 Task: Find connections with filter location Relizane with filter topic #culturewith filter profile language Potuguese with filter current company Pharma & Life Sciences Jobs with filter school St. Joseph's University  with filter industry Information Services with filter service category iOS Development with filter keywords title Merchandising Associate
Action: Mouse moved to (627, 71)
Screenshot: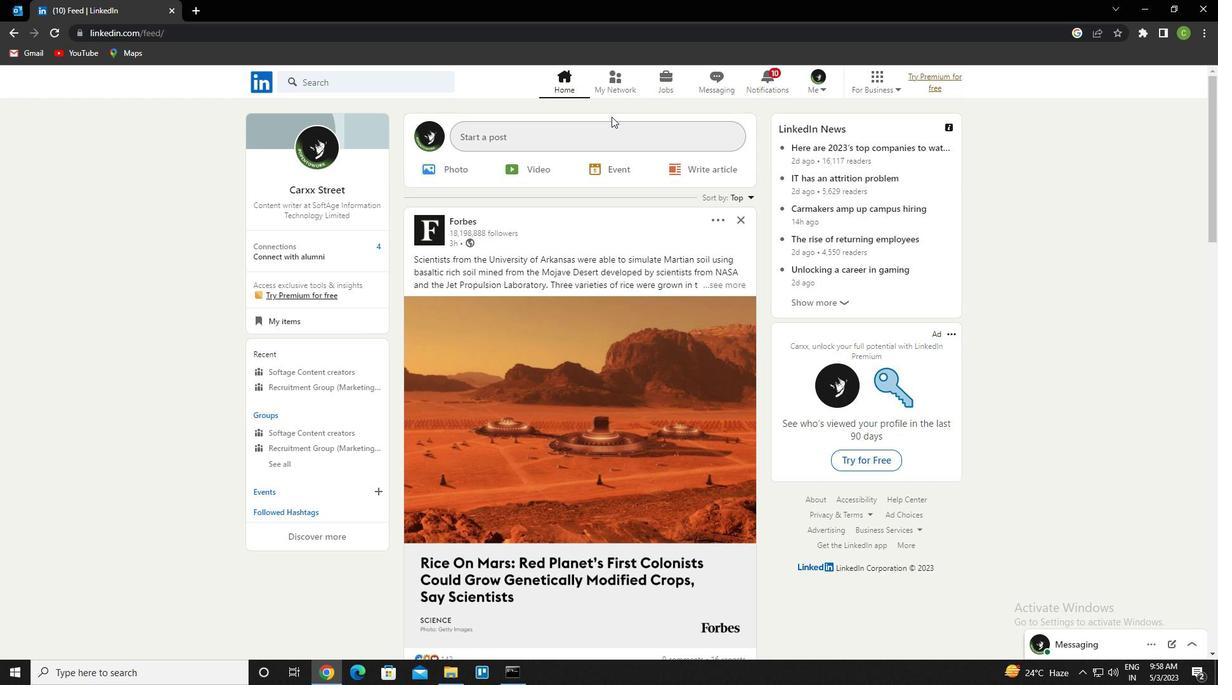 
Action: Mouse pressed left at (627, 71)
Screenshot: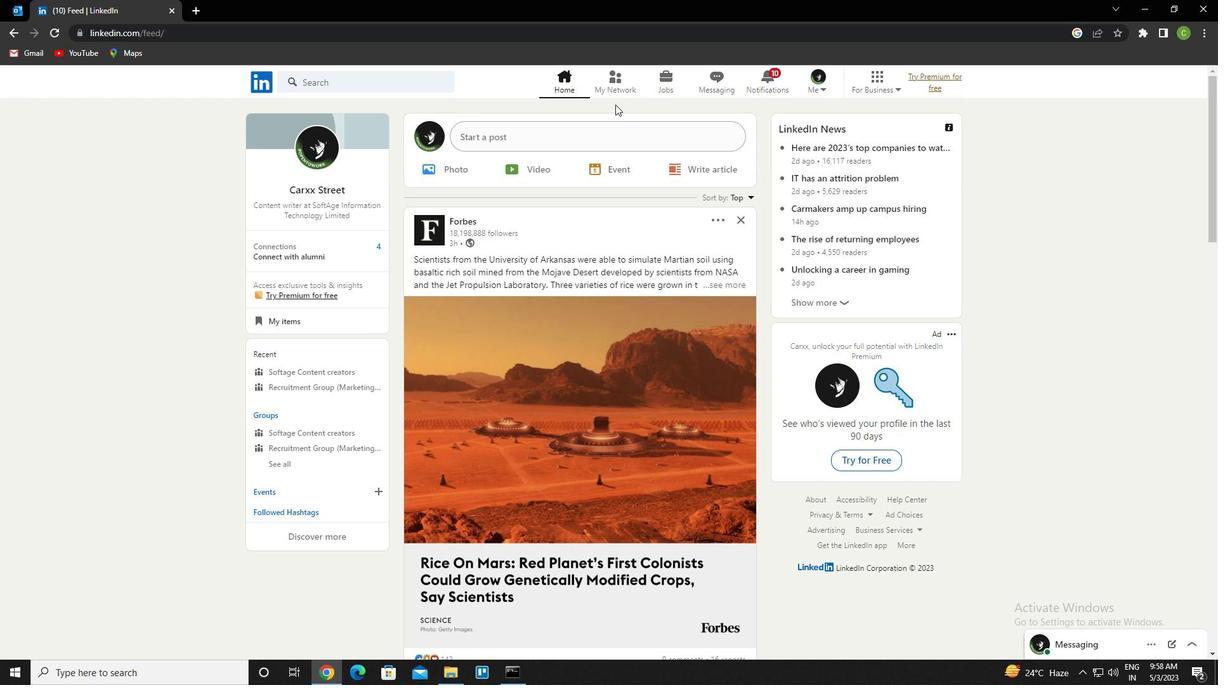 
Action: Mouse moved to (351, 159)
Screenshot: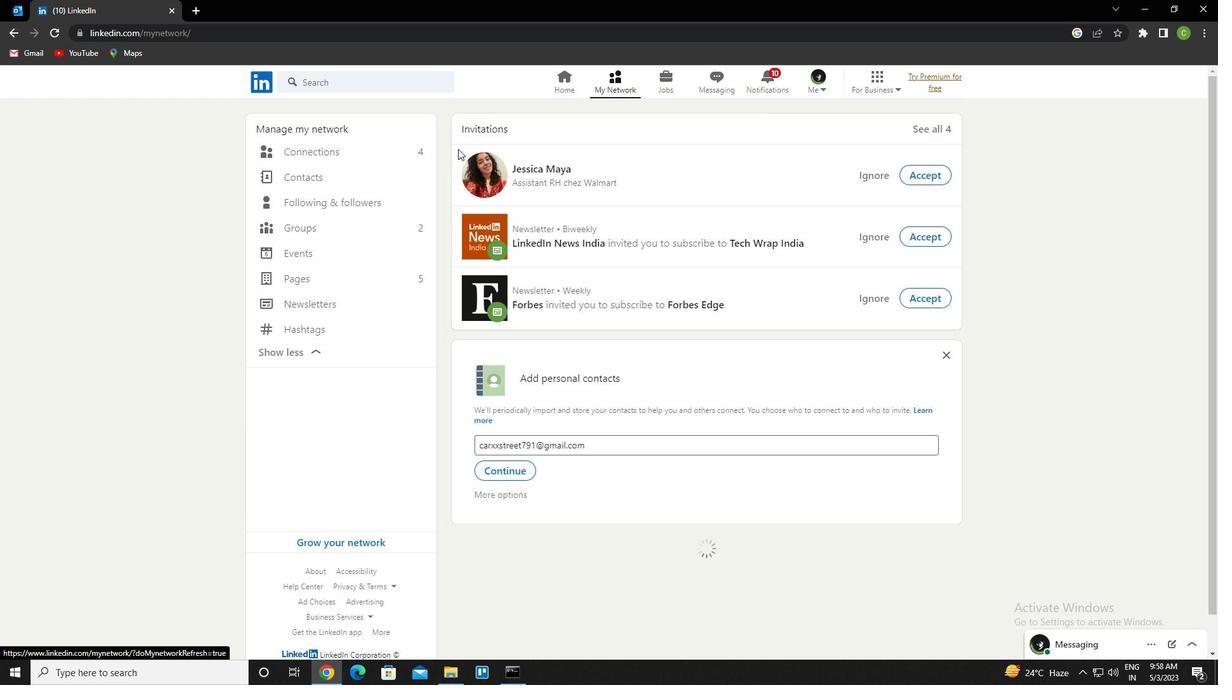 
Action: Mouse pressed left at (351, 159)
Screenshot: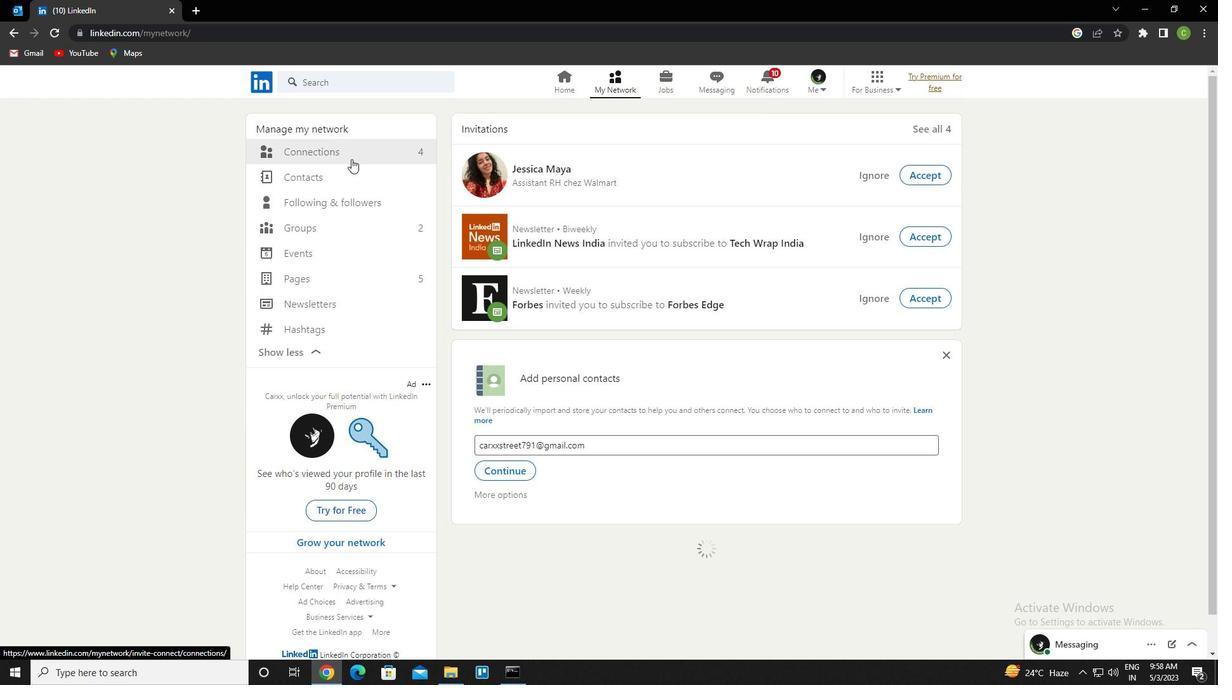 
Action: Mouse pressed left at (351, 159)
Screenshot: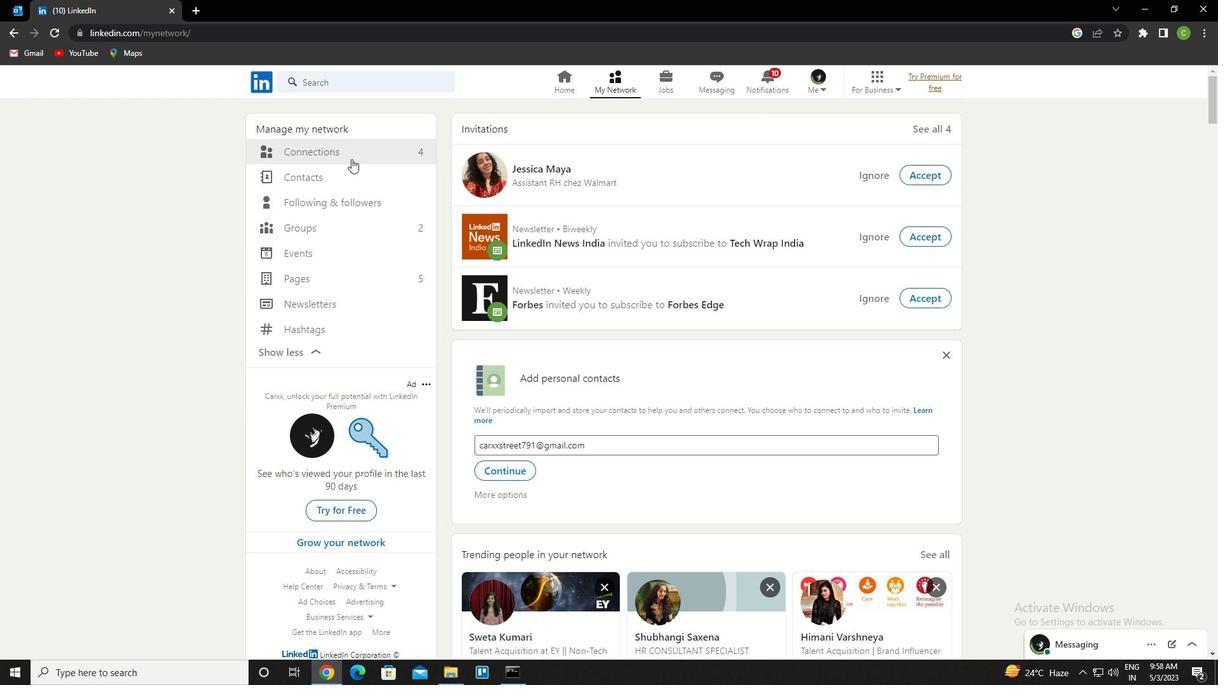 
Action: Mouse moved to (381, 151)
Screenshot: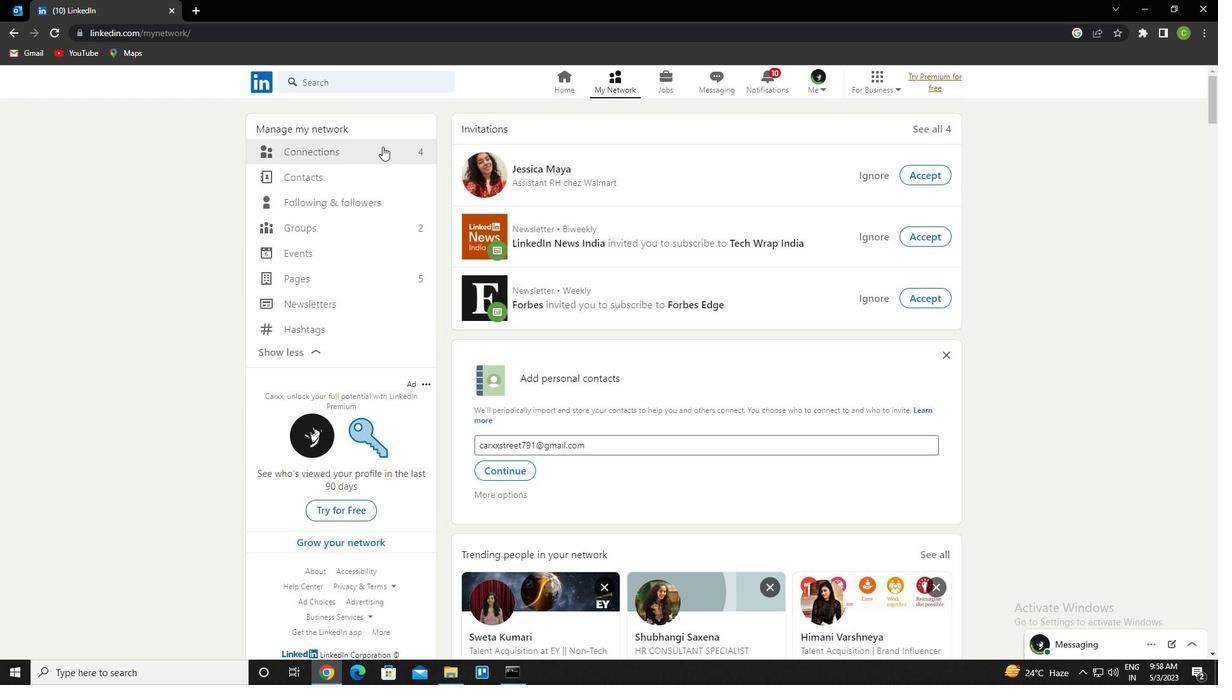 
Action: Mouse pressed left at (381, 151)
Screenshot: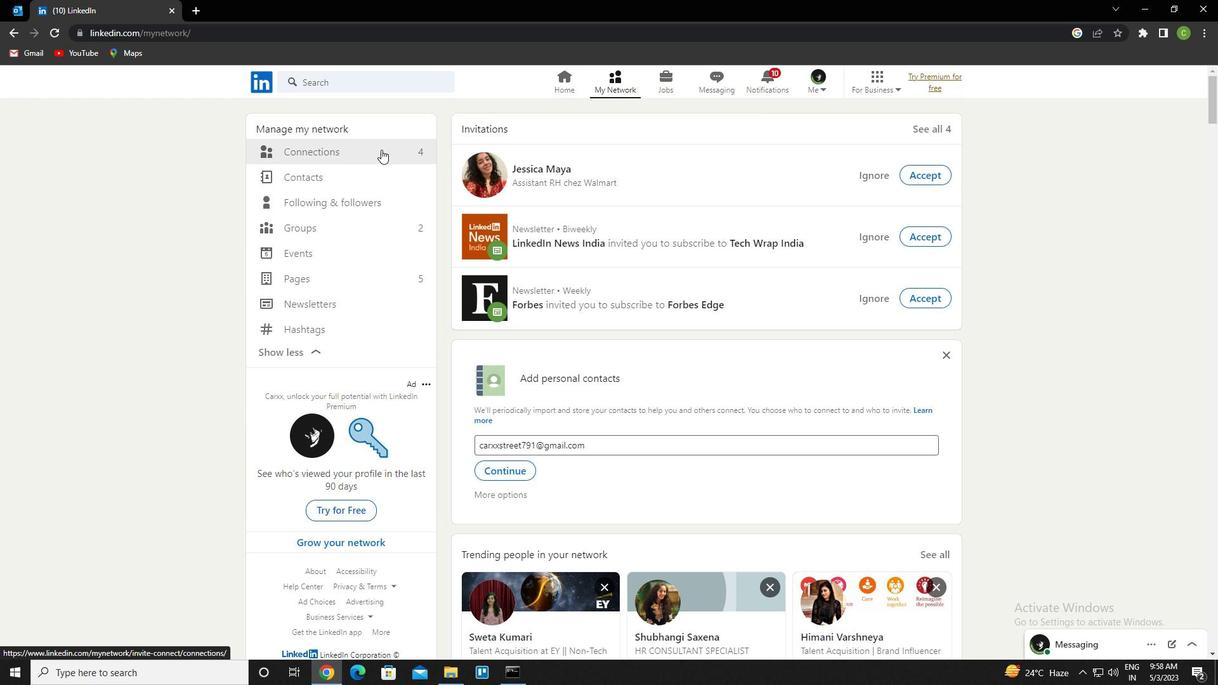 
Action: Mouse moved to (723, 155)
Screenshot: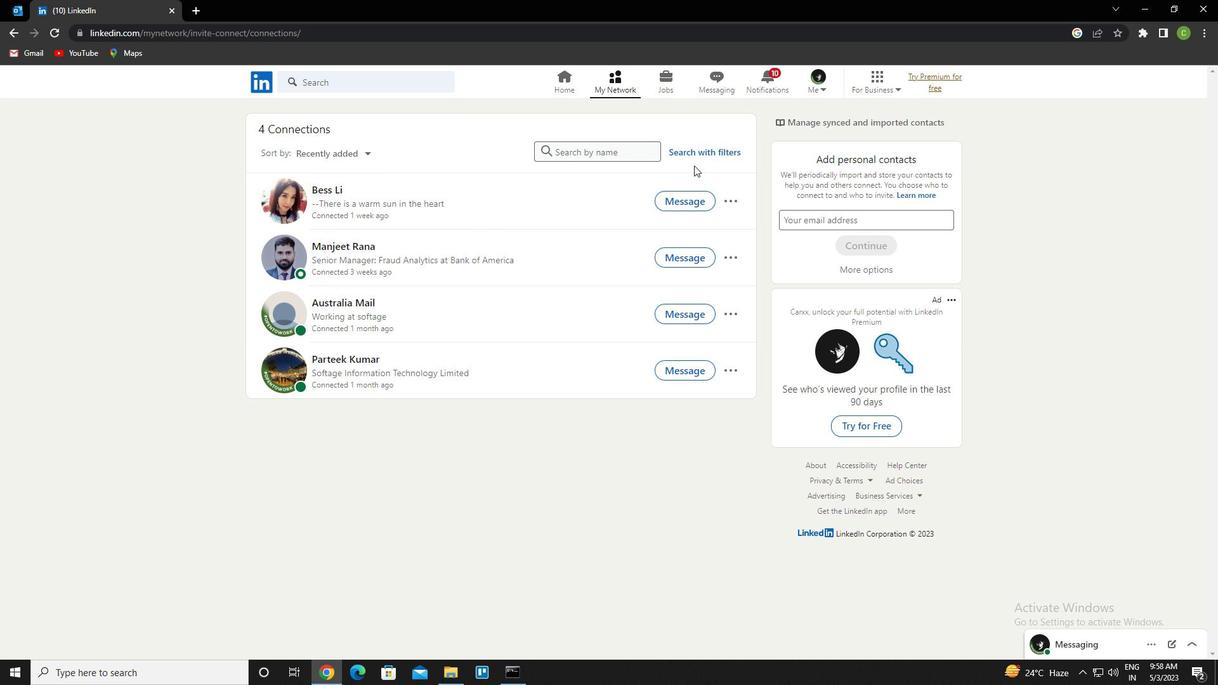 
Action: Mouse pressed left at (723, 155)
Screenshot: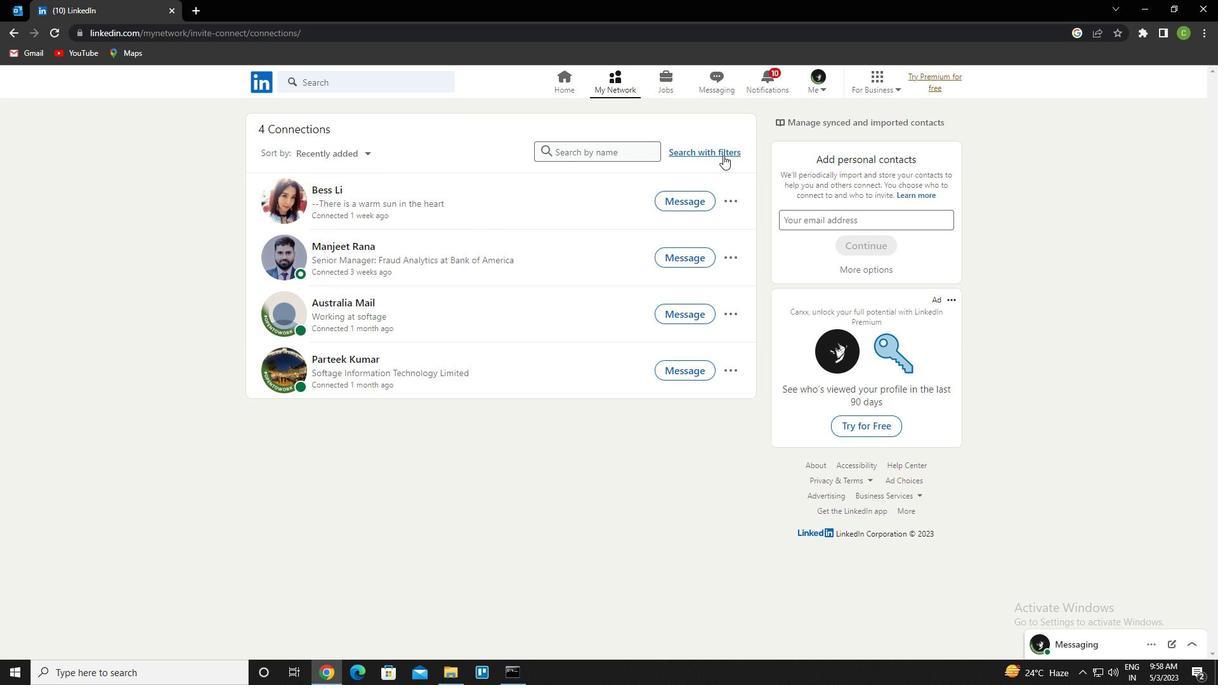 
Action: Mouse moved to (652, 123)
Screenshot: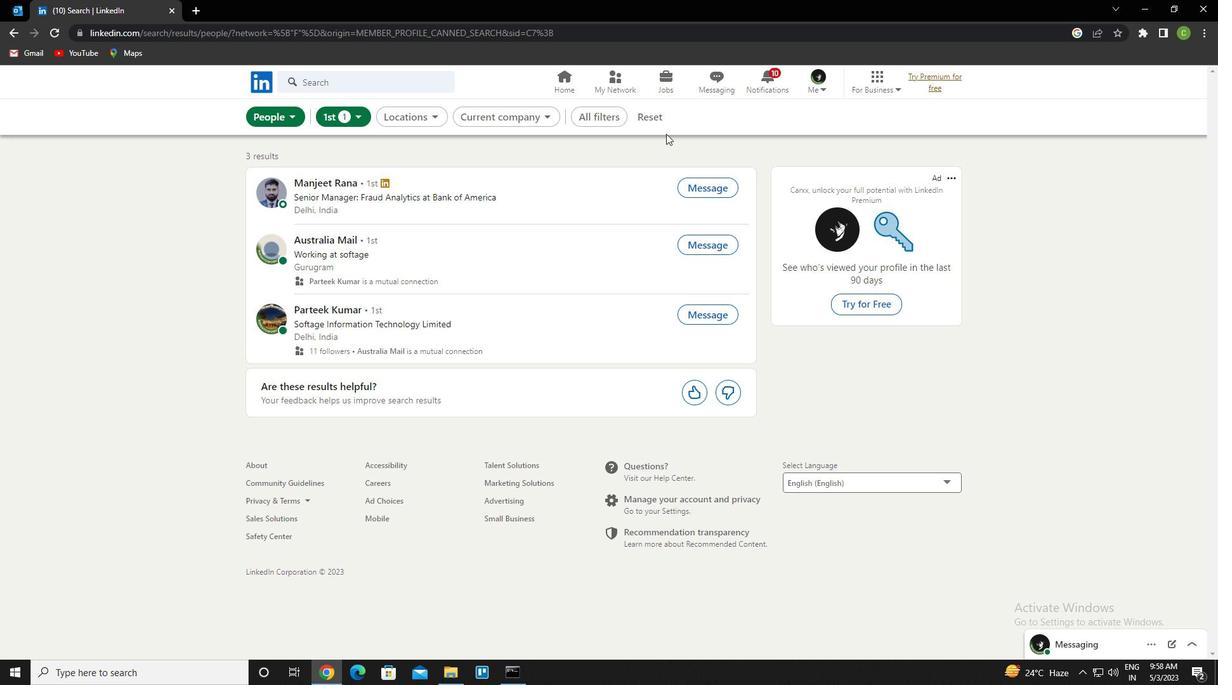 
Action: Mouse pressed left at (652, 123)
Screenshot: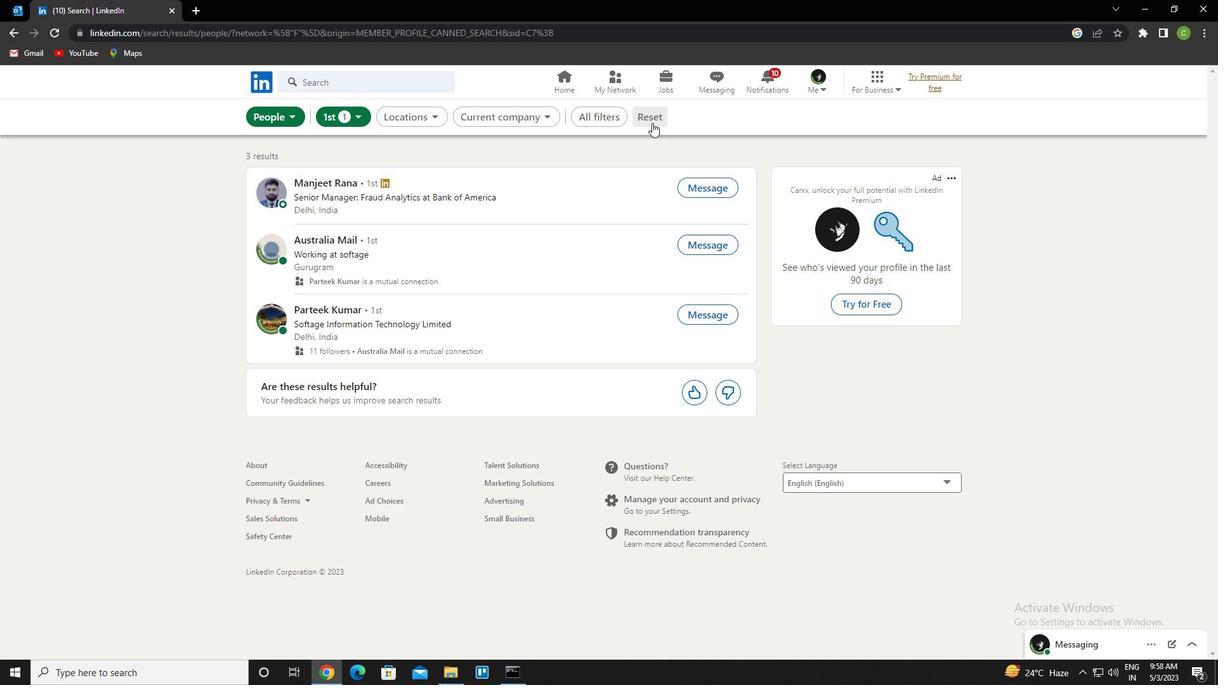 
Action: Mouse moved to (635, 121)
Screenshot: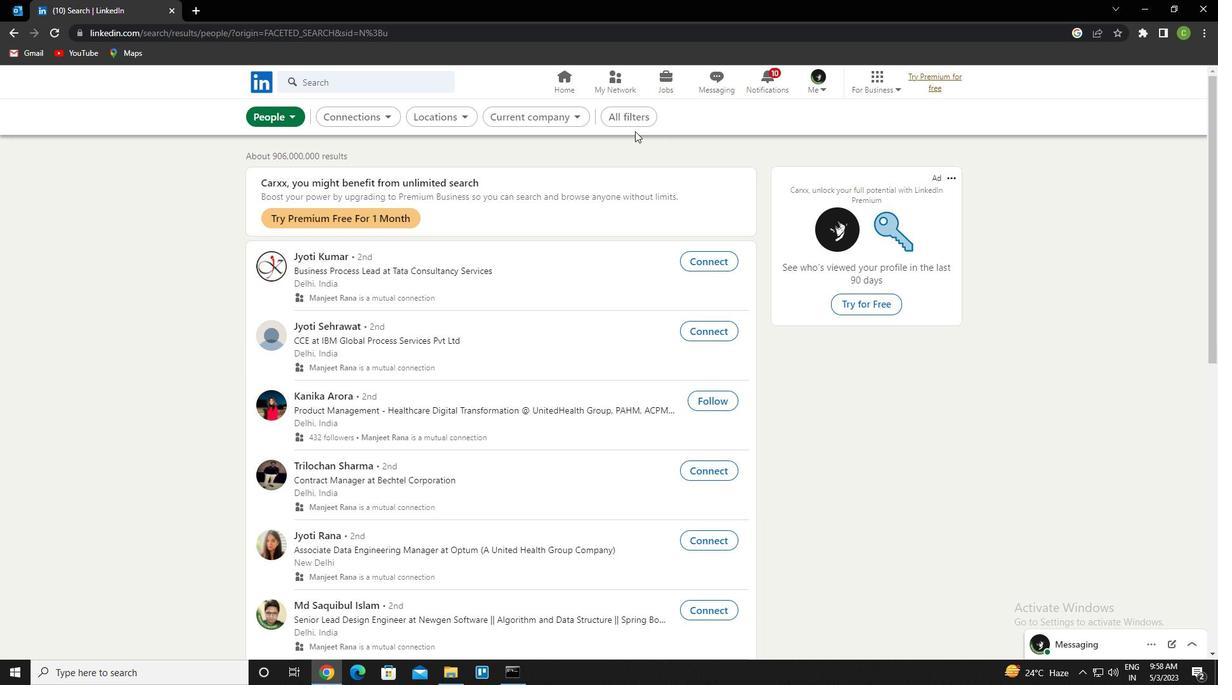 
Action: Mouse pressed left at (635, 121)
Screenshot: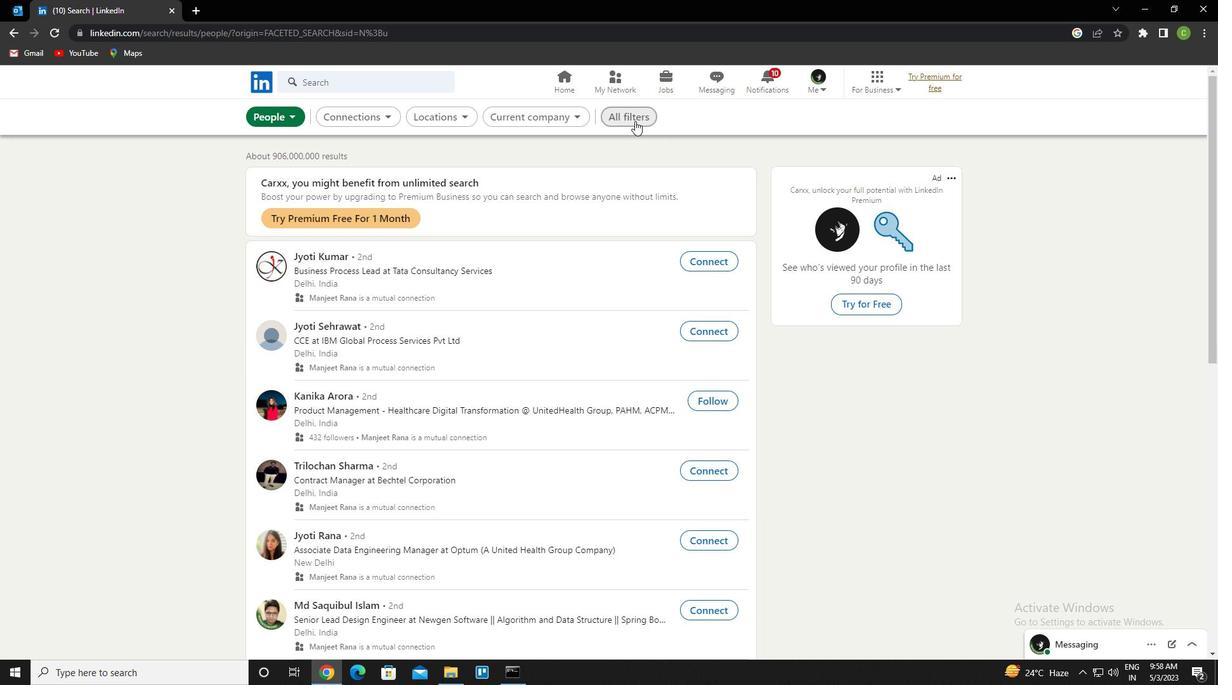 
Action: Mouse moved to (1067, 450)
Screenshot: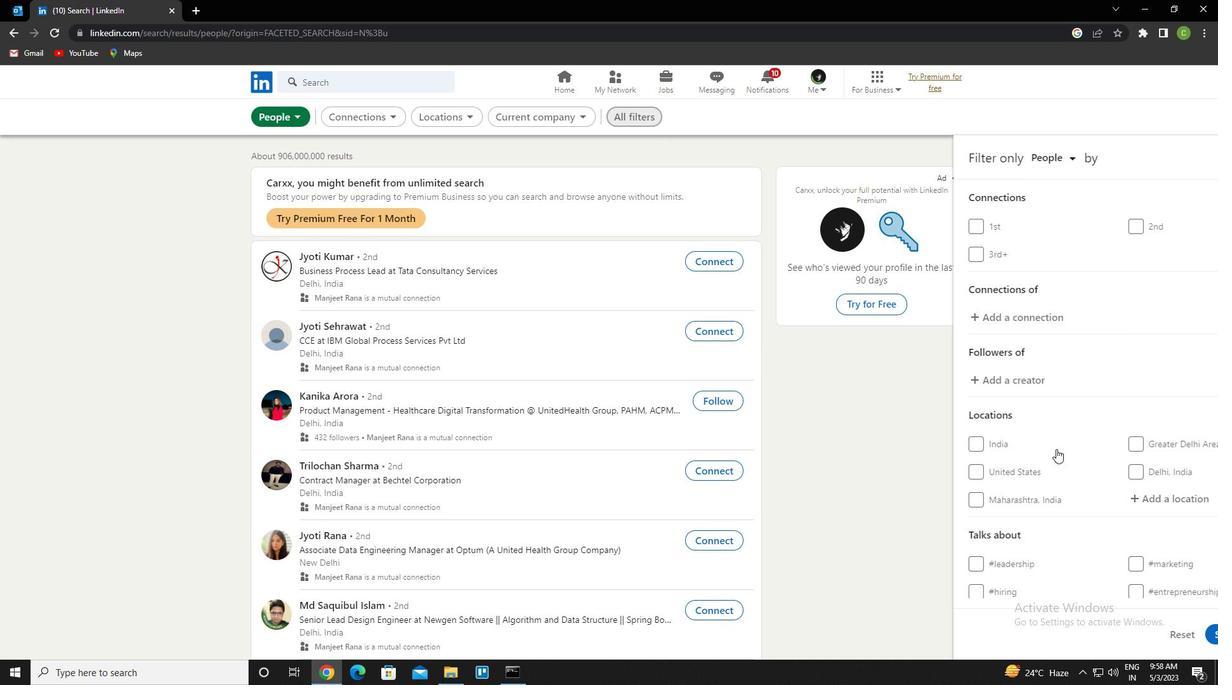 
Action: Mouse scrolled (1067, 449) with delta (0, 0)
Screenshot: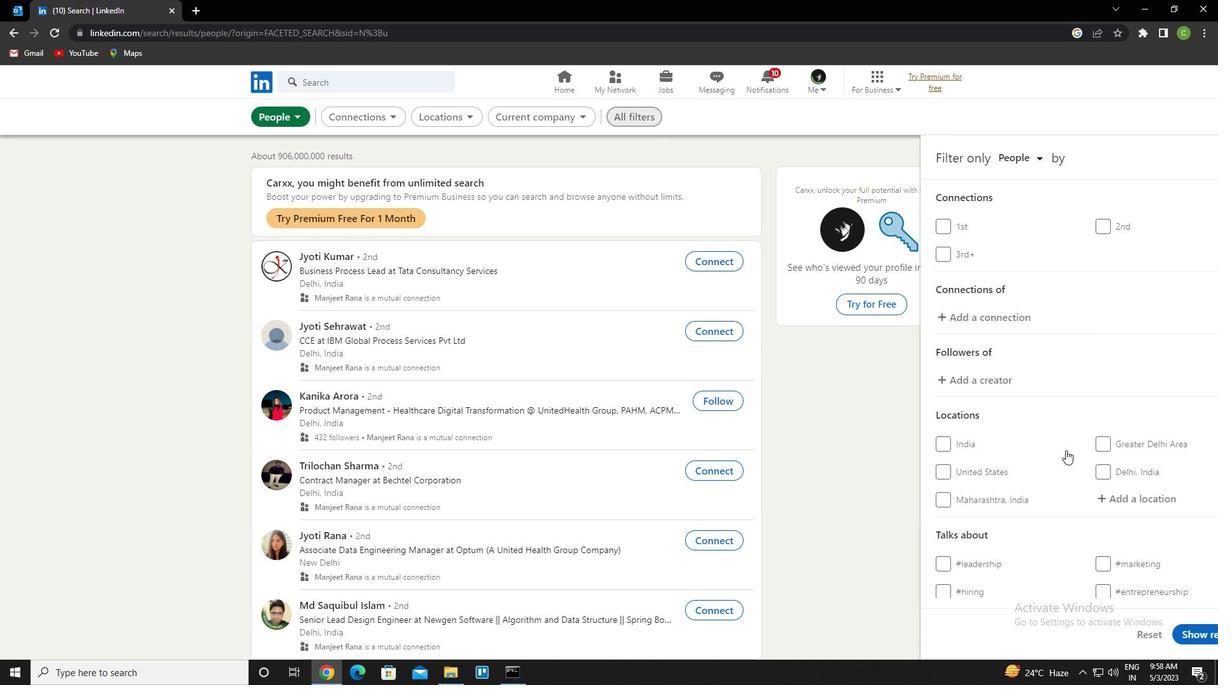 
Action: Mouse scrolled (1067, 449) with delta (0, 0)
Screenshot: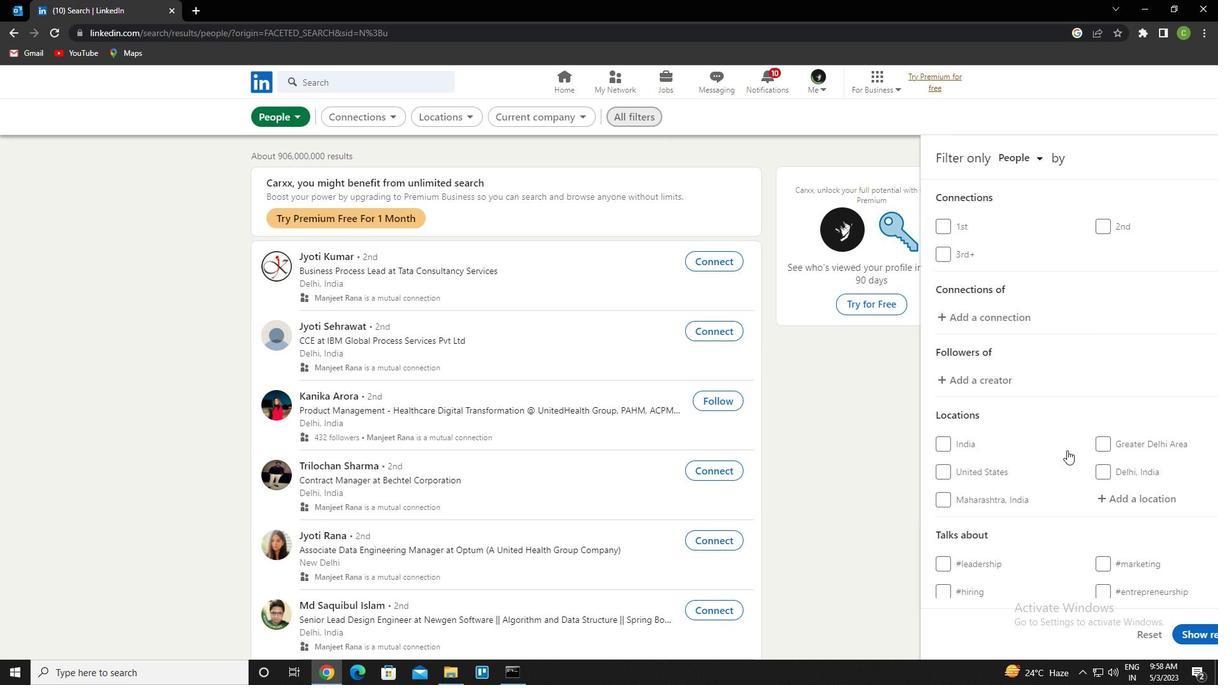 
Action: Mouse moved to (1090, 369)
Screenshot: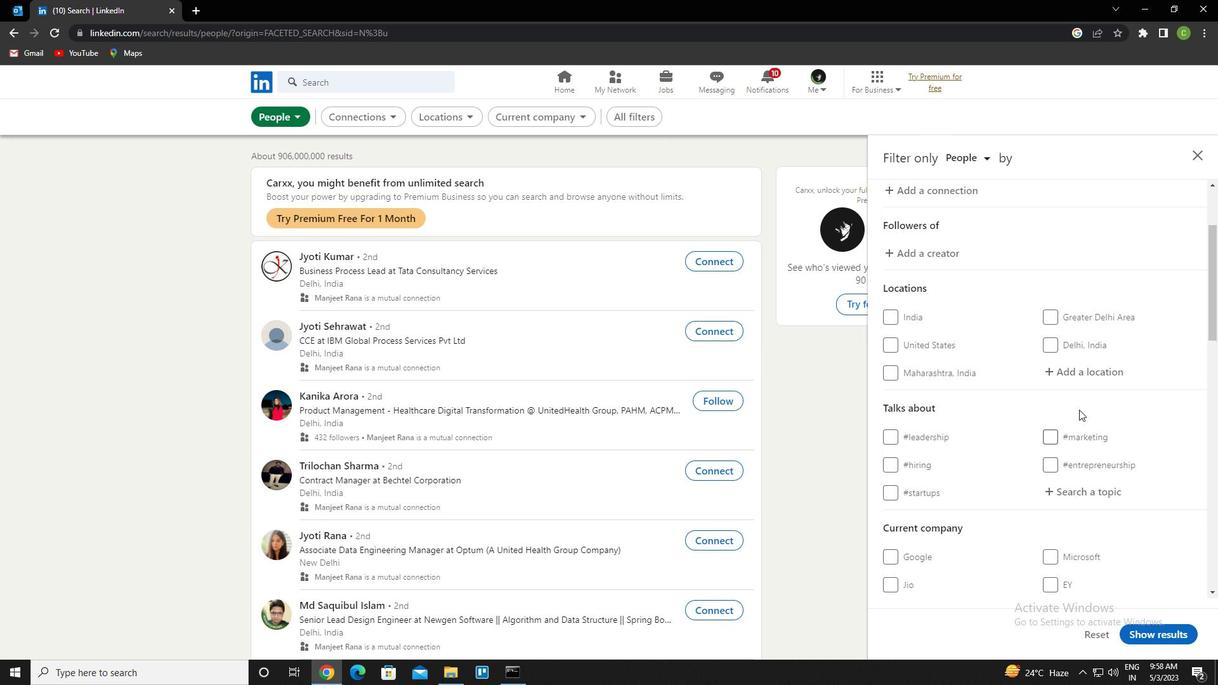 
Action: Mouse pressed left at (1090, 369)
Screenshot: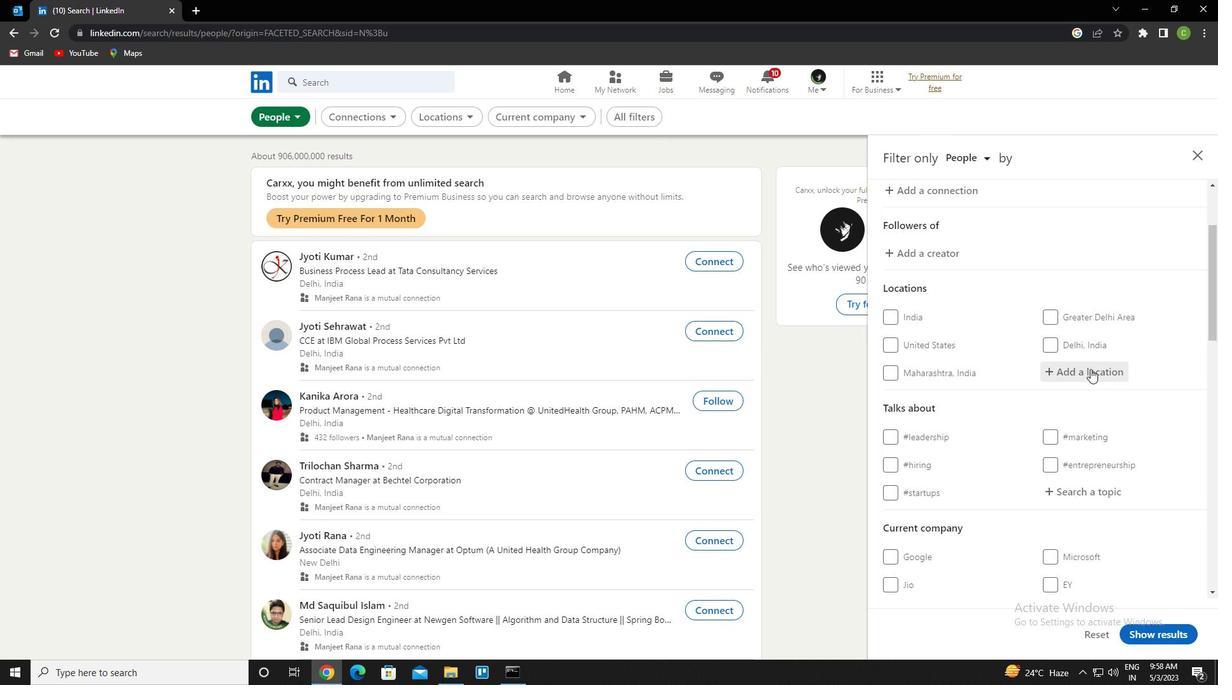 
Action: Key pressed <Key.caps_lock>r<Key.caps_lock>elizane<Key.down><Key.enter>
Screenshot: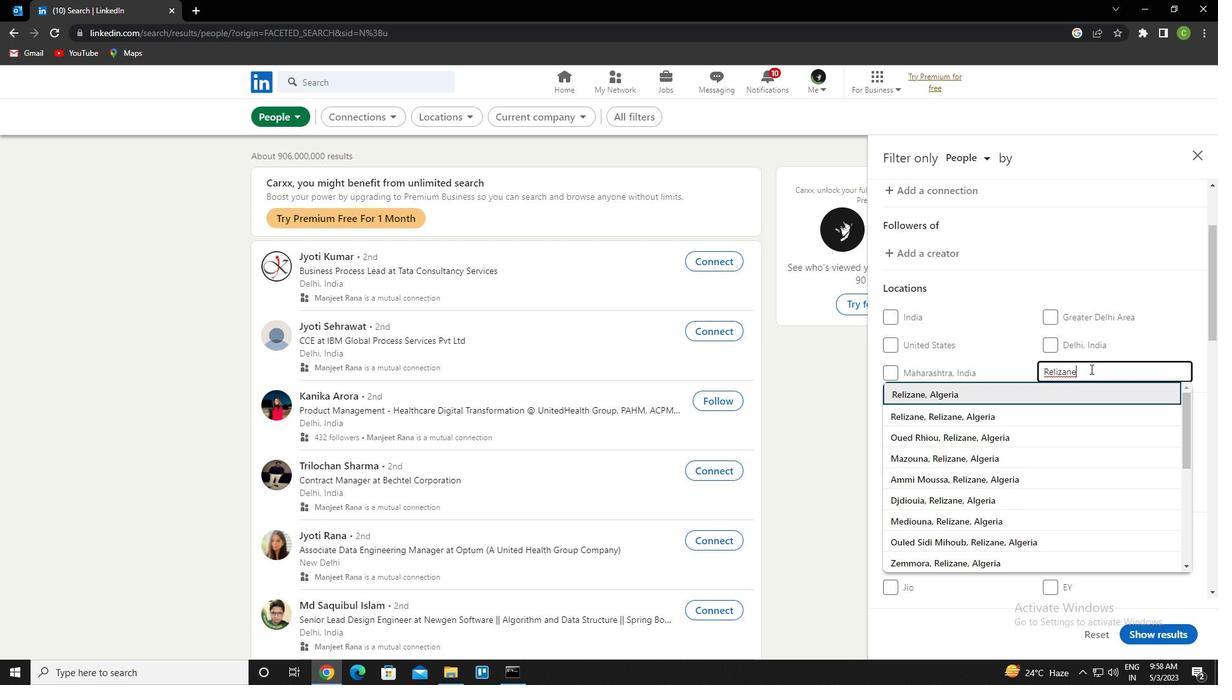 
Action: Mouse scrolled (1090, 368) with delta (0, 0)
Screenshot: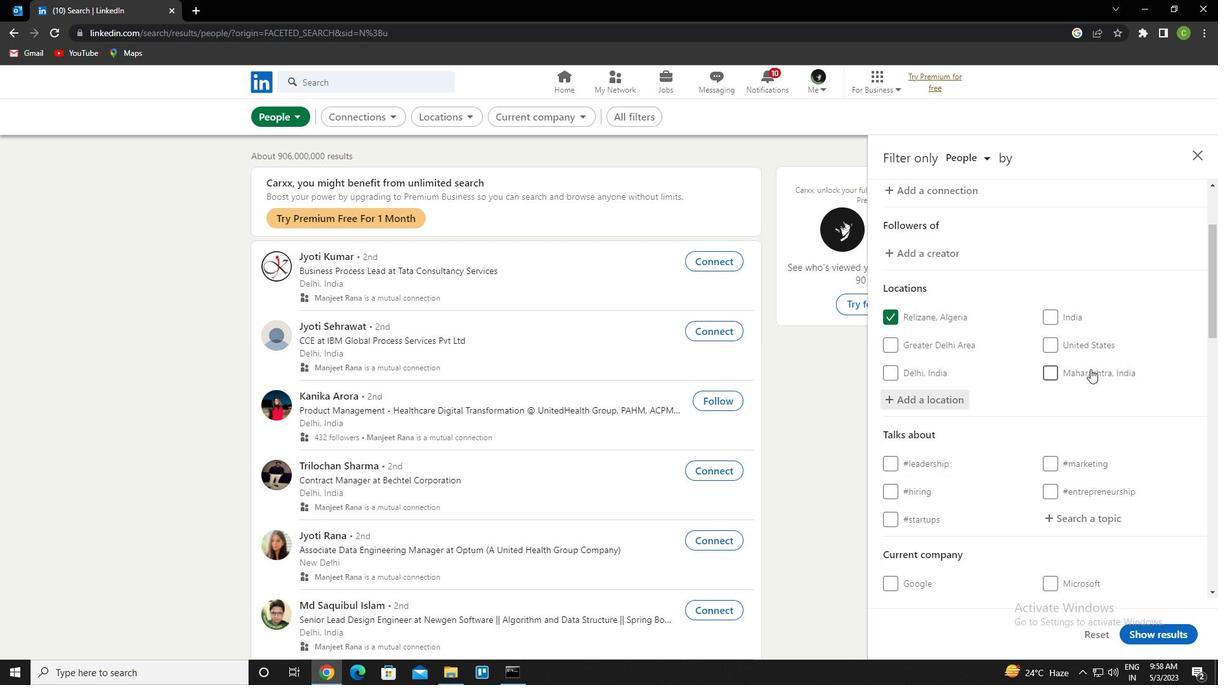 
Action: Mouse scrolled (1090, 368) with delta (0, 0)
Screenshot: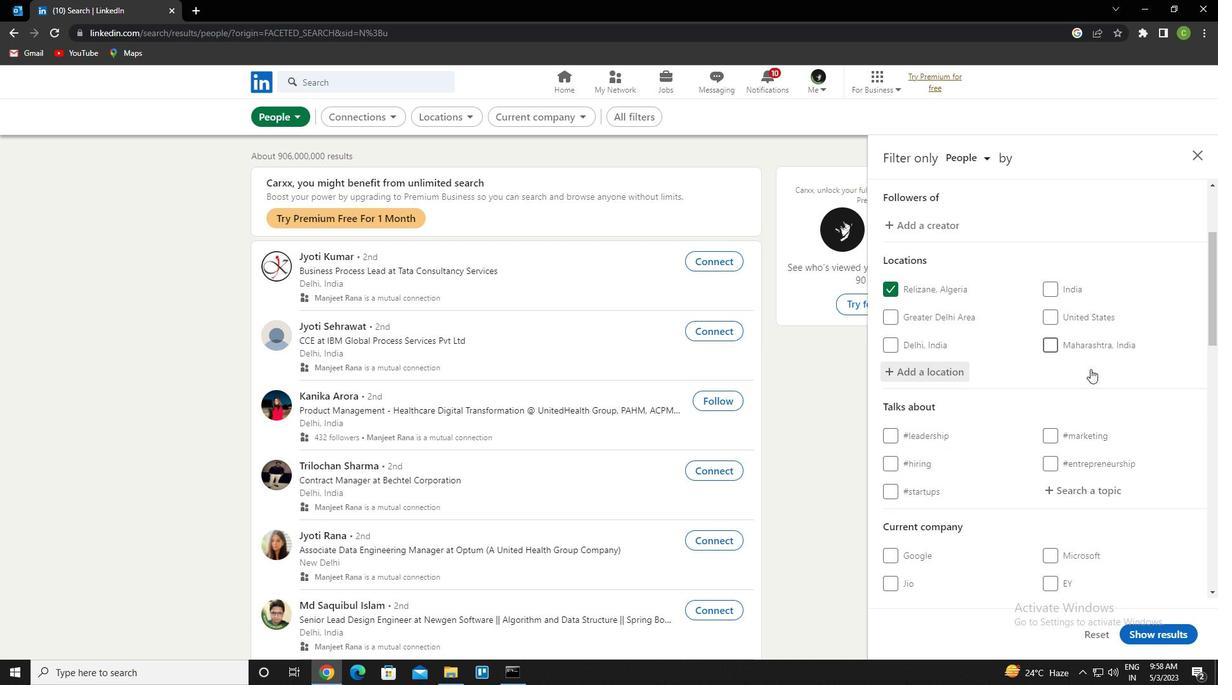 
Action: Mouse scrolled (1090, 368) with delta (0, 0)
Screenshot: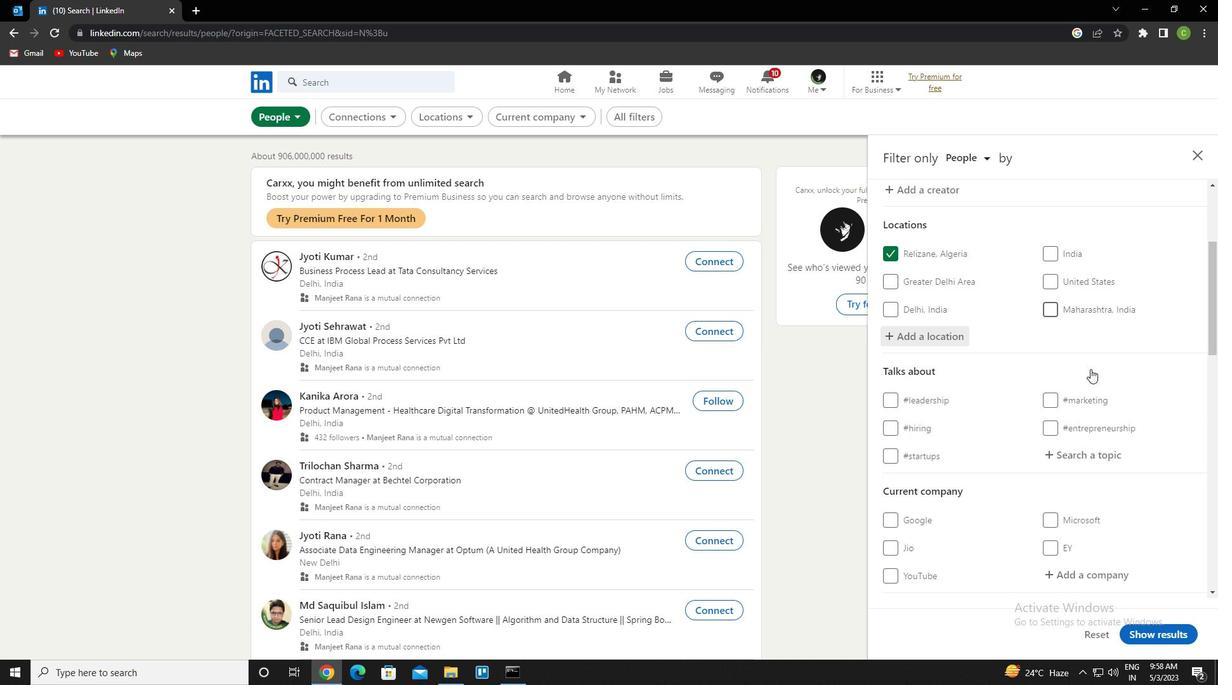 
Action: Mouse moved to (1098, 336)
Screenshot: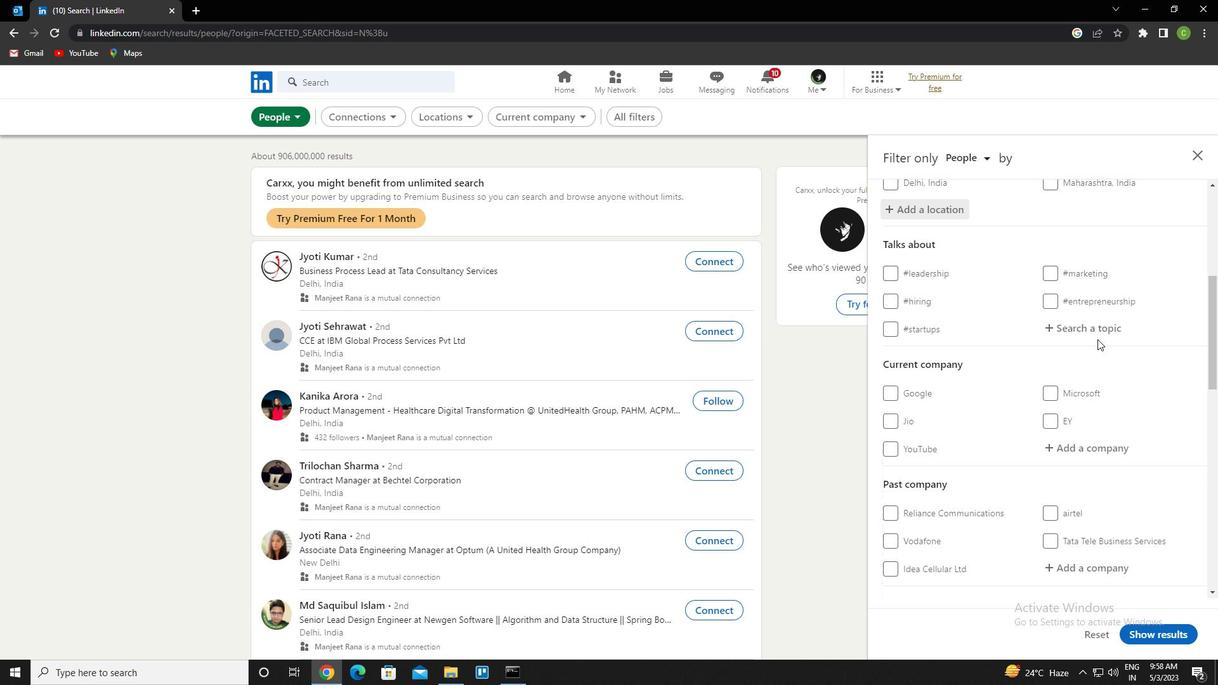 
Action: Mouse pressed left at (1098, 336)
Screenshot: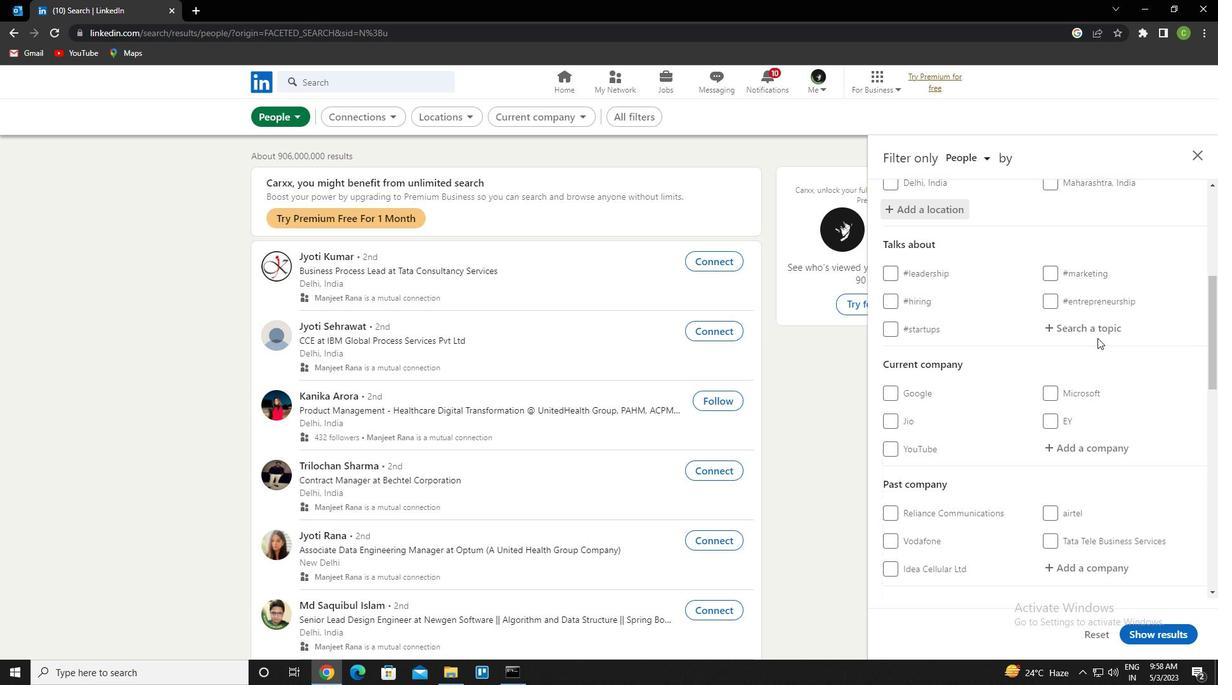 
Action: Key pressed culture<Key.down><Key.enter>
Screenshot: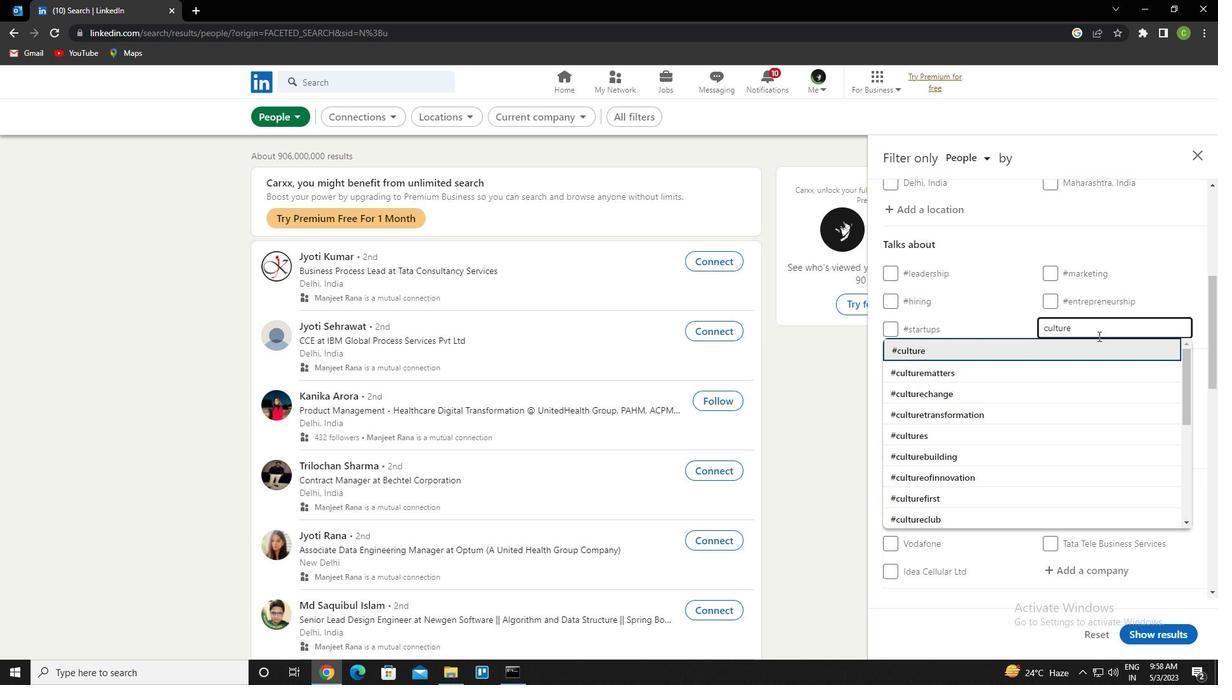 
Action: Mouse moved to (1102, 335)
Screenshot: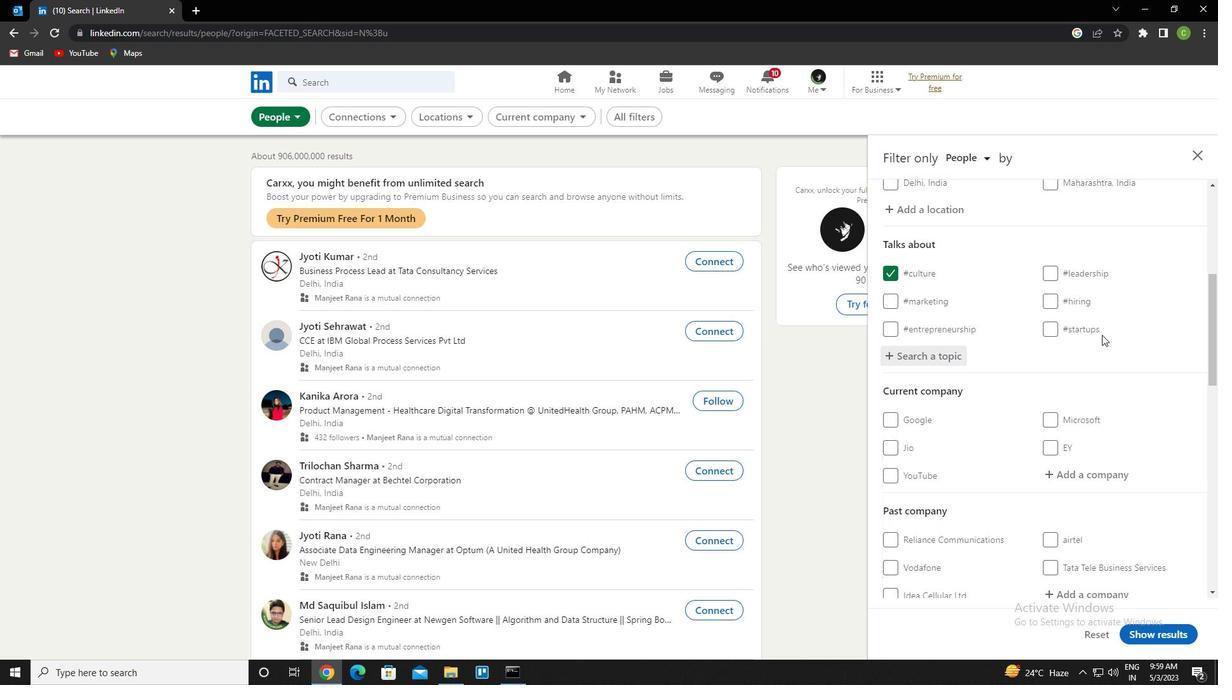 
Action: Mouse scrolled (1102, 334) with delta (0, 0)
Screenshot: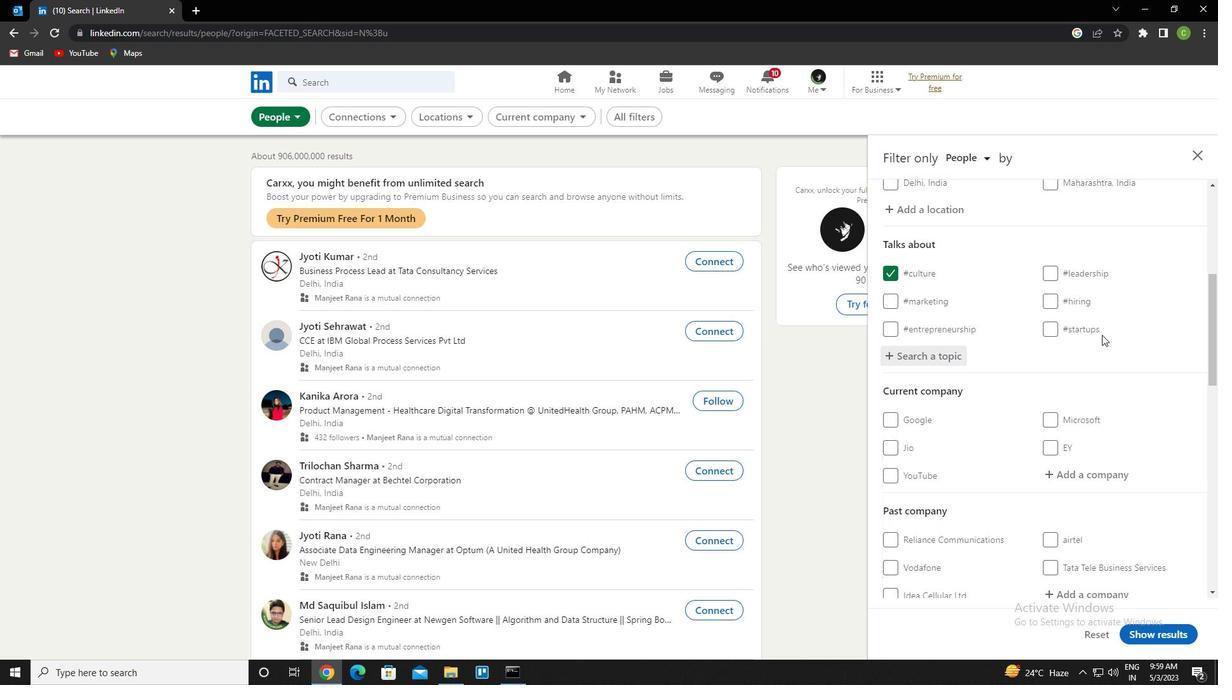 
Action: Mouse scrolled (1102, 334) with delta (0, 0)
Screenshot: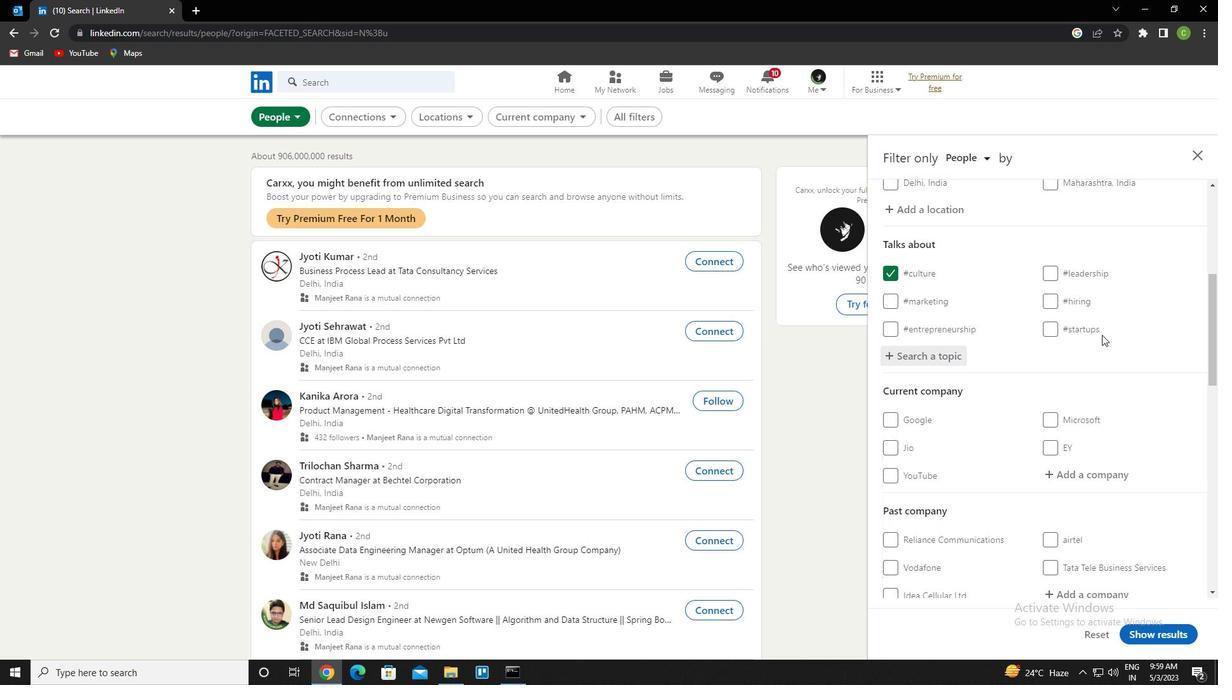 
Action: Mouse scrolled (1102, 334) with delta (0, 0)
Screenshot: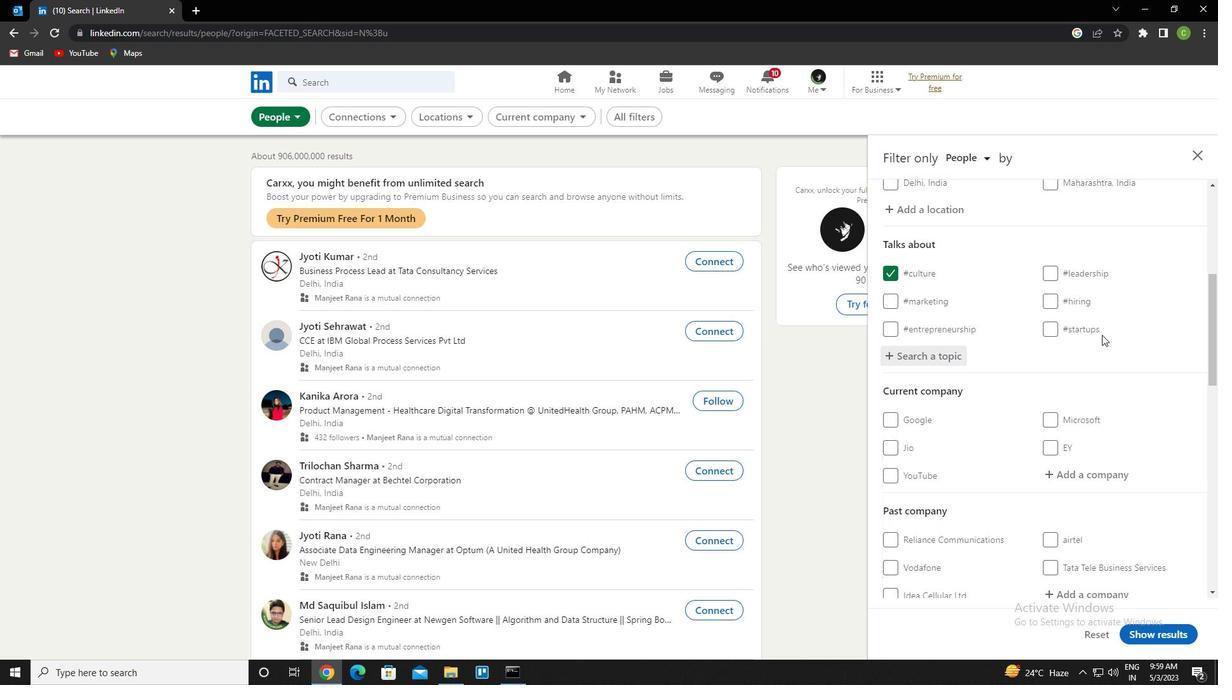 
Action: Mouse scrolled (1102, 334) with delta (0, 0)
Screenshot: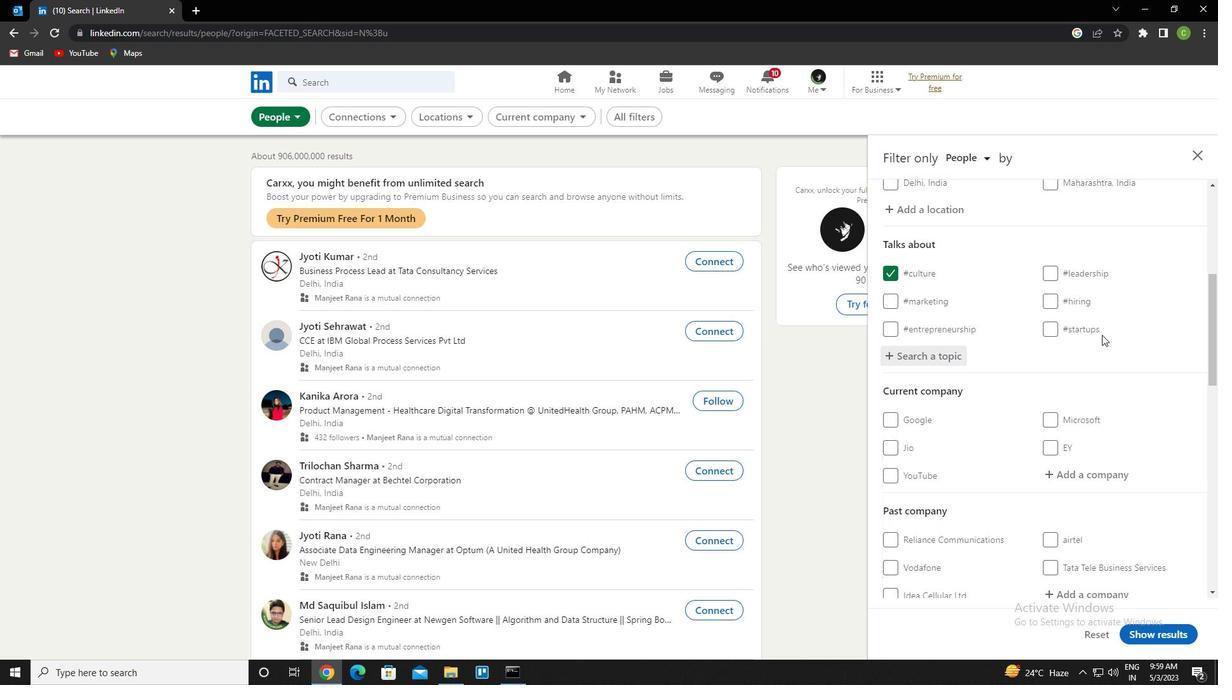 
Action: Mouse scrolled (1102, 334) with delta (0, 0)
Screenshot: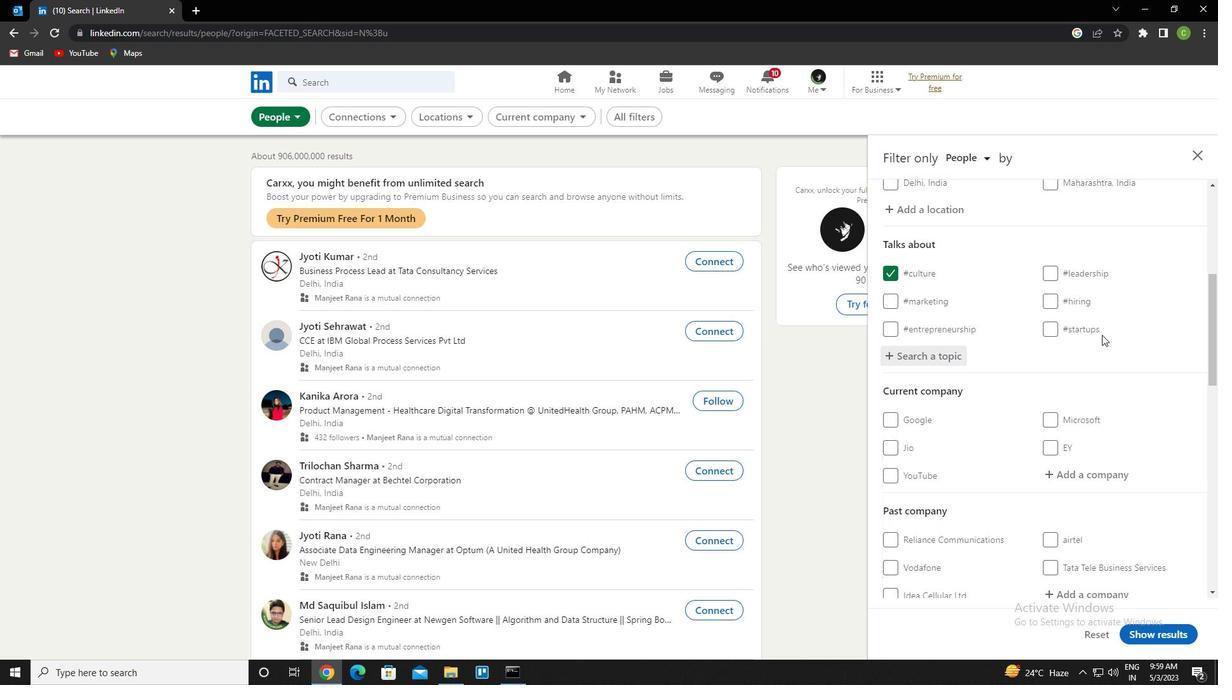 
Action: Mouse scrolled (1102, 334) with delta (0, 0)
Screenshot: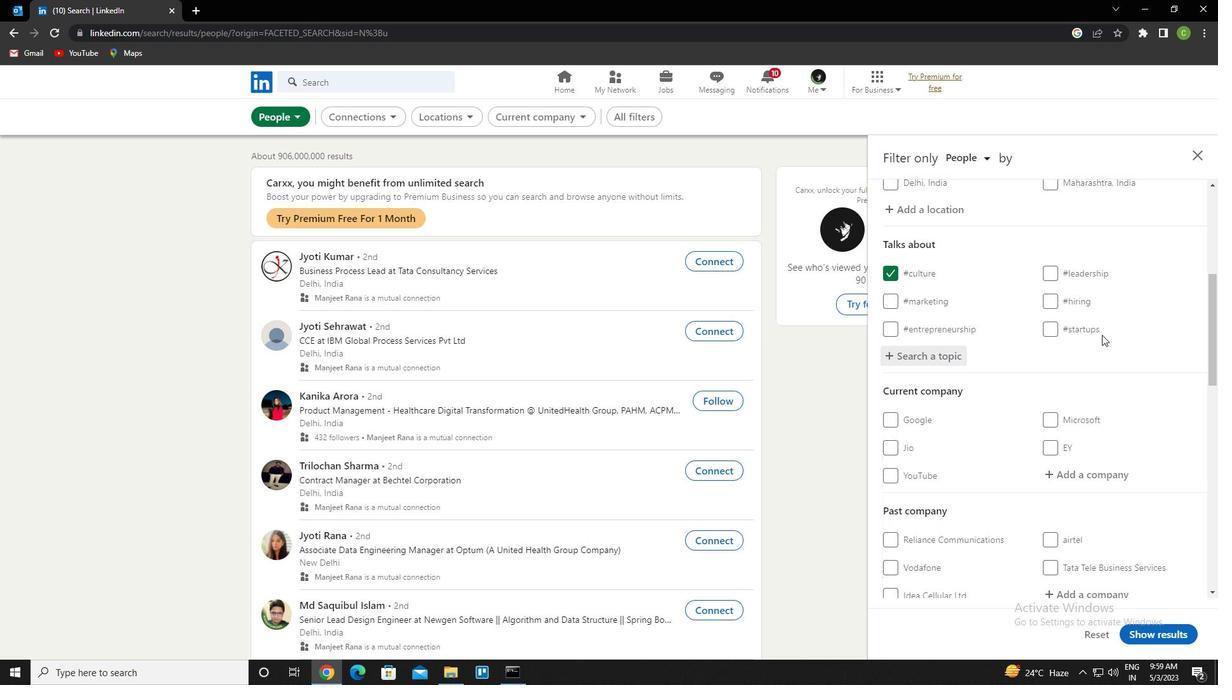 
Action: Mouse scrolled (1102, 334) with delta (0, 0)
Screenshot: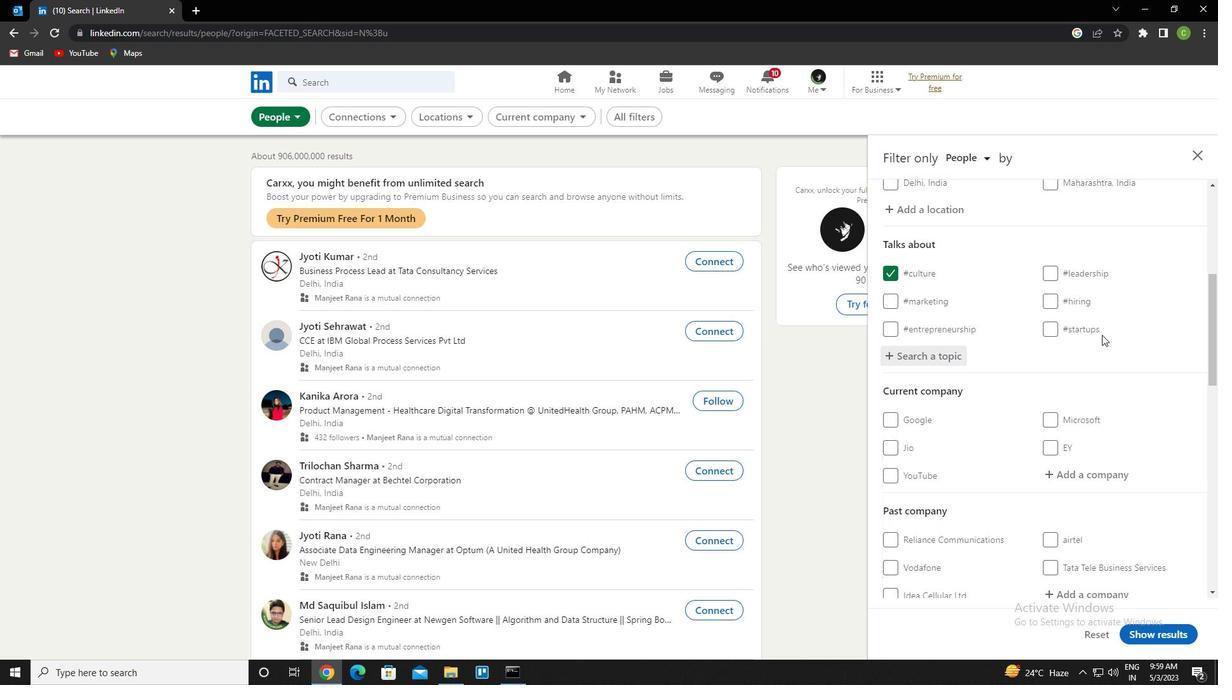 
Action: Mouse scrolled (1102, 334) with delta (0, 0)
Screenshot: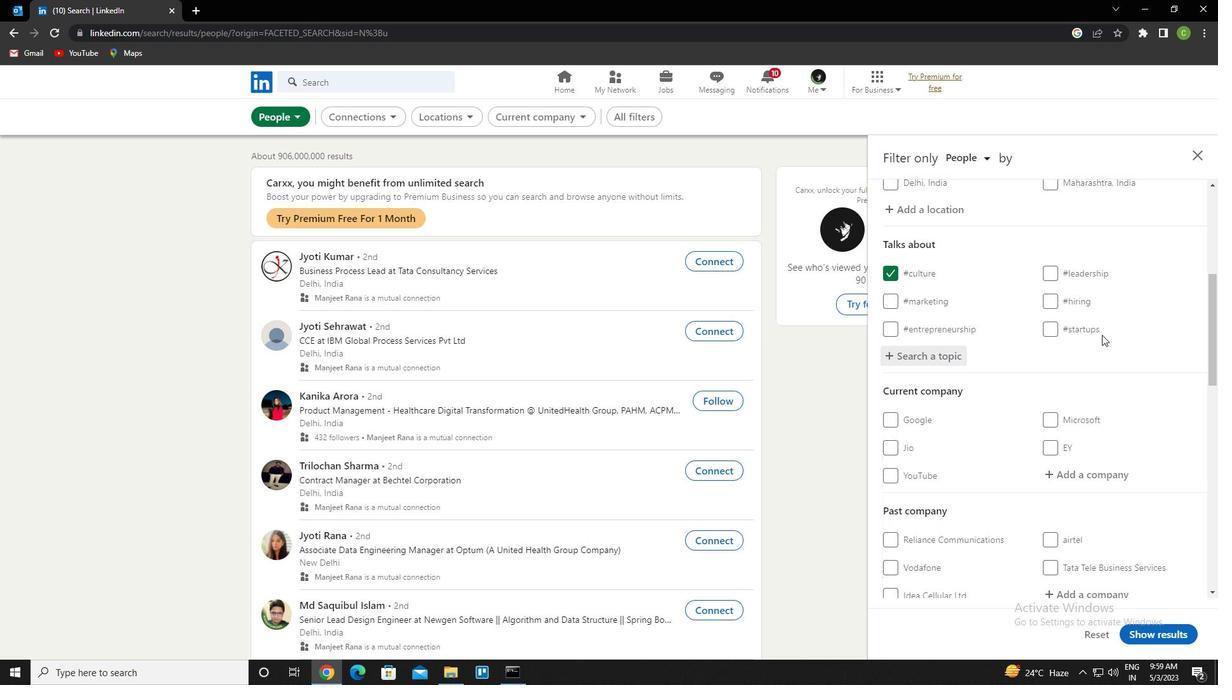 
Action: Mouse scrolled (1102, 334) with delta (0, 0)
Screenshot: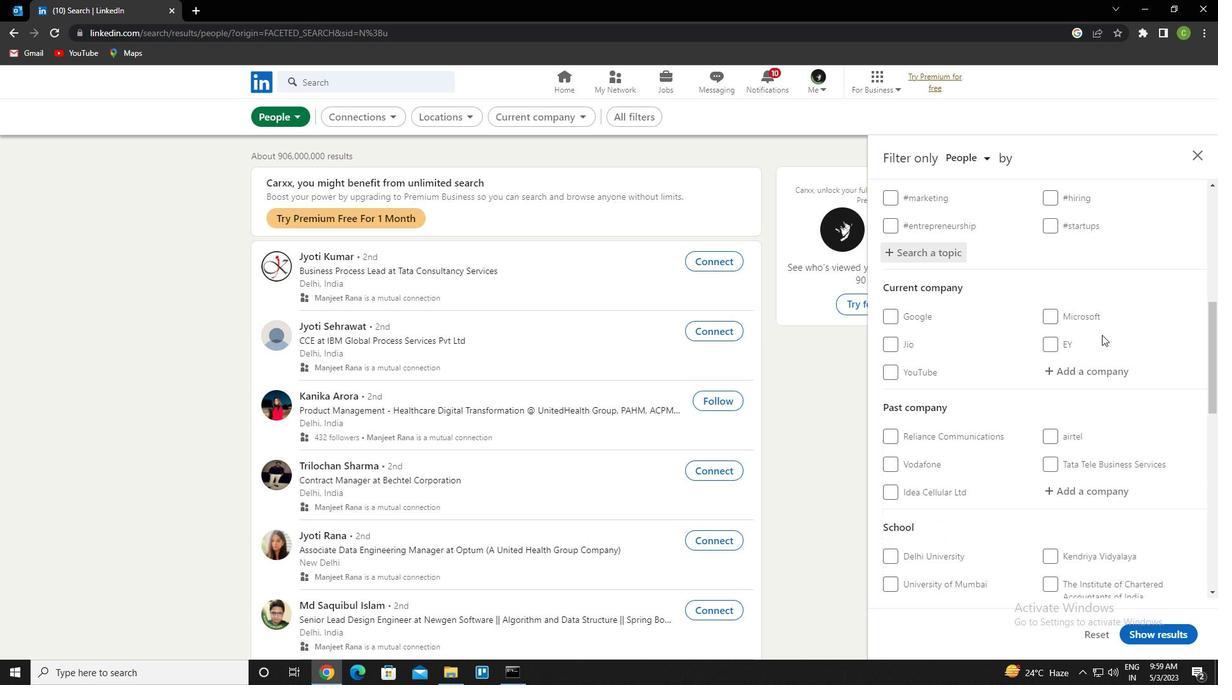 
Action: Mouse moved to (1061, 380)
Screenshot: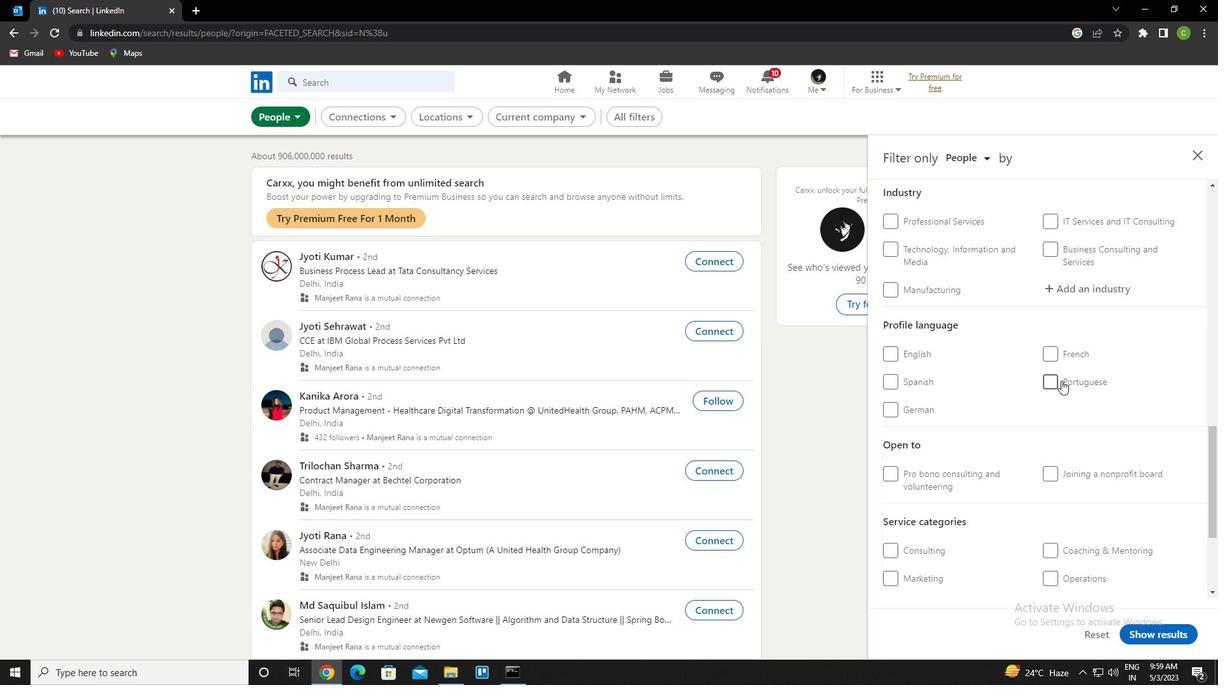 
Action: Mouse pressed left at (1061, 380)
Screenshot: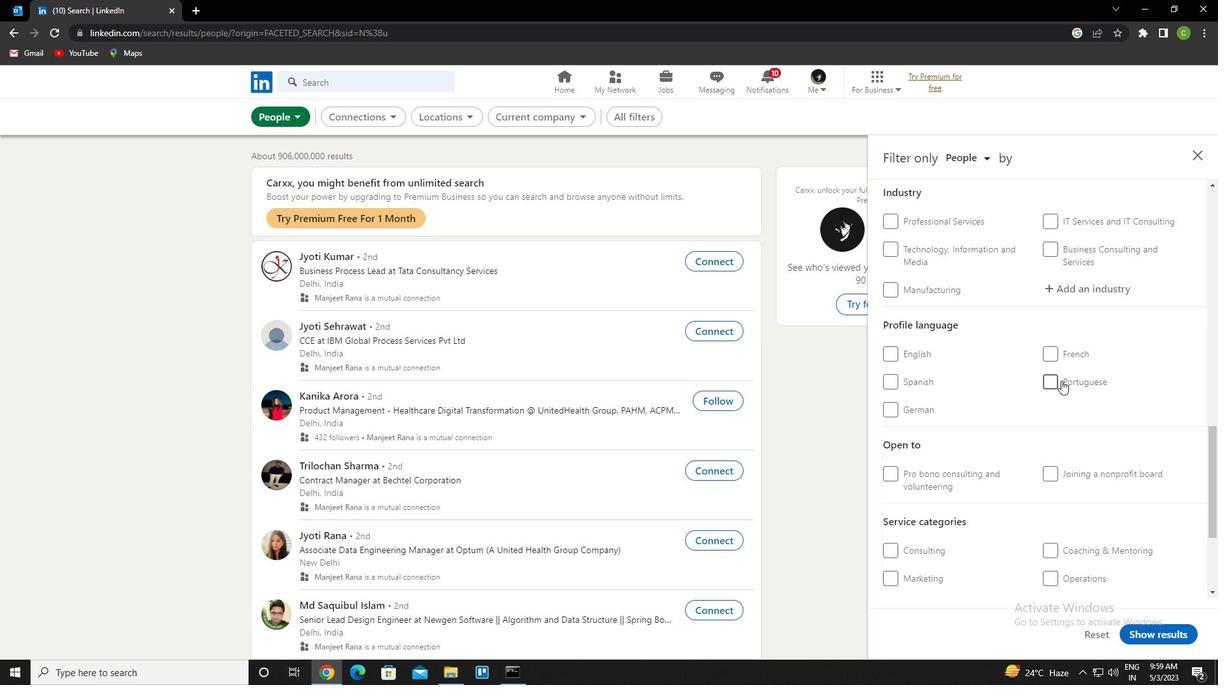 
Action: Mouse scrolled (1061, 381) with delta (0, 0)
Screenshot: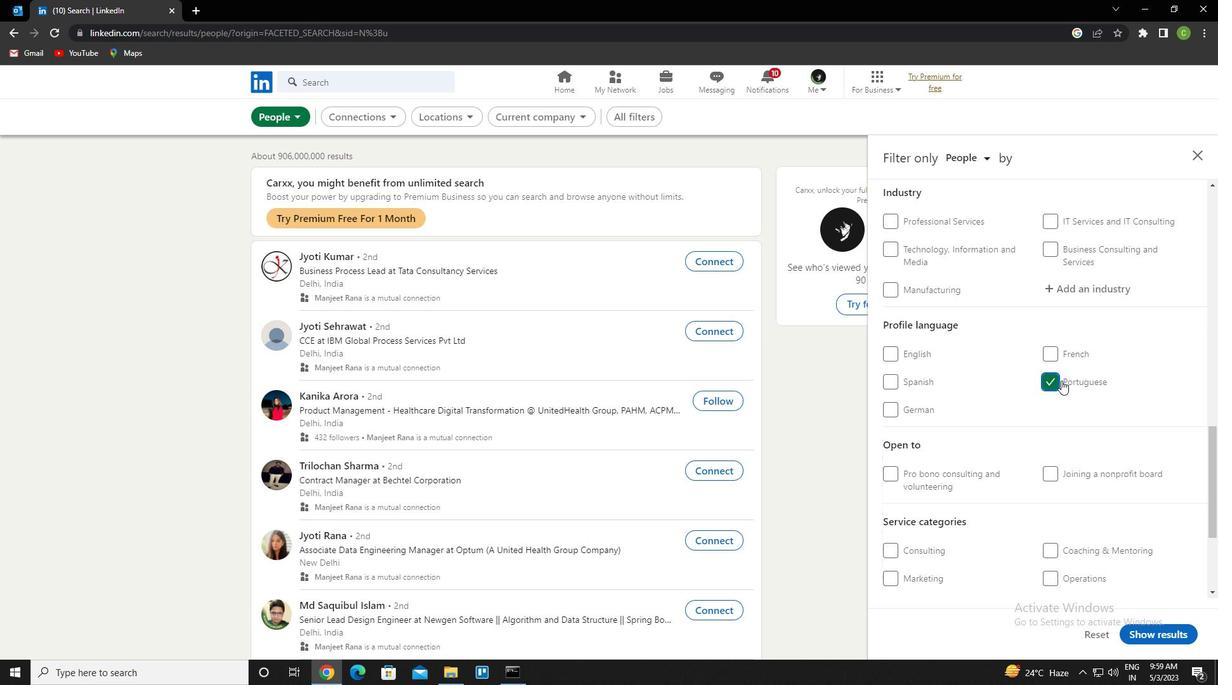 
Action: Mouse scrolled (1061, 381) with delta (0, 0)
Screenshot: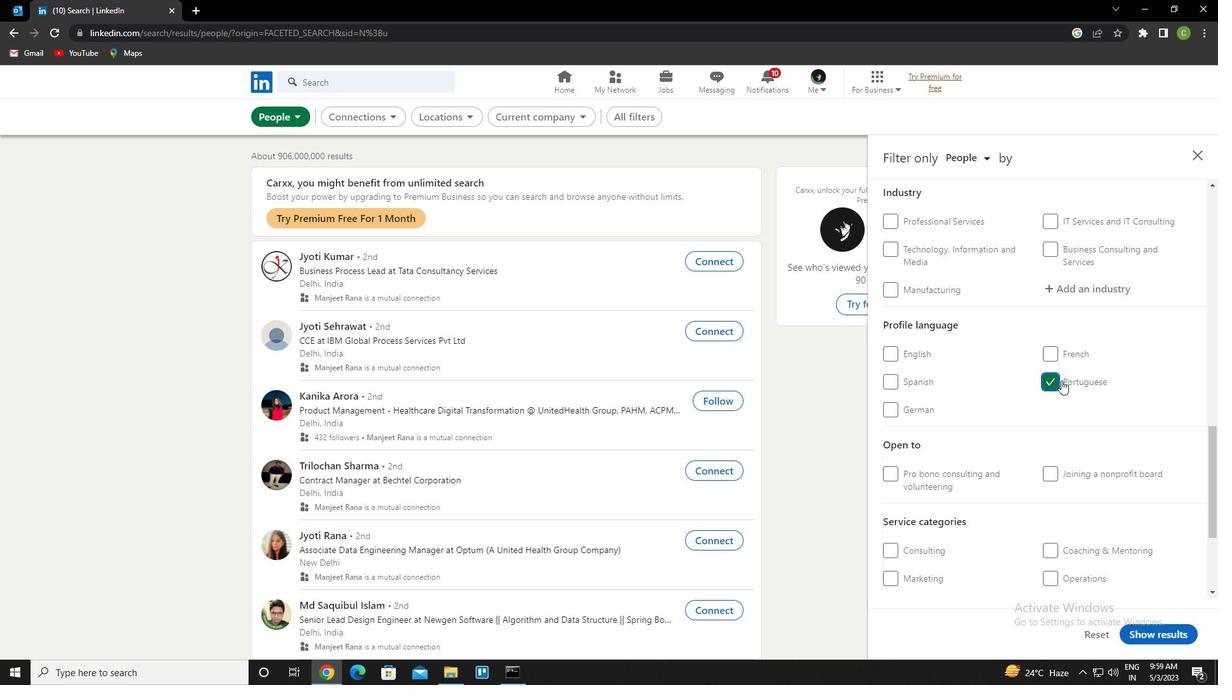 
Action: Mouse scrolled (1061, 381) with delta (0, 0)
Screenshot: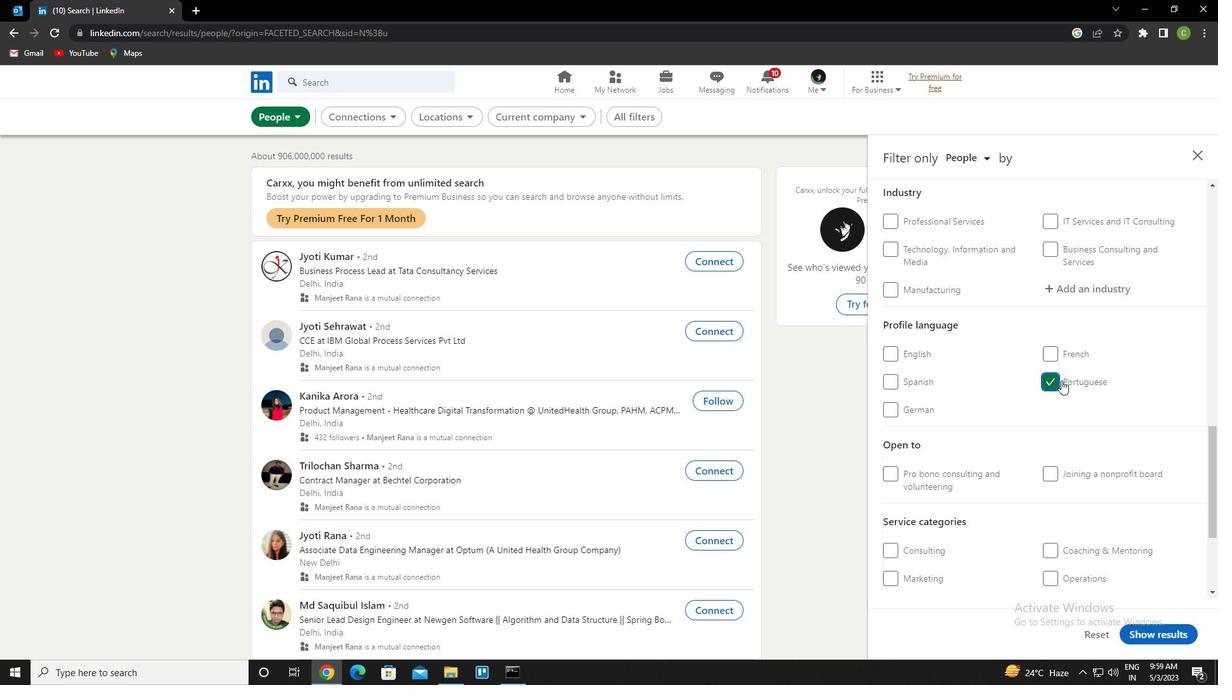 
Action: Mouse scrolled (1061, 381) with delta (0, 0)
Screenshot: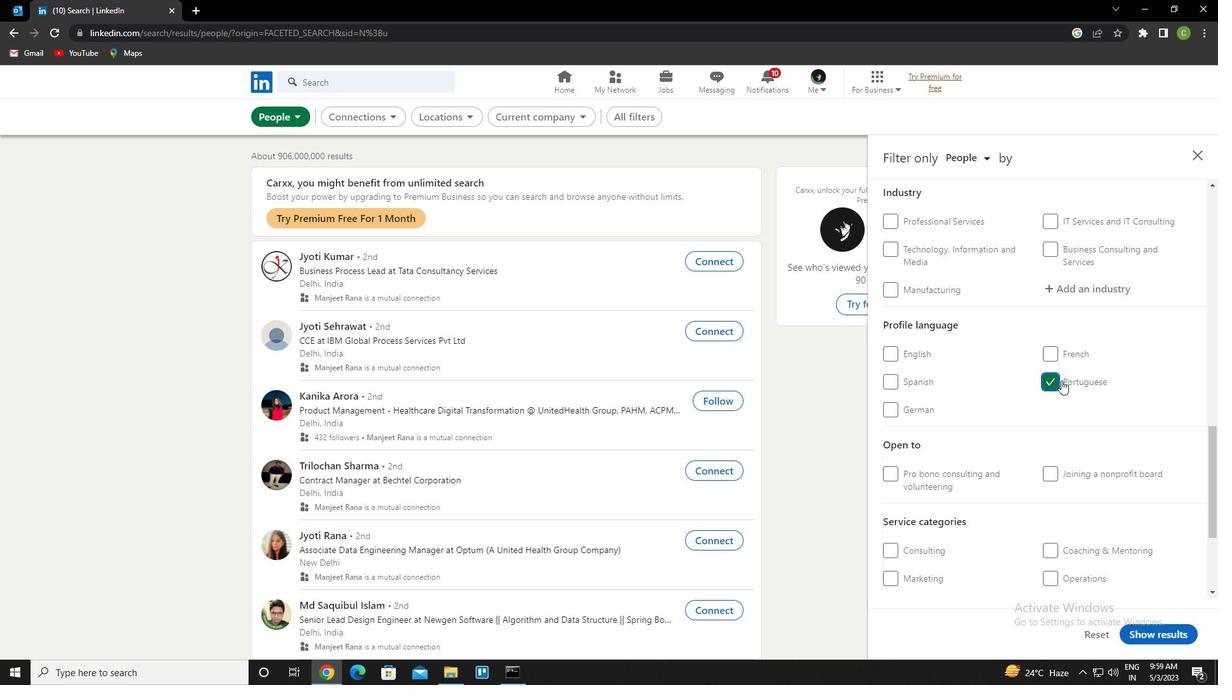 
Action: Mouse scrolled (1061, 381) with delta (0, 0)
Screenshot: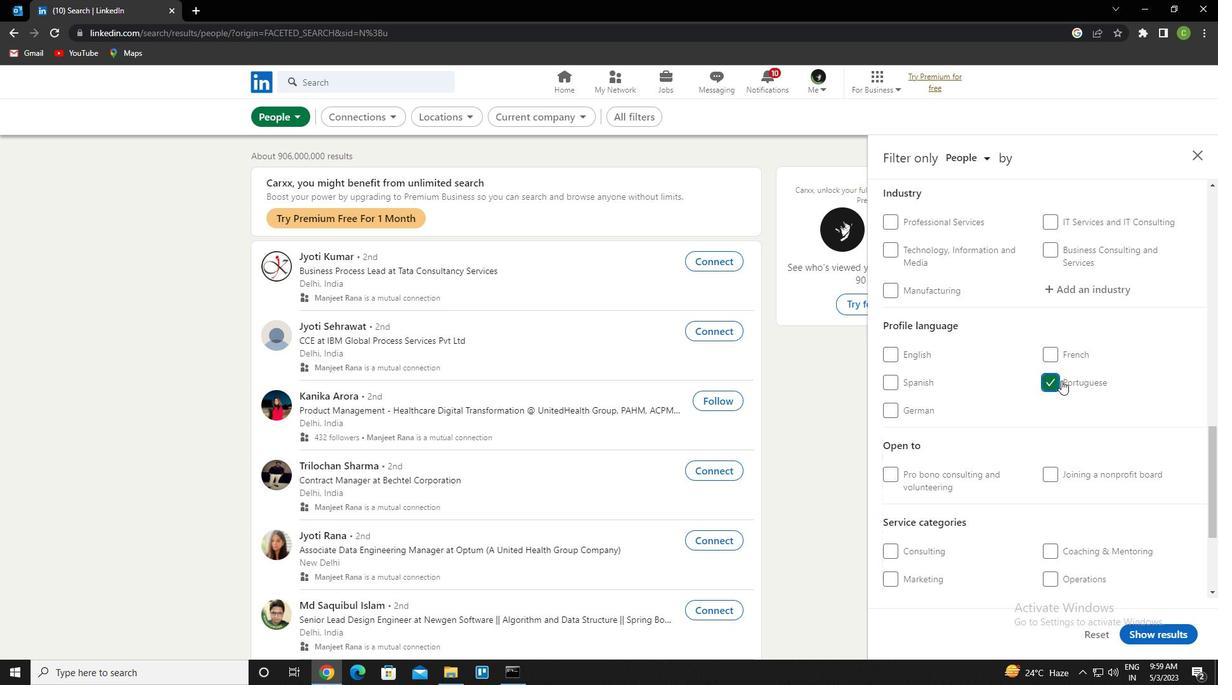 
Action: Mouse scrolled (1061, 381) with delta (0, 0)
Screenshot: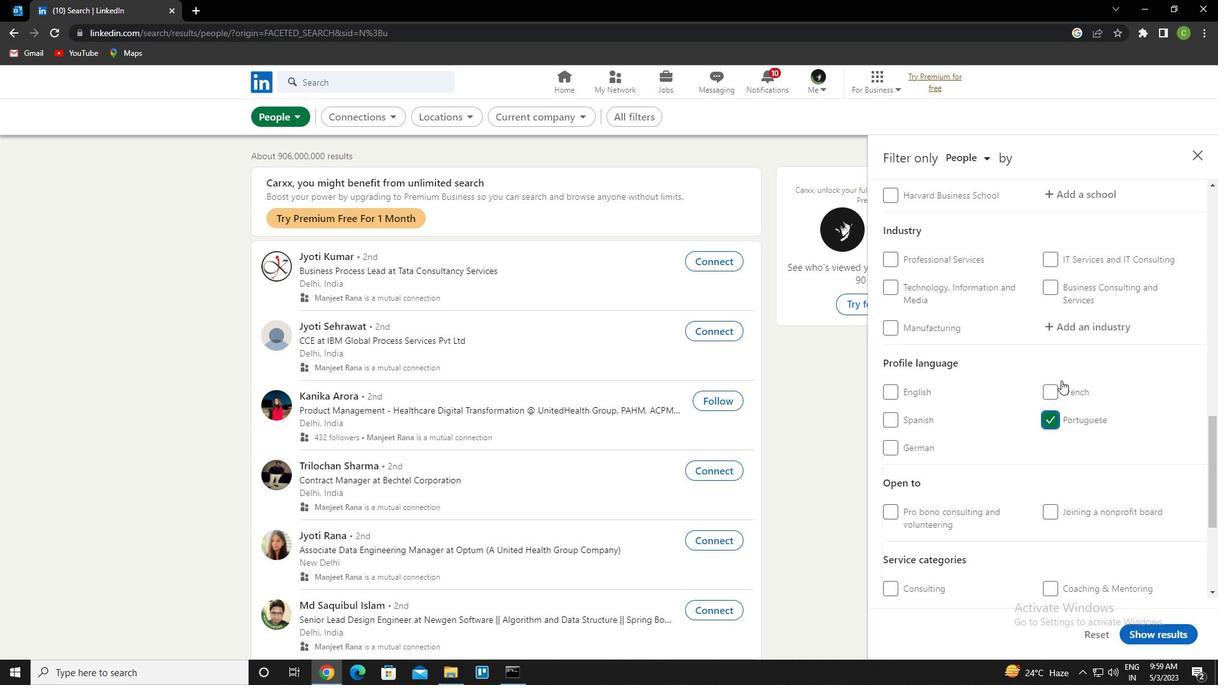 
Action: Mouse moved to (1057, 364)
Screenshot: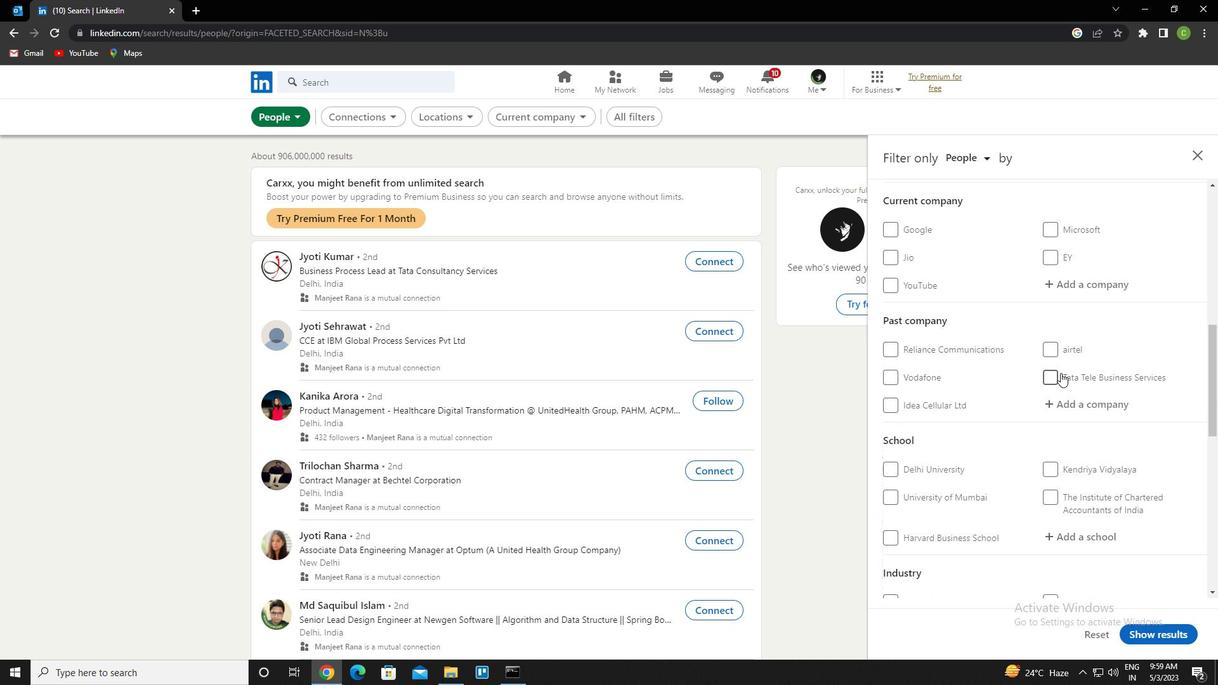 
Action: Mouse scrolled (1057, 365) with delta (0, 0)
Screenshot: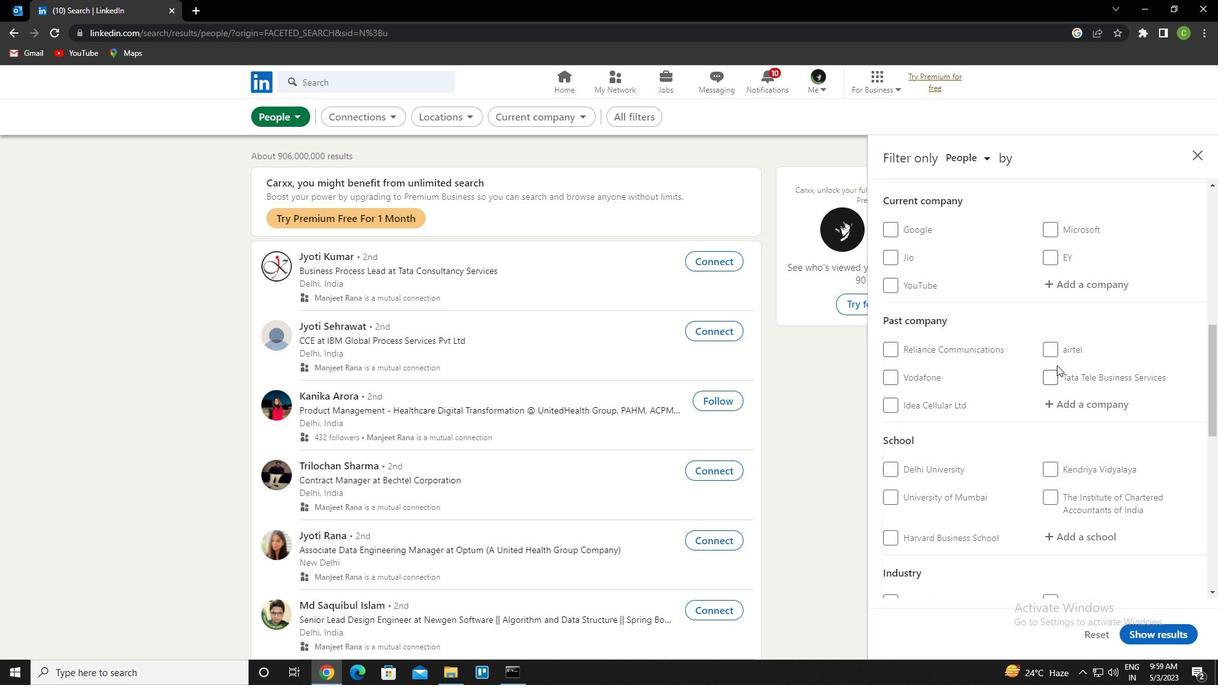 
Action: Mouse moved to (1069, 343)
Screenshot: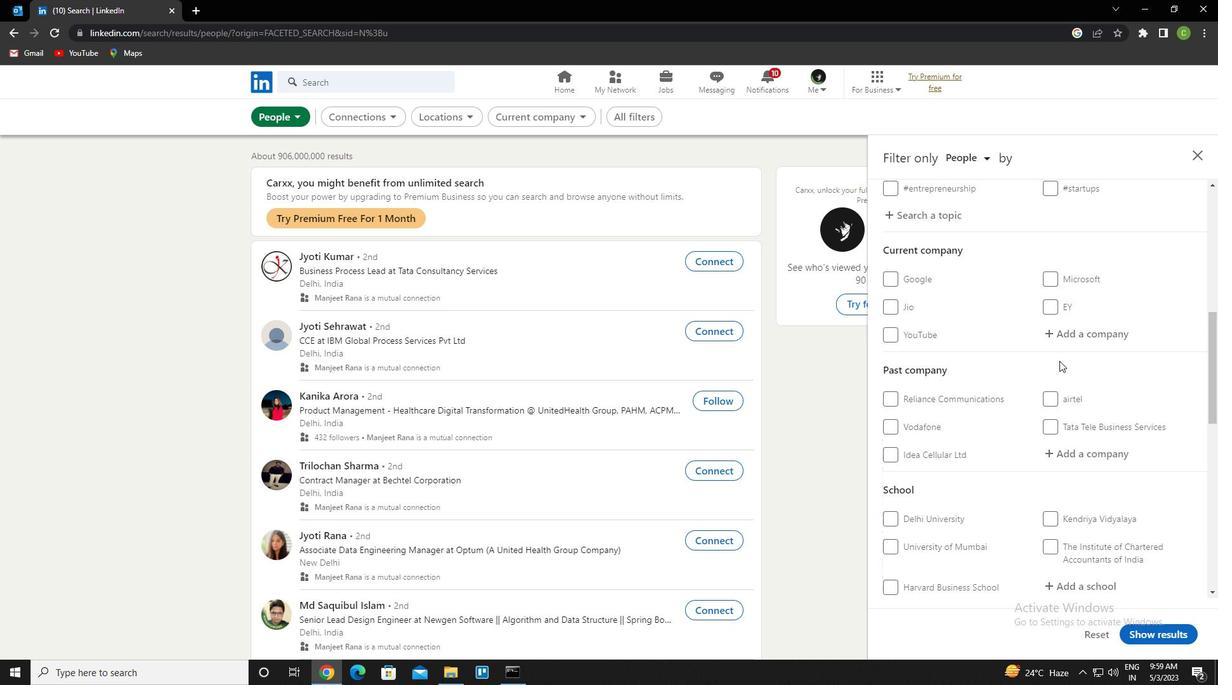 
Action: Mouse pressed left at (1069, 343)
Screenshot: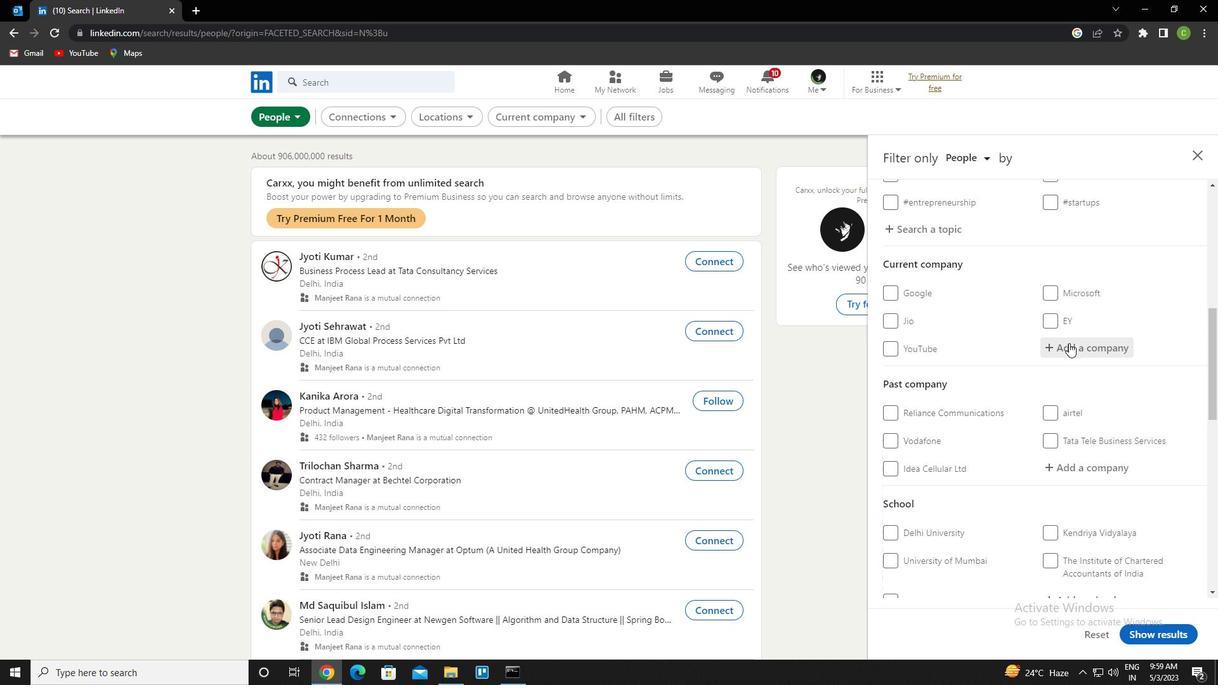 
Action: Key pressed <Key.caps_lock>p<Key.caps_lock>harma<Key.space><Key.shift>&<Key.space><Key.caps_lock>L<Key.caps_lock>IFE<Key.space><Key.down><Key.enter>
Screenshot: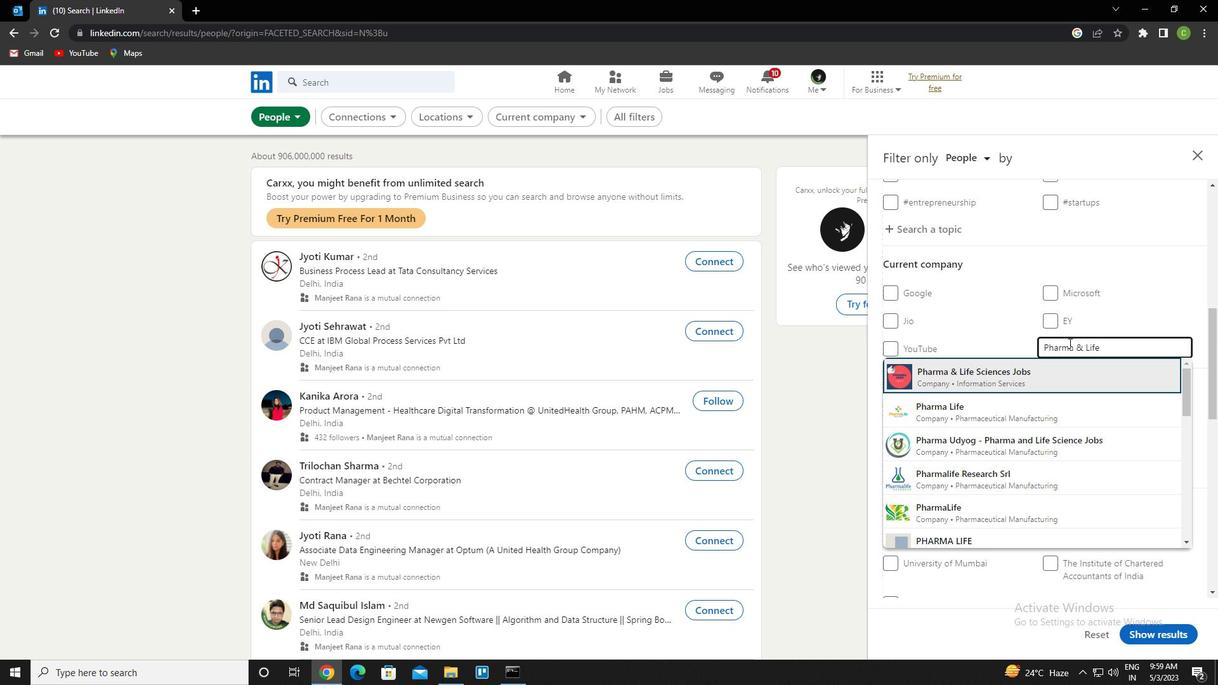 
Action: Mouse scrolled (1069, 342) with delta (0, 0)
Screenshot: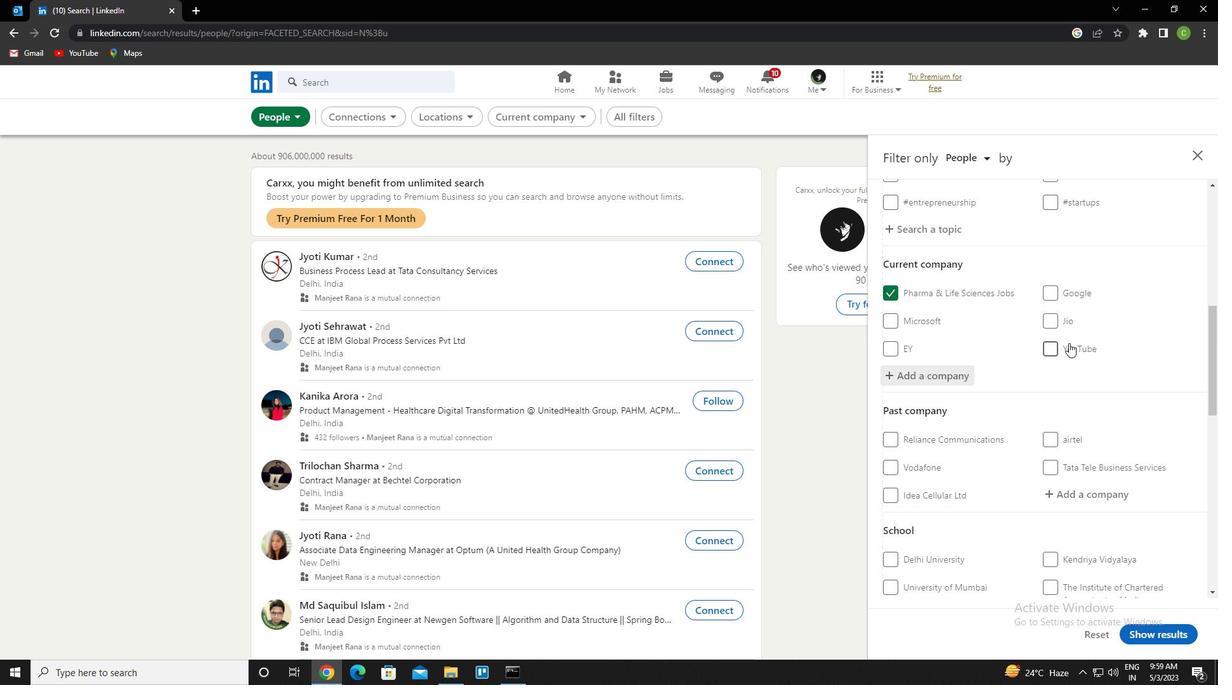 
Action: Mouse scrolled (1069, 342) with delta (0, 0)
Screenshot: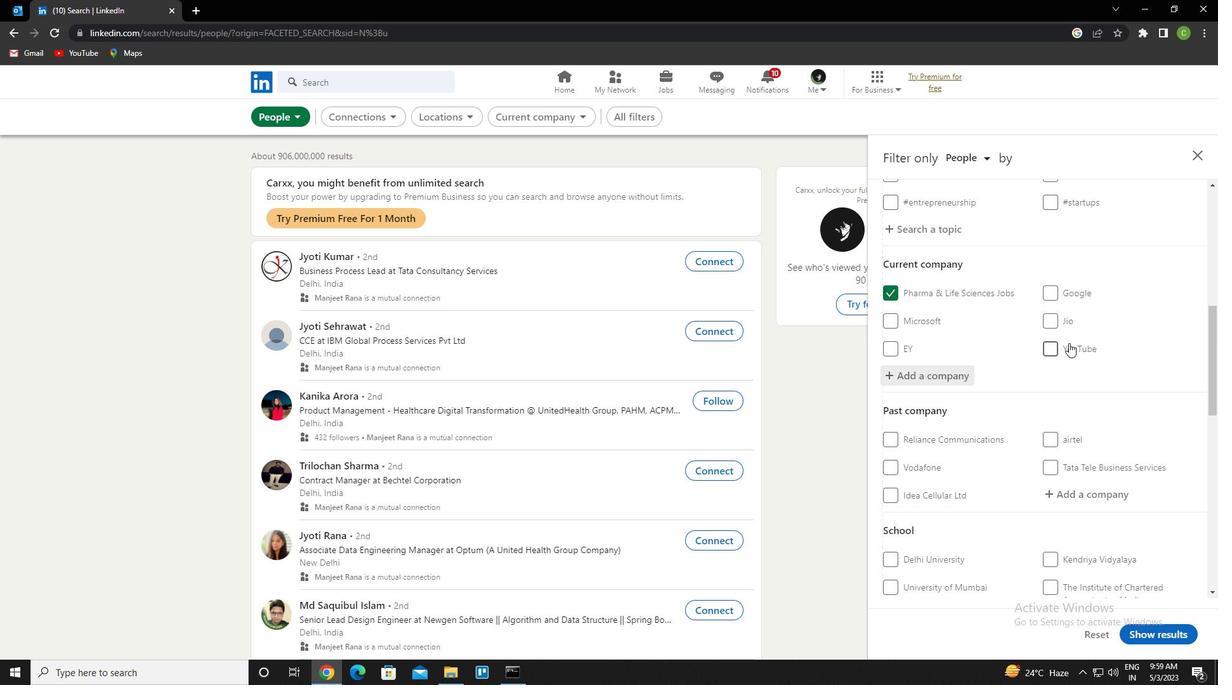 
Action: Mouse scrolled (1069, 342) with delta (0, 0)
Screenshot: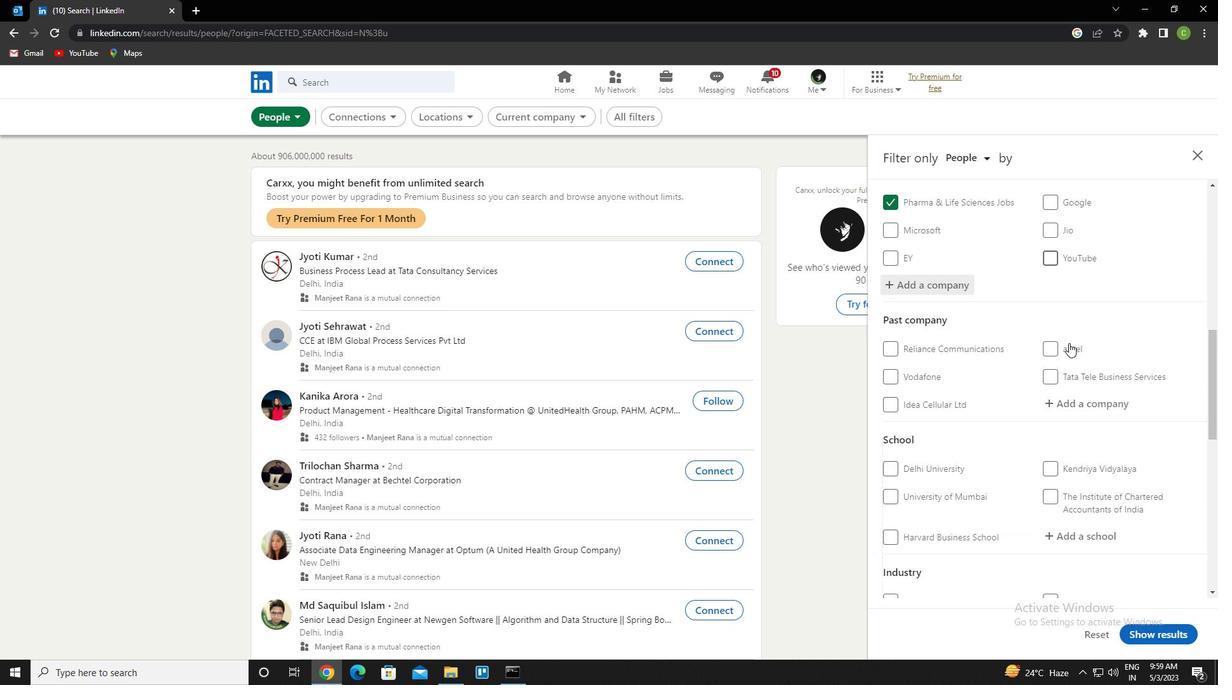 
Action: Mouse moved to (1074, 433)
Screenshot: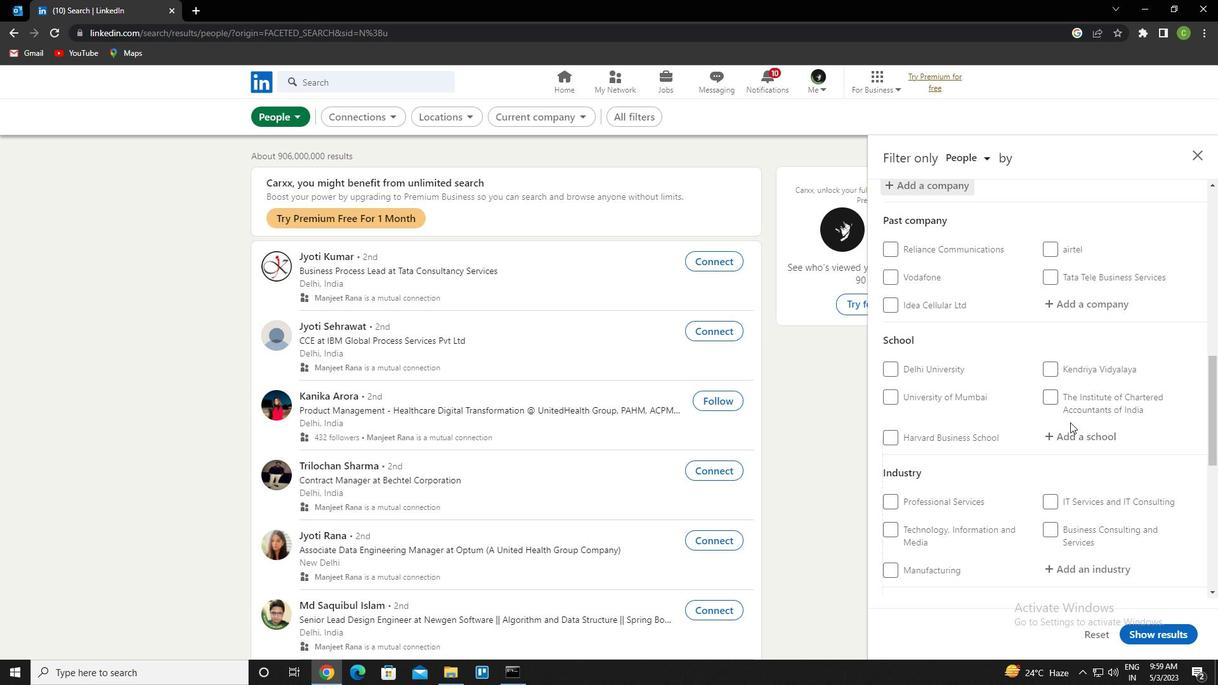 
Action: Mouse pressed left at (1074, 433)
Screenshot: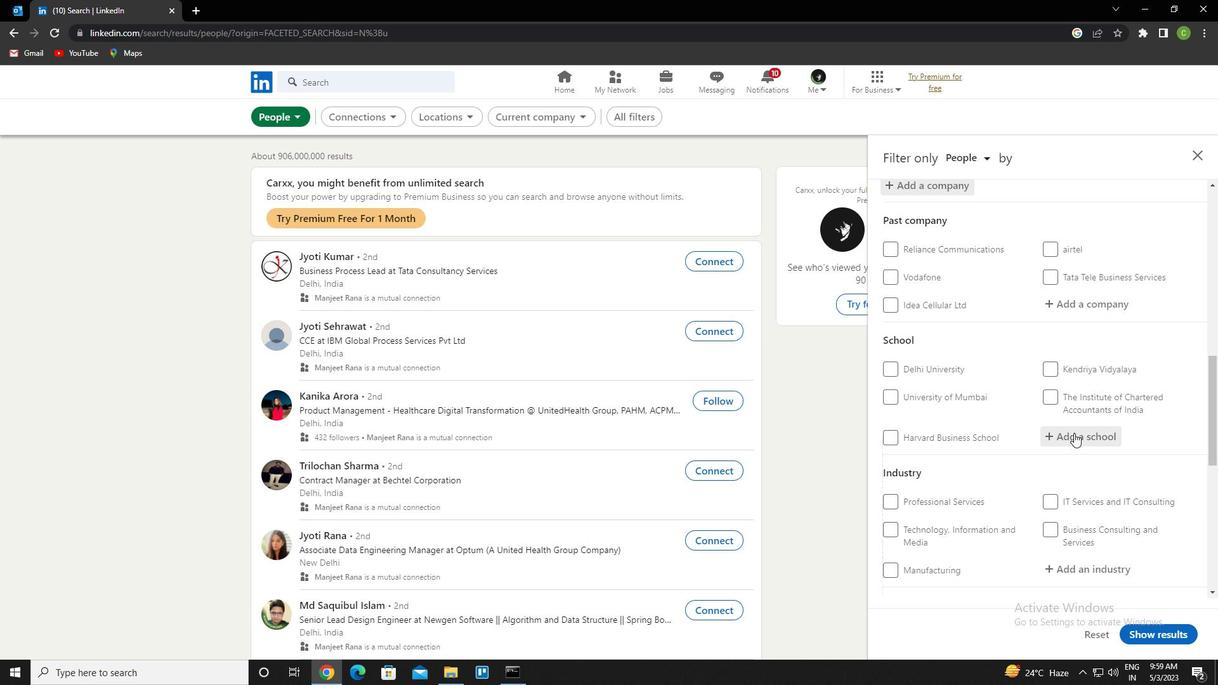 
Action: Key pressed <Key.caps_lock>S<Key.caps_lock>T..<Key.space><Key.caps_lock>J<Key.caps_lock>OSEPH'S<Key.space><Key.down><Key.enter>
Screenshot: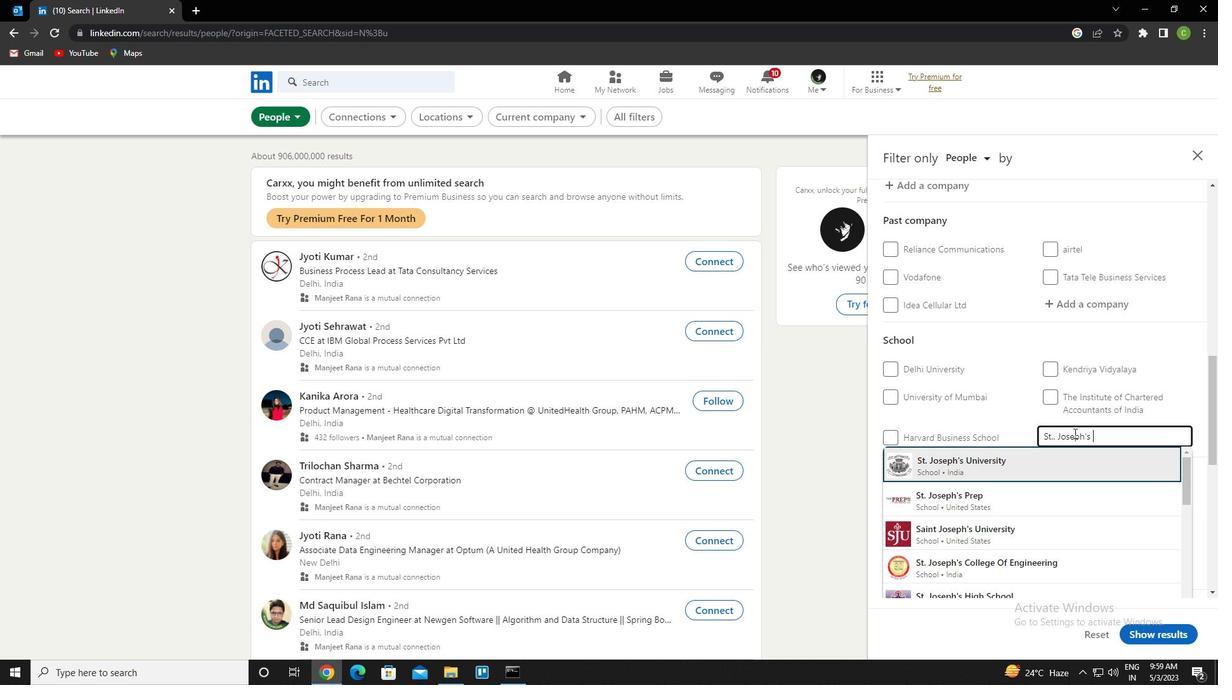 
Action: Mouse scrolled (1074, 432) with delta (0, 0)
Screenshot: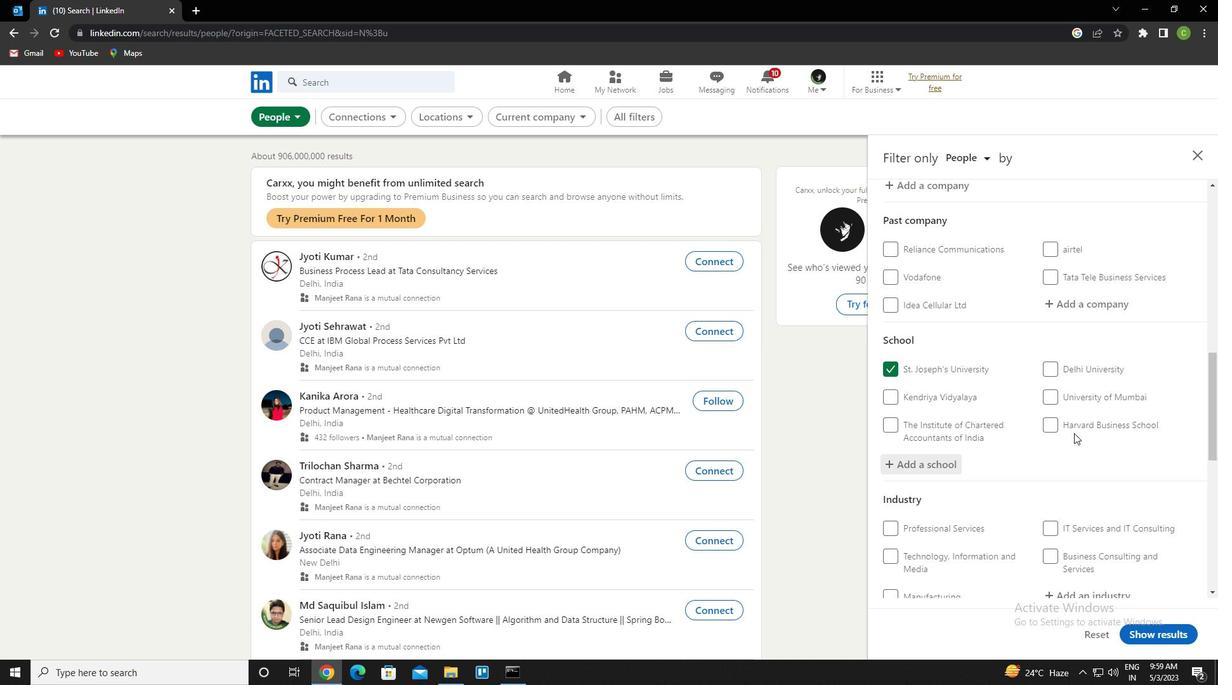 
Action: Mouse scrolled (1074, 432) with delta (0, 0)
Screenshot: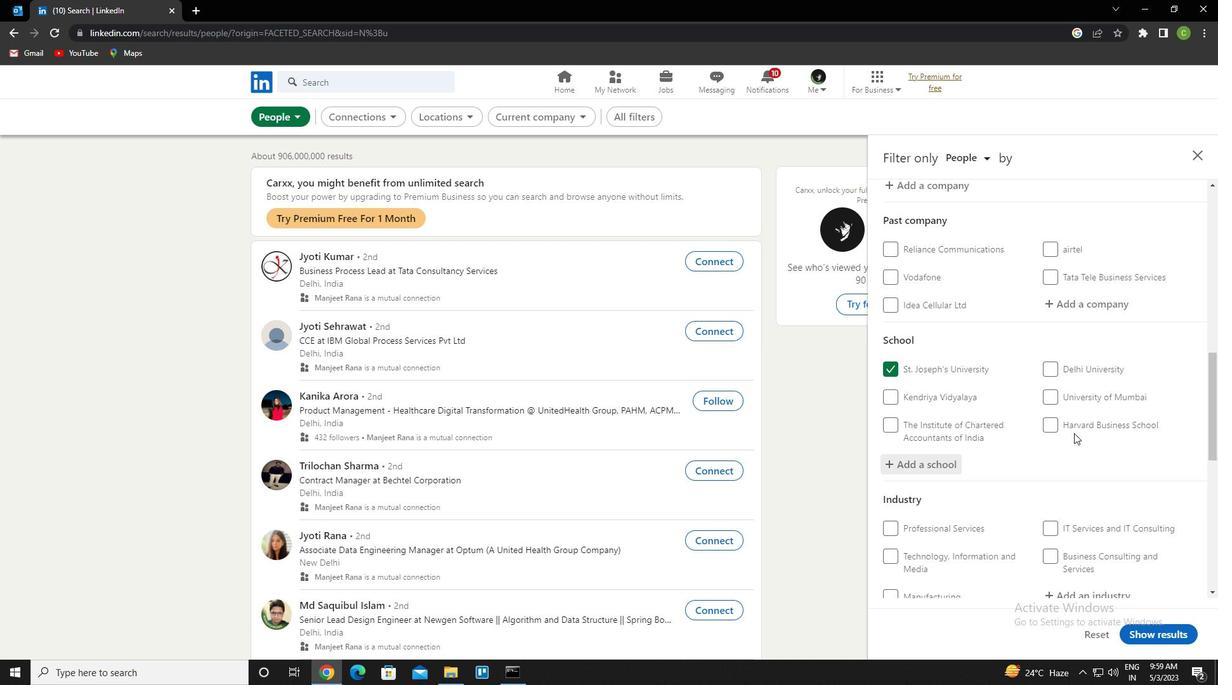 
Action: Mouse moved to (1069, 476)
Screenshot: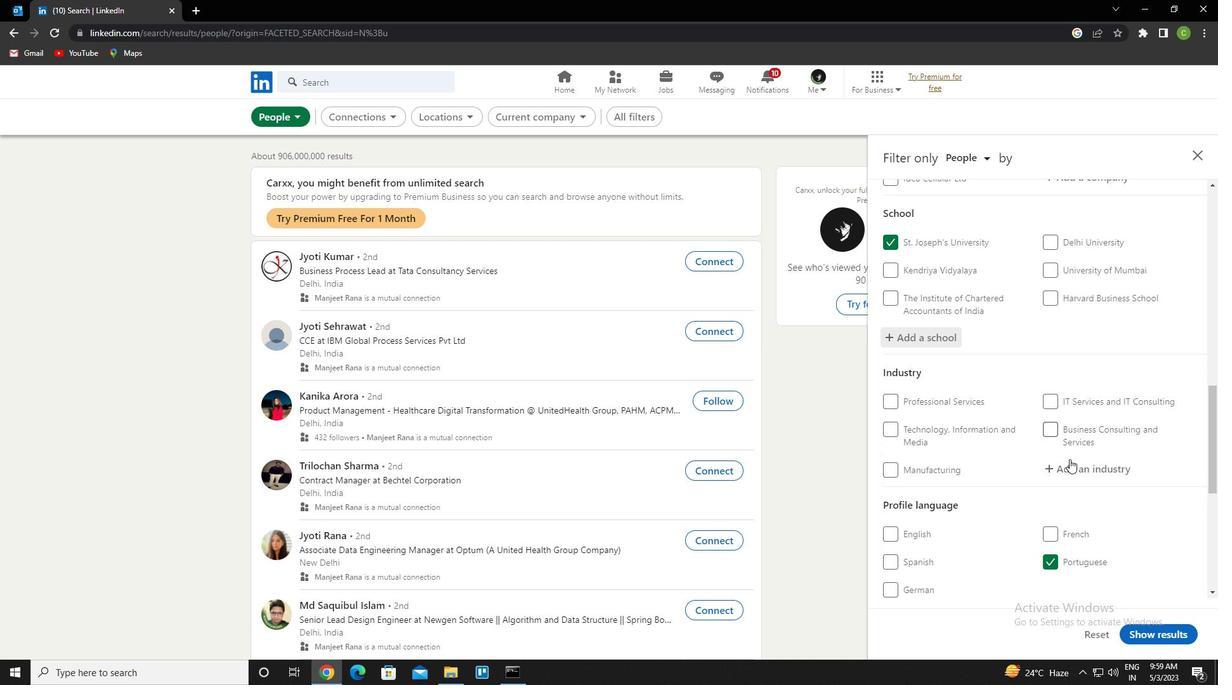
Action: Mouse pressed left at (1069, 476)
Screenshot: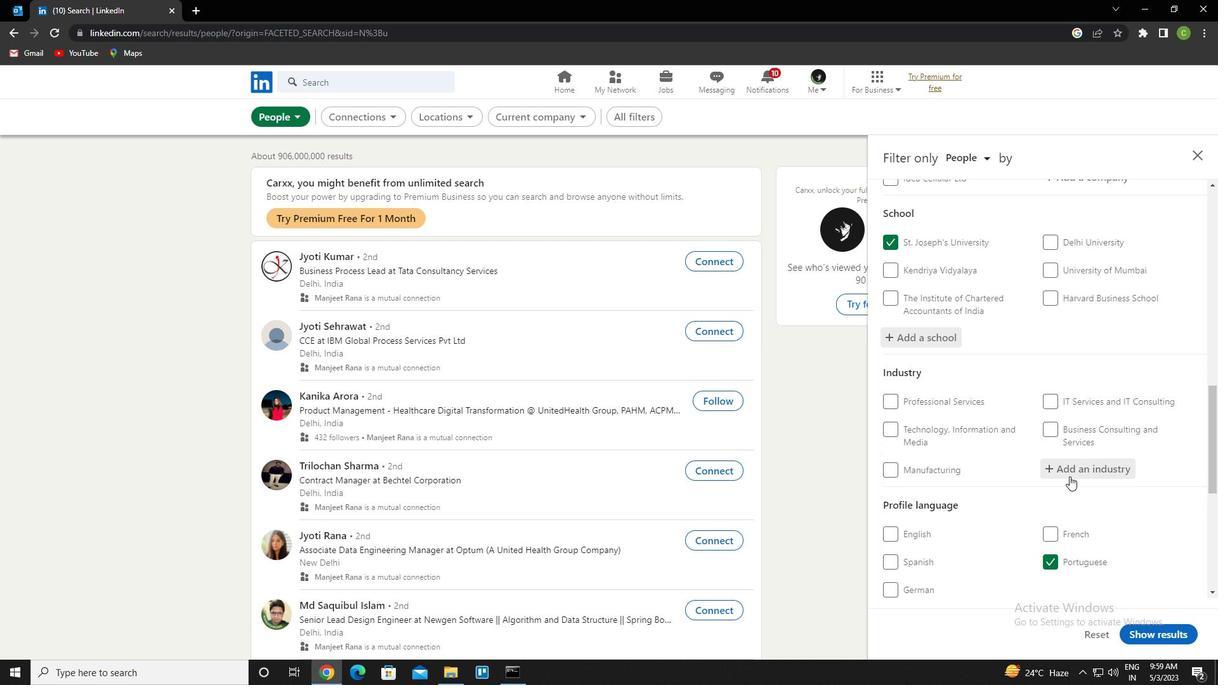 
Action: Key pressed <Key.caps_lock>I<Key.caps_lock>NFORMATION<Key.space>SERVIC<Key.down><Key.enter>
Screenshot: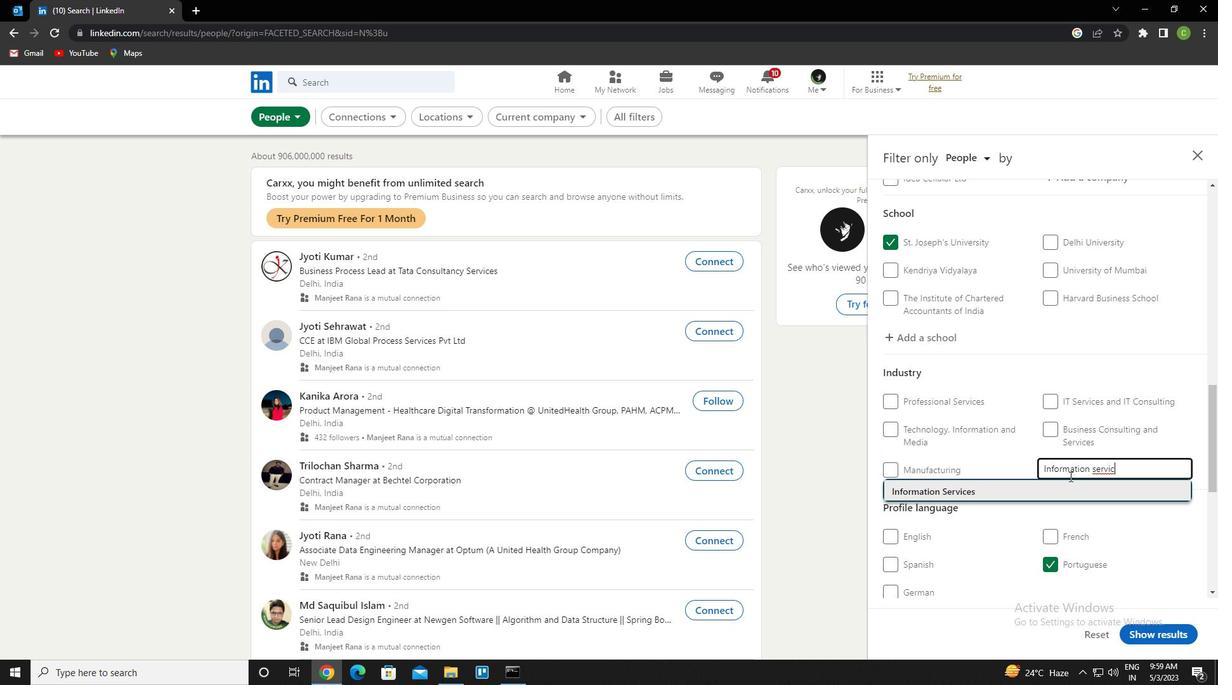 
Action: Mouse scrolled (1069, 475) with delta (0, 0)
Screenshot: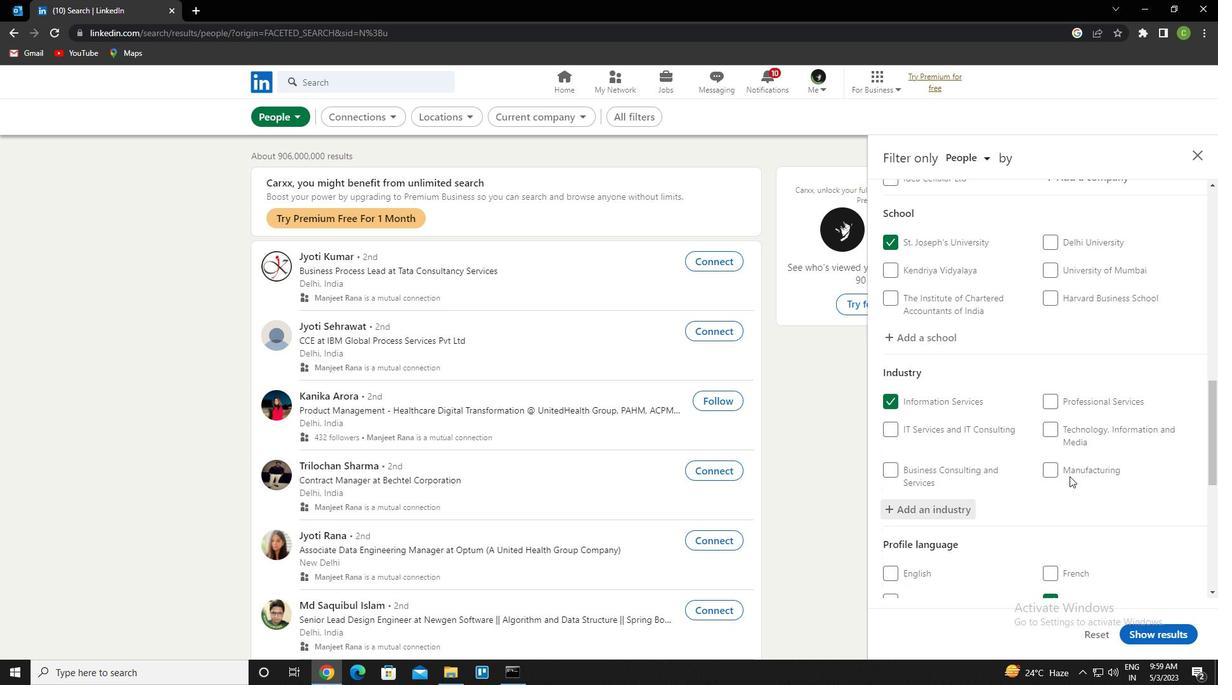 
Action: Mouse scrolled (1069, 475) with delta (0, 0)
Screenshot: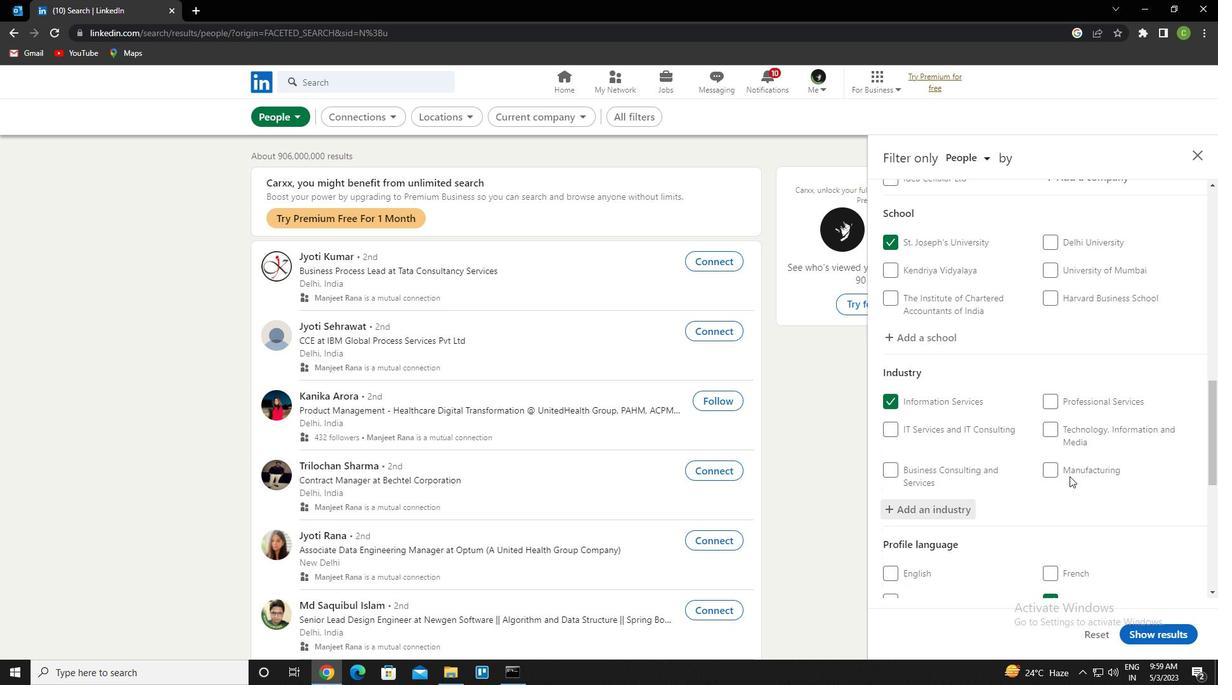
Action: Mouse scrolled (1069, 475) with delta (0, 0)
Screenshot: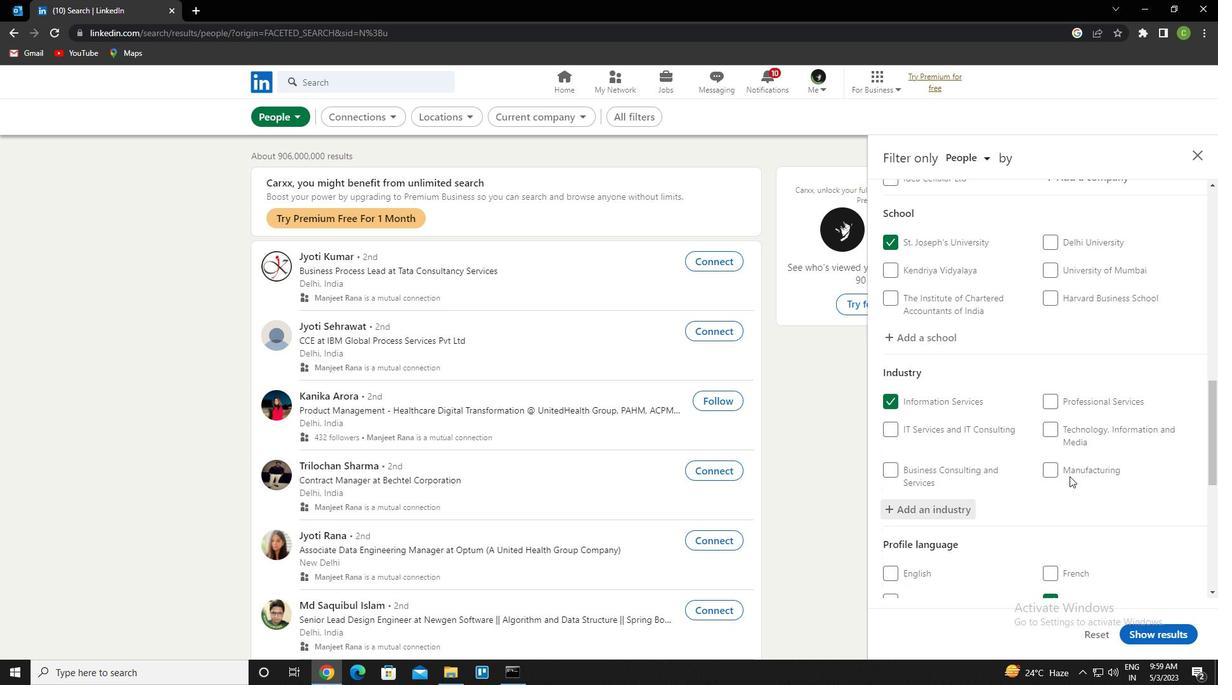 
Action: Mouse scrolled (1069, 475) with delta (0, 0)
Screenshot: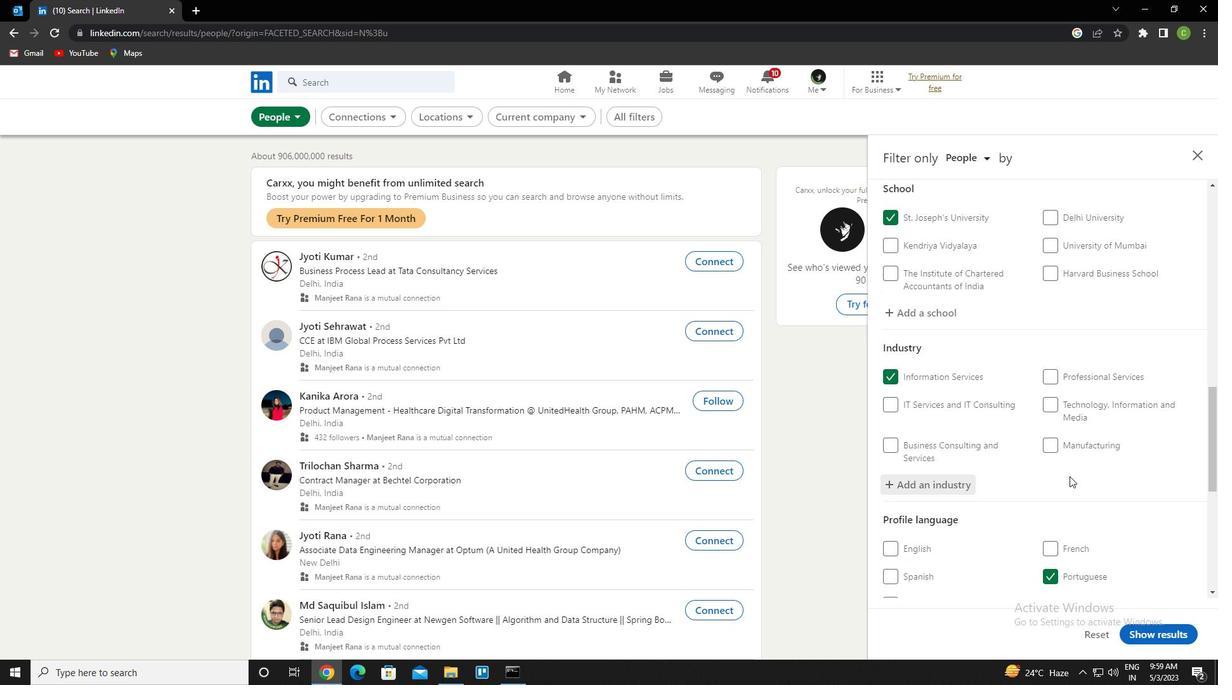 
Action: Mouse scrolled (1069, 475) with delta (0, 0)
Screenshot: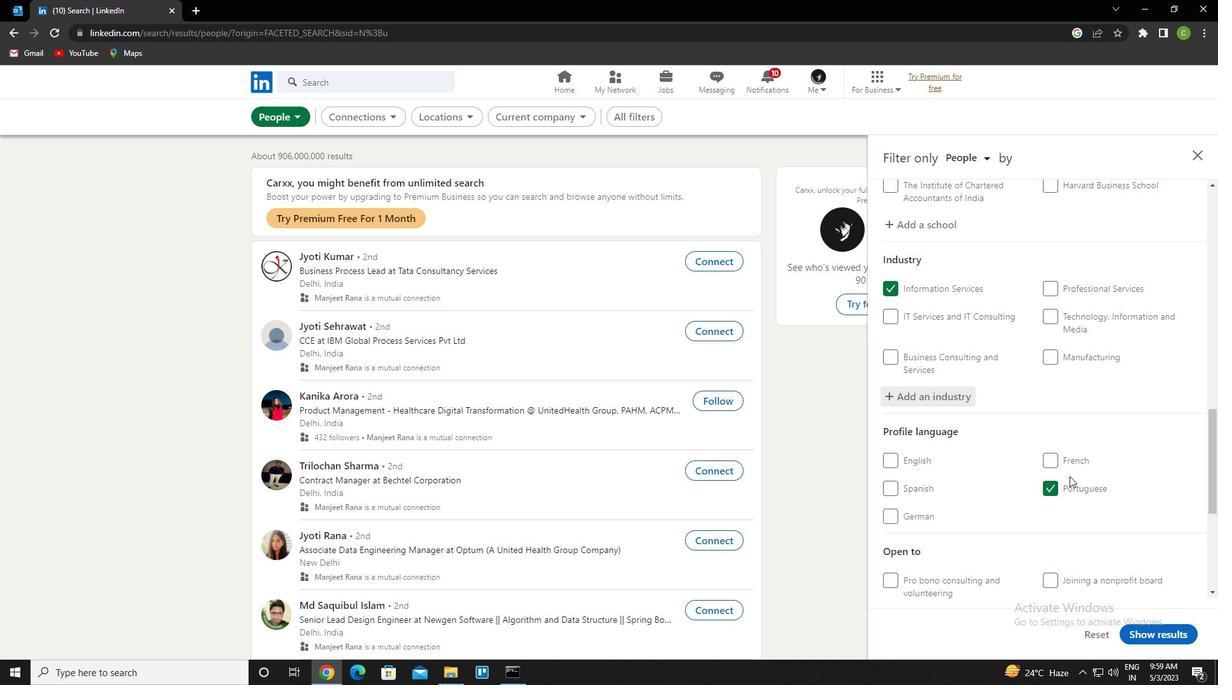 
Action: Mouse scrolled (1069, 475) with delta (0, 0)
Screenshot: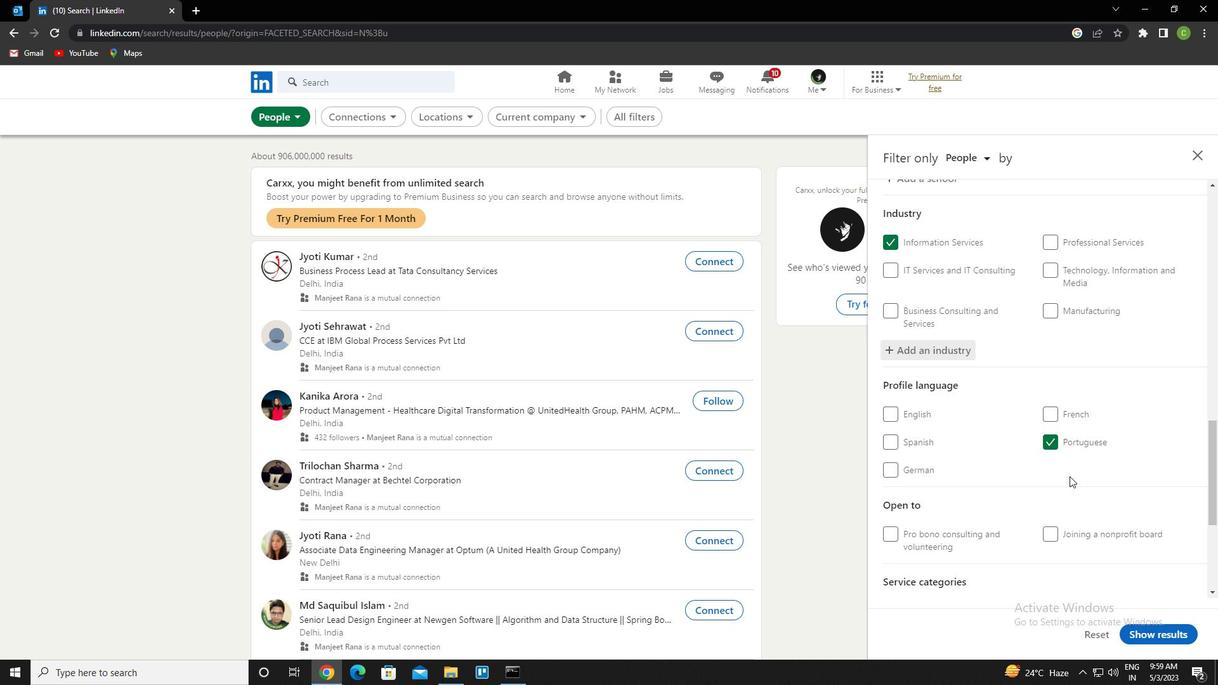 
Action: Mouse scrolled (1069, 475) with delta (0, 0)
Screenshot: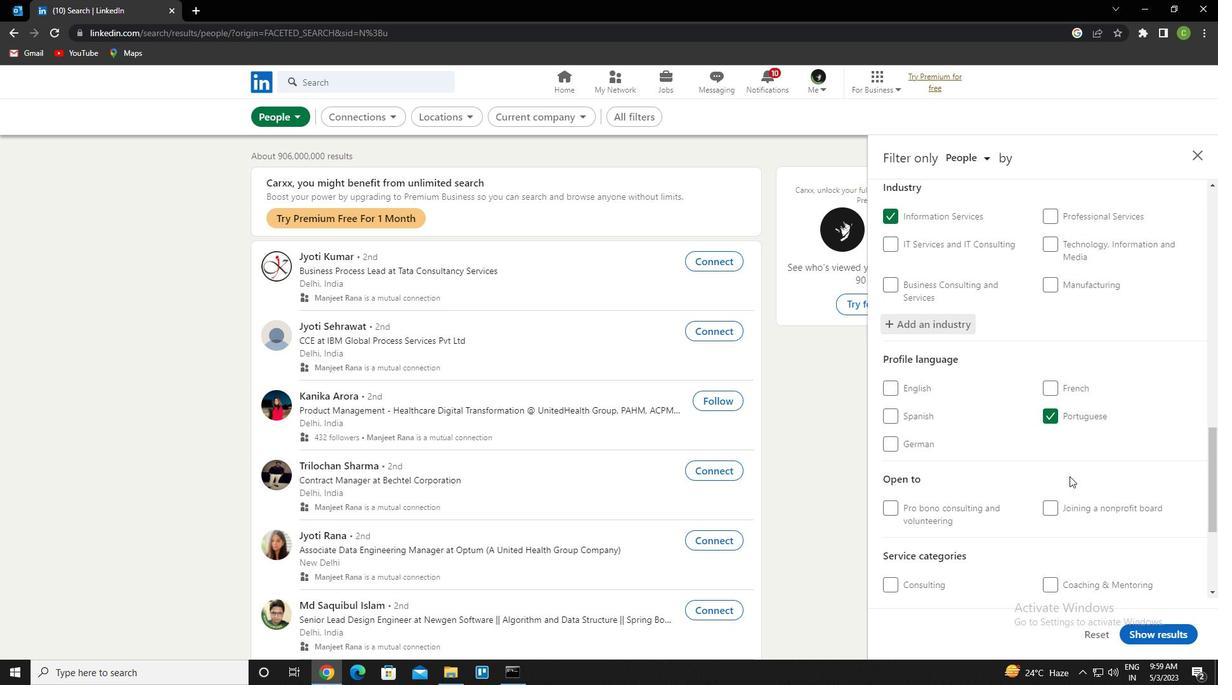 
Action: Mouse moved to (1081, 425)
Screenshot: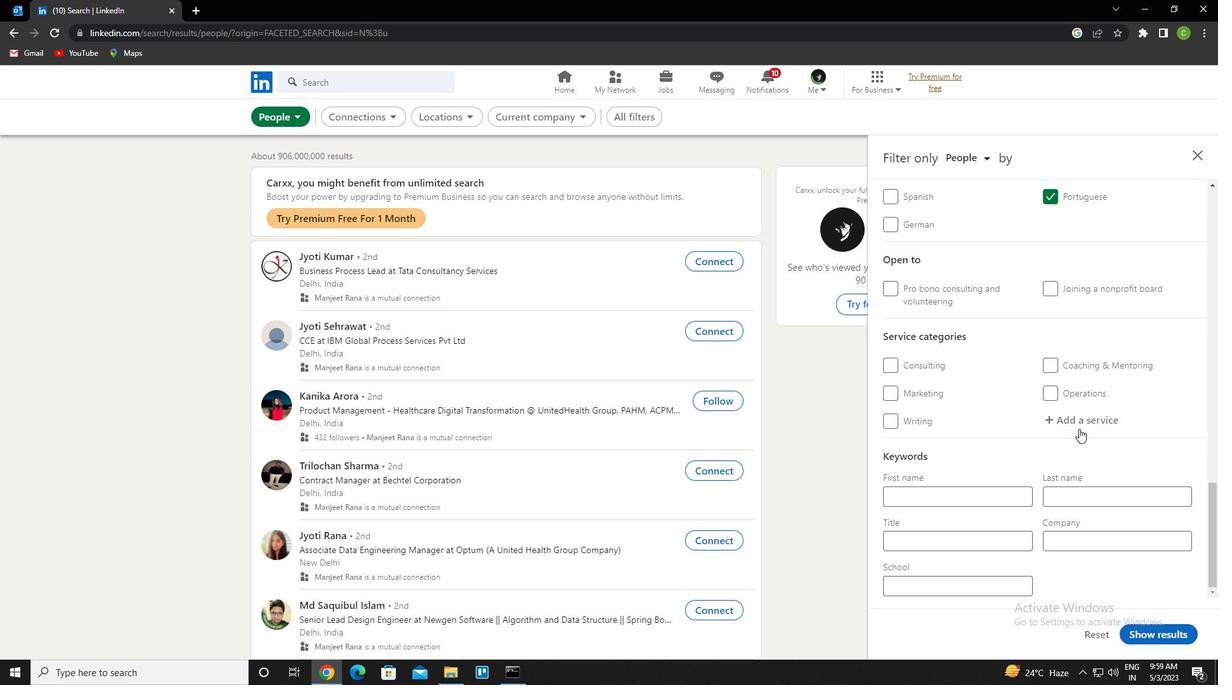 
Action: Mouse pressed left at (1081, 425)
Screenshot: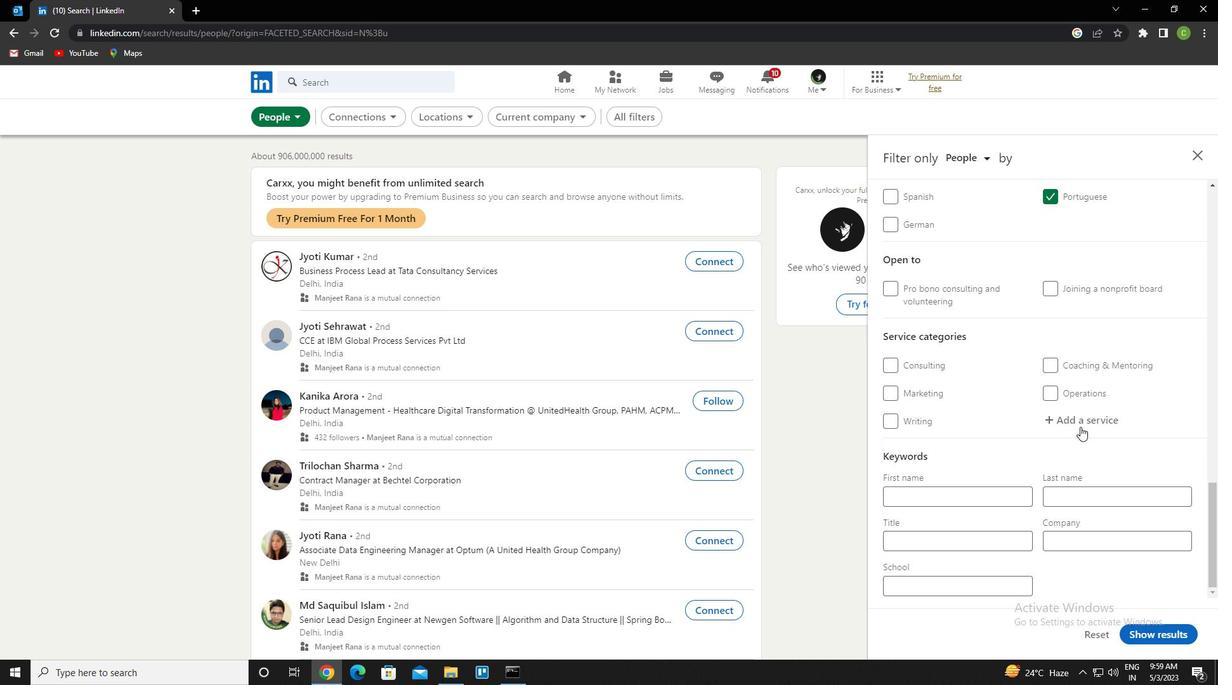 
Action: Key pressed <Key.caps_lock>IOS<Key.space>D<Key.caps_lock>EVELOPMENT<Key.down><Key.enter>
Screenshot: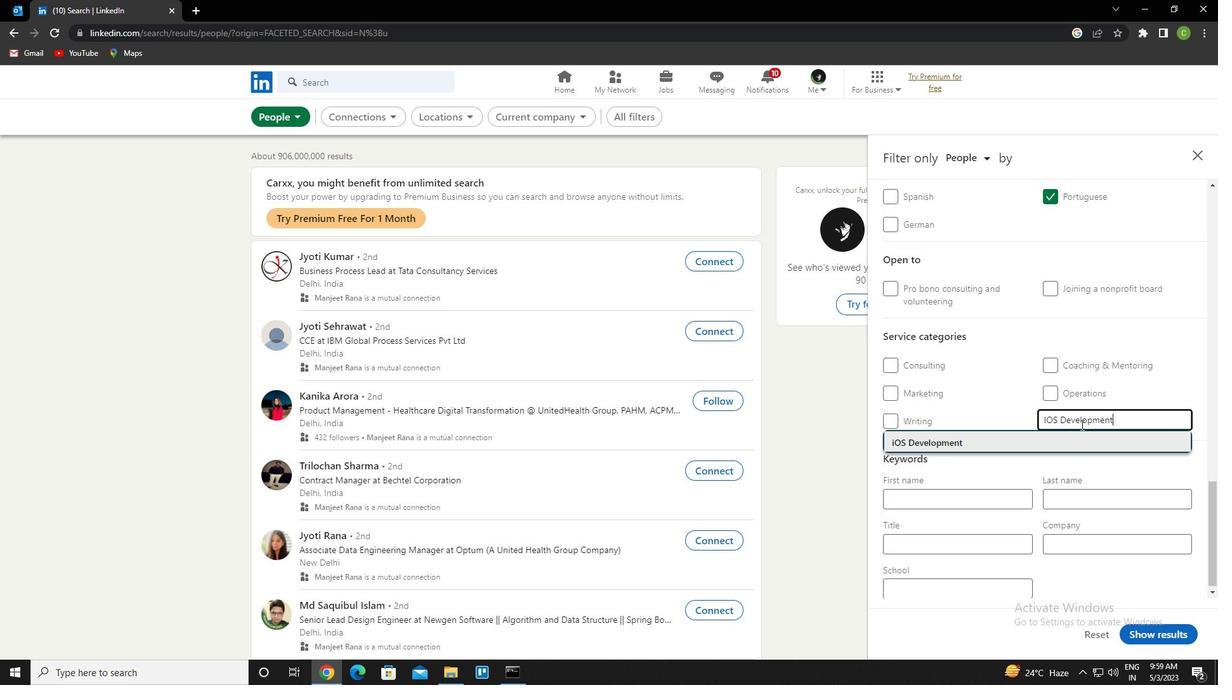 
Action: Mouse scrolled (1081, 424) with delta (0, 0)
Screenshot: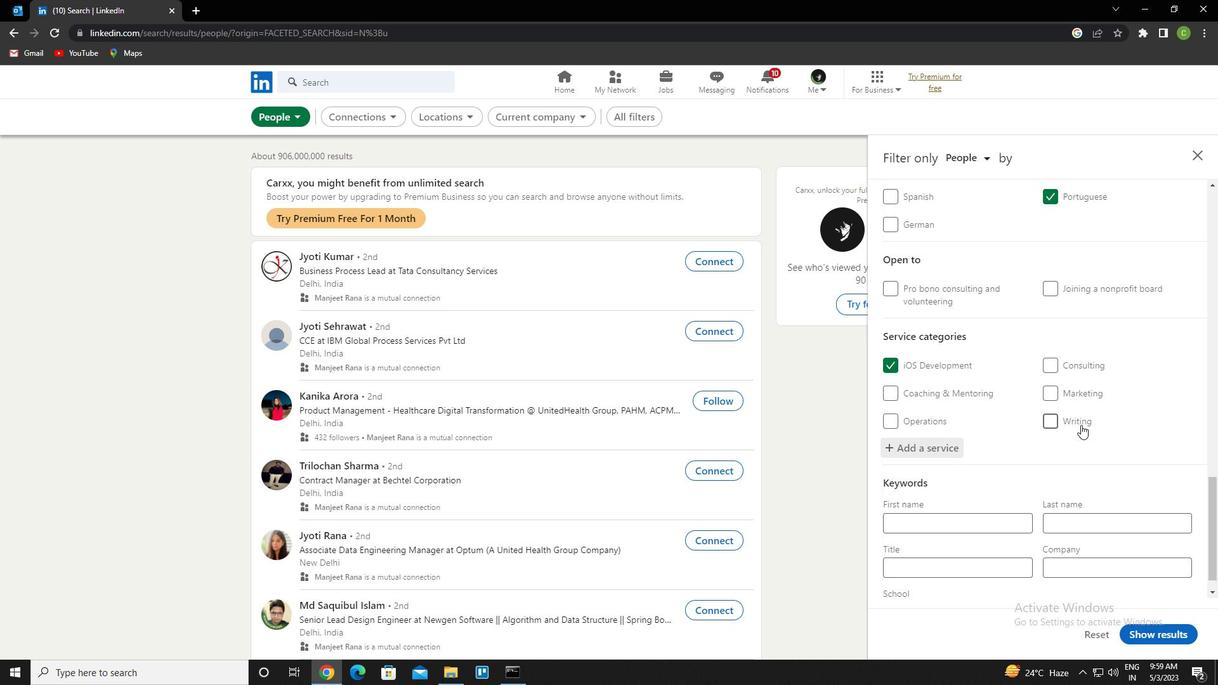 
Action: Mouse scrolled (1081, 424) with delta (0, 0)
Screenshot: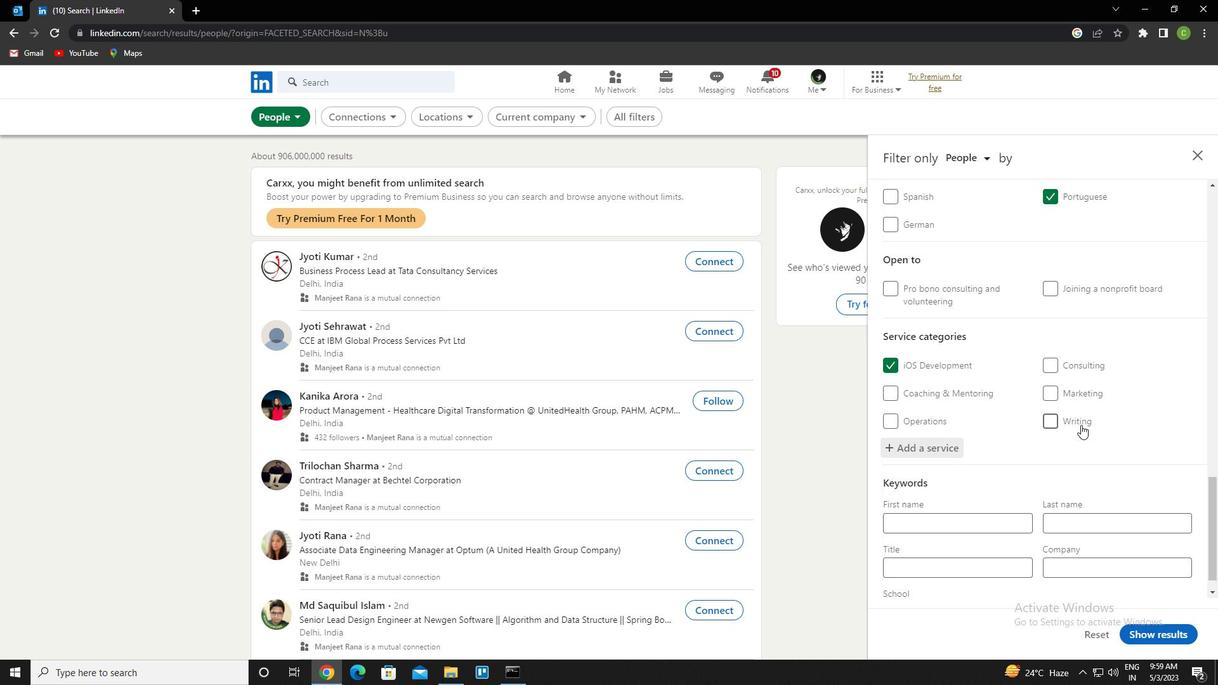 
Action: Mouse scrolled (1081, 424) with delta (0, 0)
Screenshot: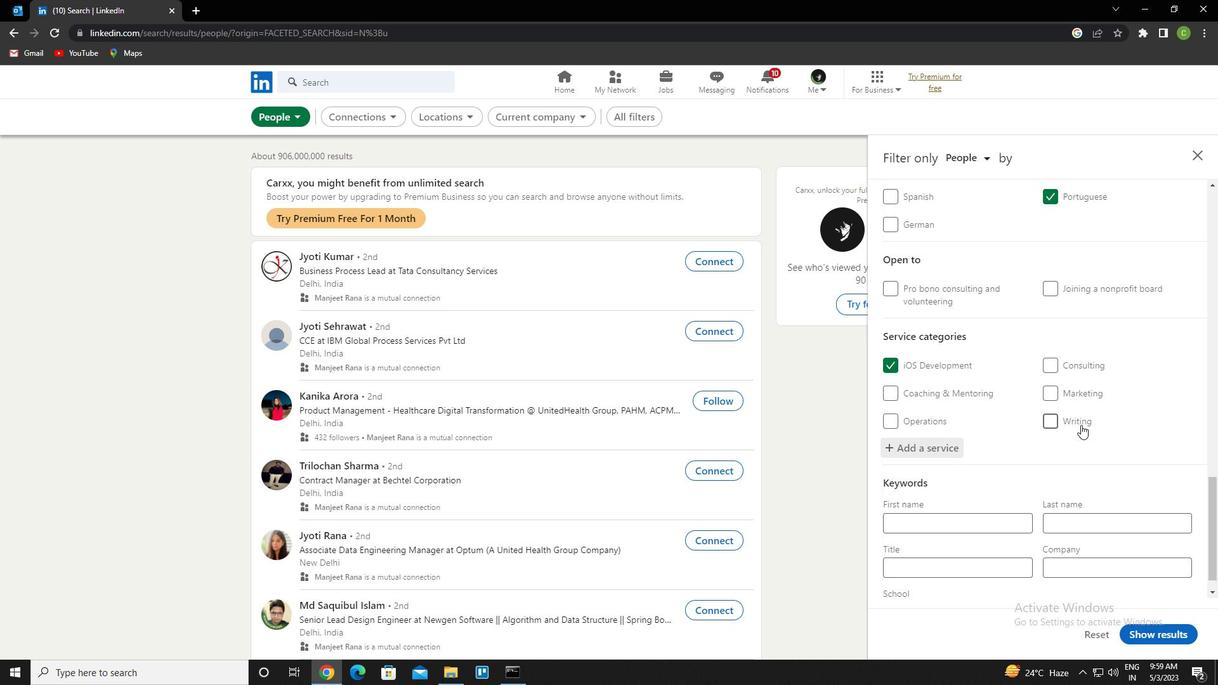 
Action: Mouse scrolled (1081, 424) with delta (0, 0)
Screenshot: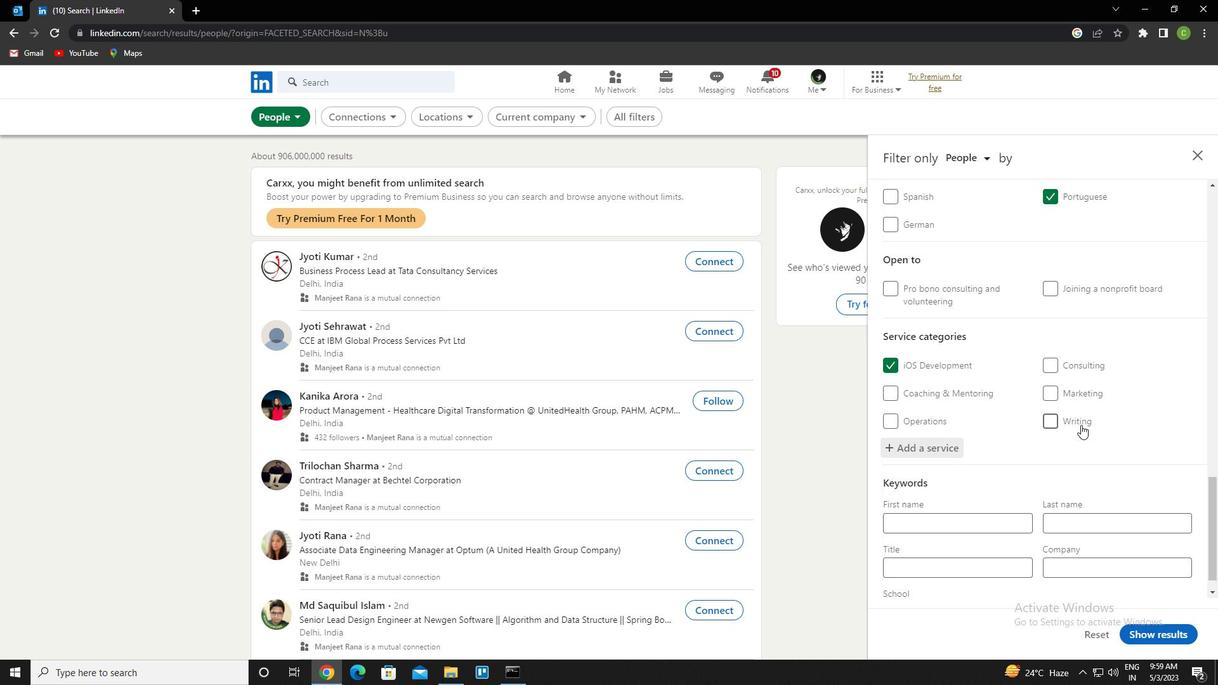 
Action: Mouse moved to (1079, 426)
Screenshot: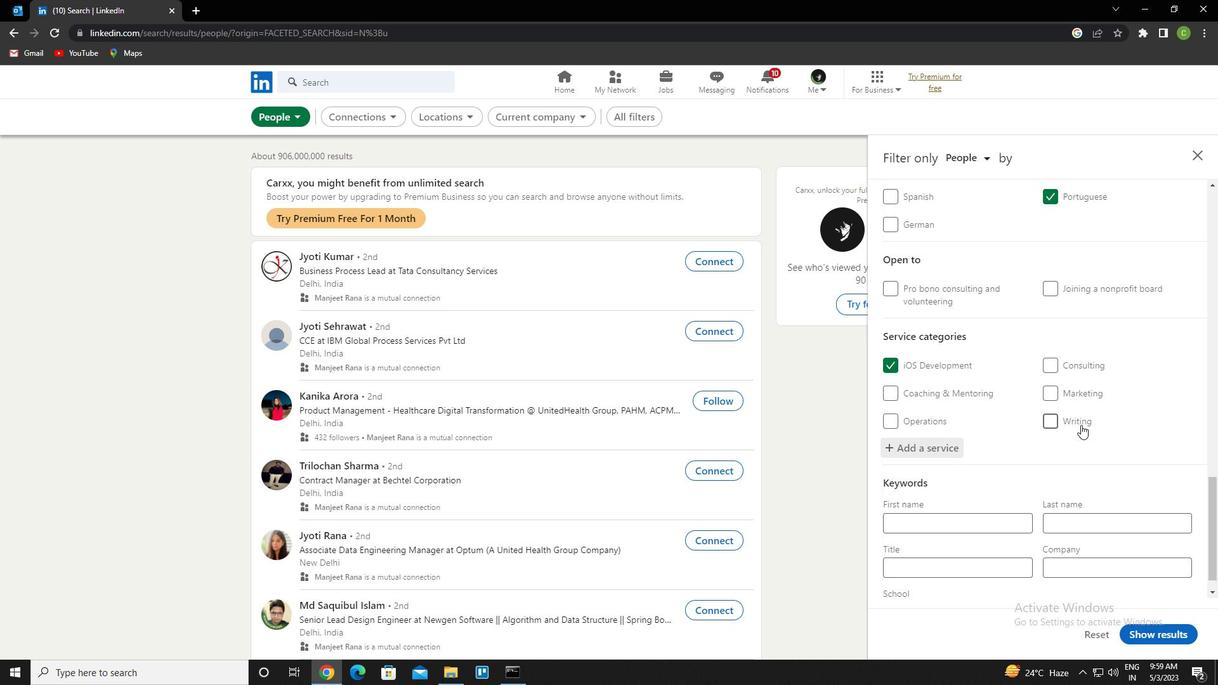 
Action: Mouse scrolled (1079, 425) with delta (0, 0)
Screenshot: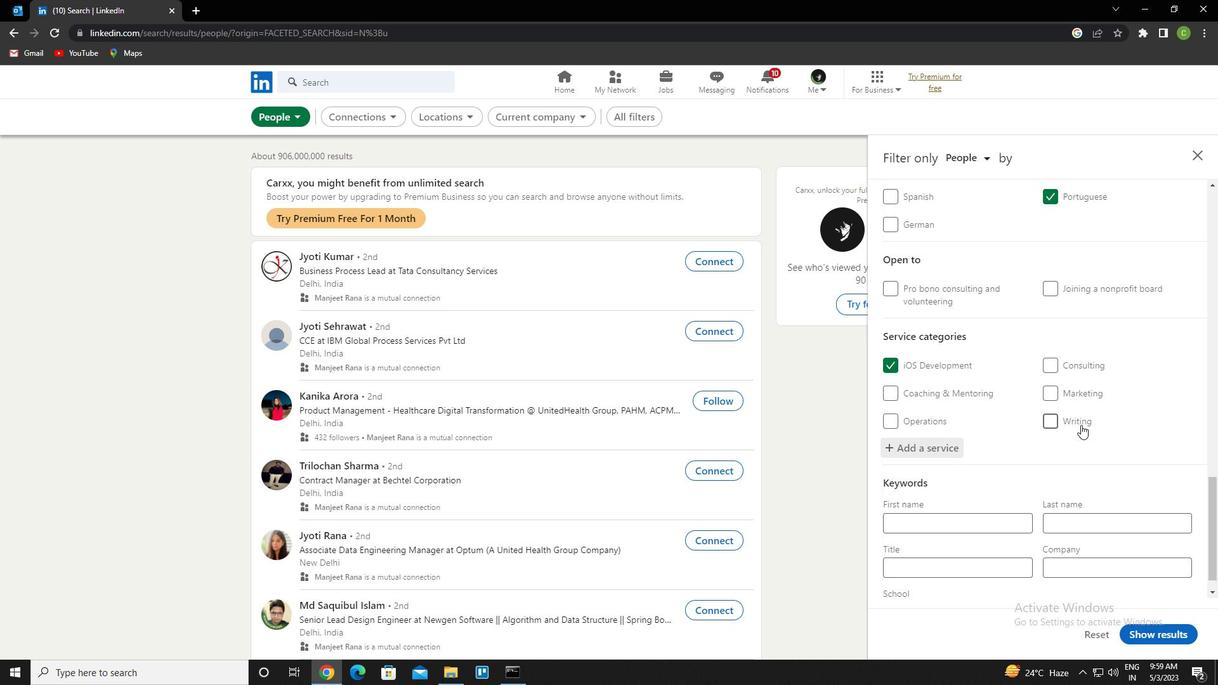 
Action: Mouse moved to (1001, 536)
Screenshot: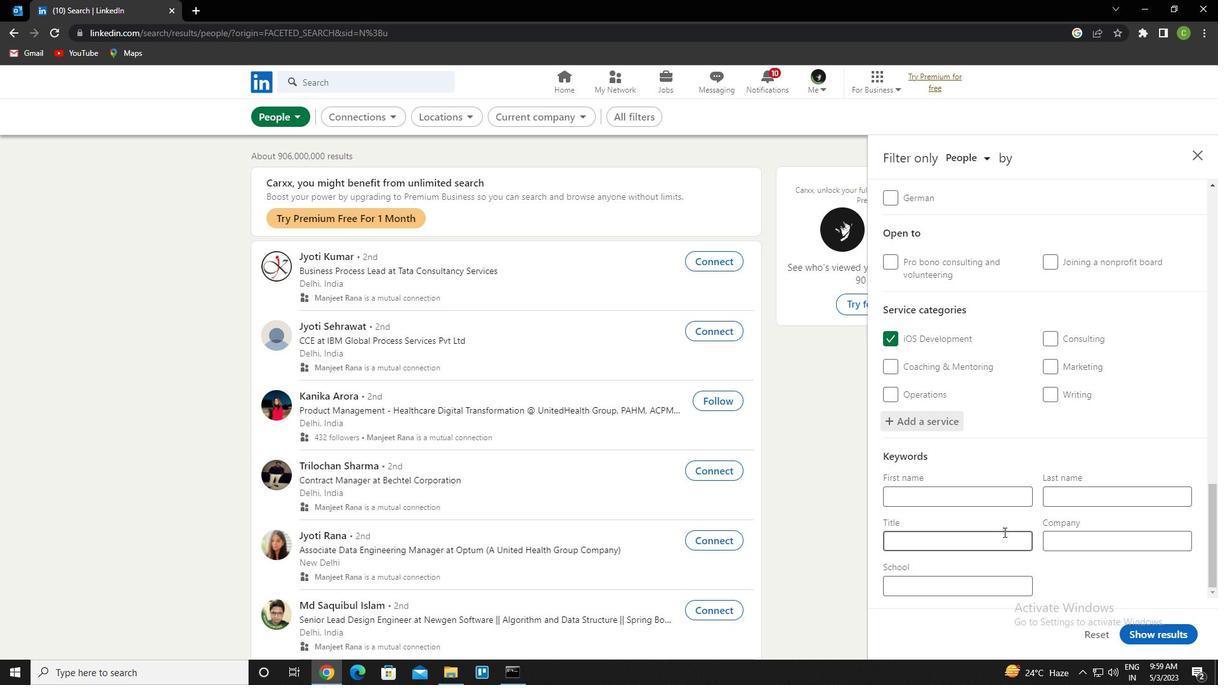 
Action: Mouse pressed left at (1001, 536)
Screenshot: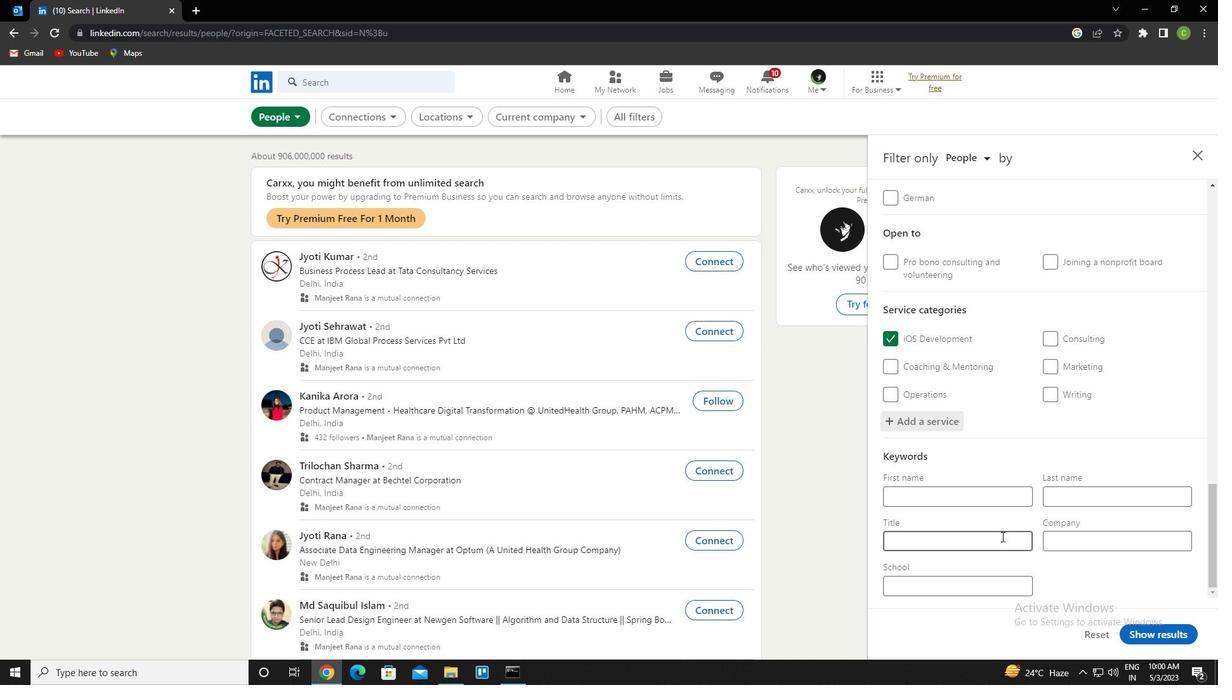 
Action: Key pressed <Key.caps_lock>M<Key.caps_lock>ERCHANDING<Key.space><Key.caps_lock>A<Key.caps_lock>SSOICIATE
Screenshot: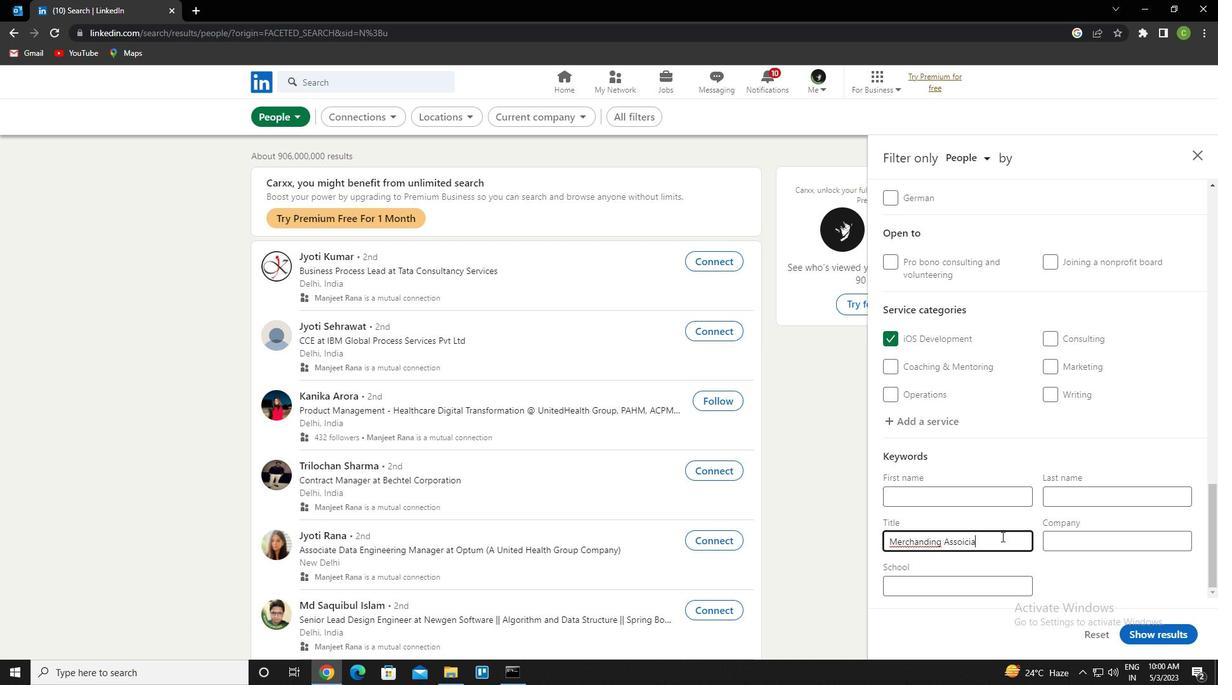 
Action: Mouse moved to (929, 543)
Screenshot: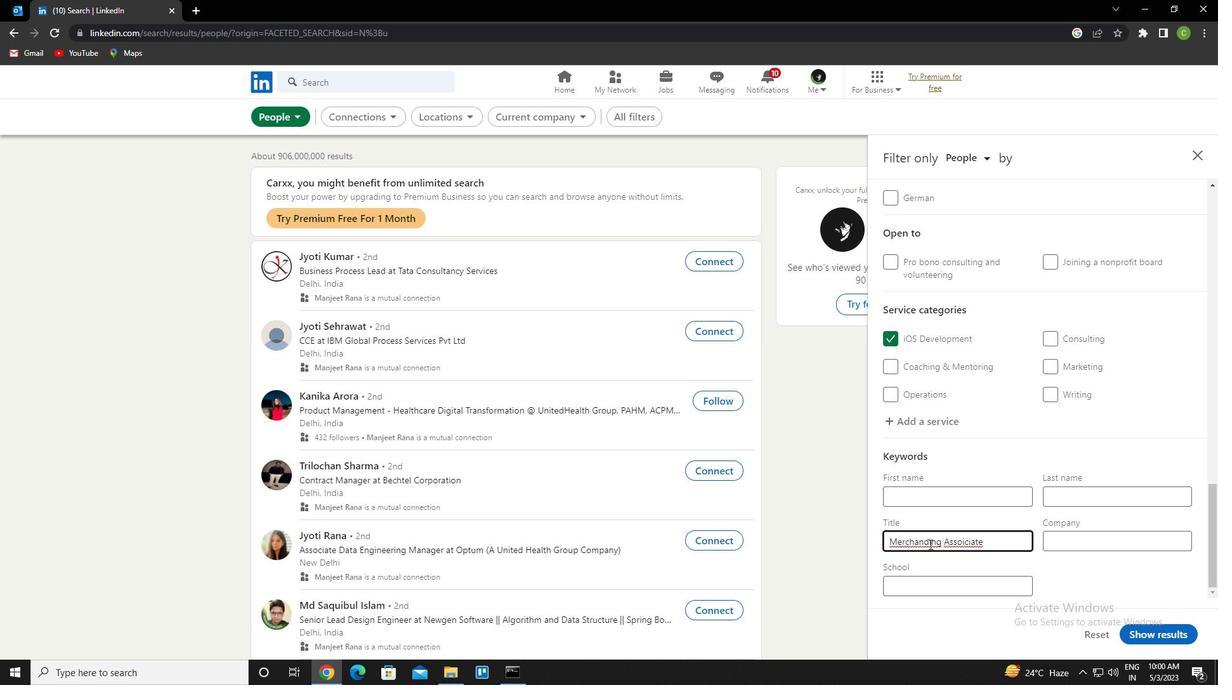 
Action: Mouse pressed left at (929, 543)
Screenshot: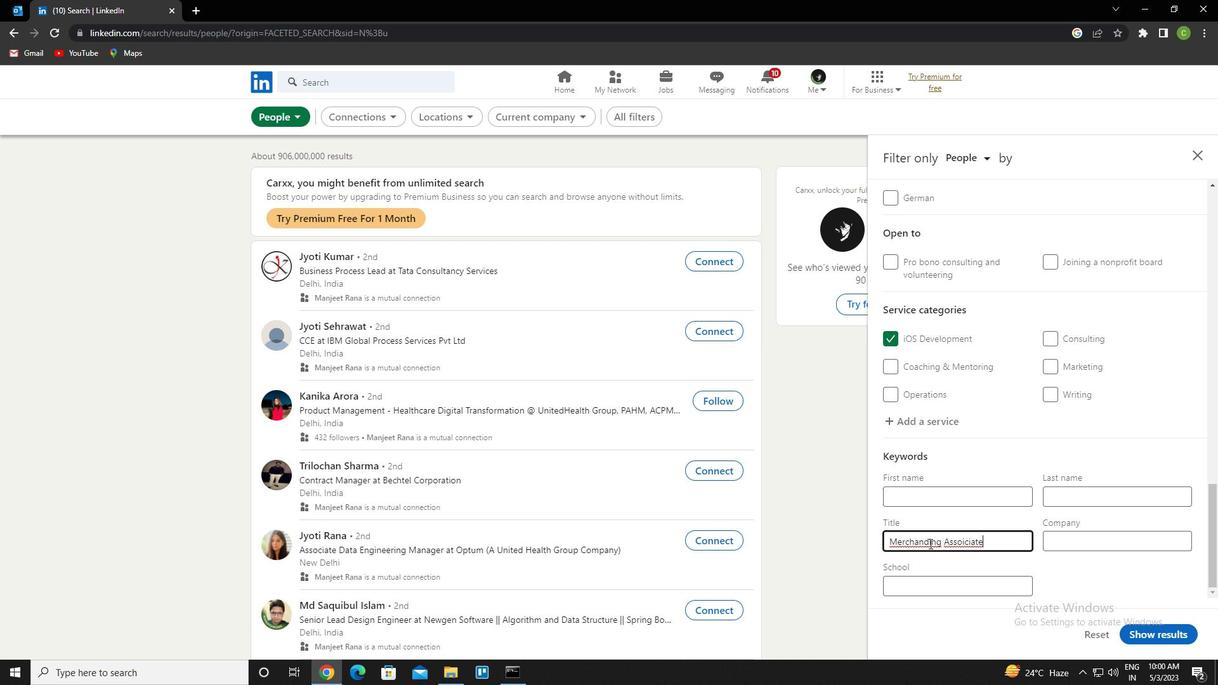 
Action: Mouse moved to (965, 548)
Screenshot: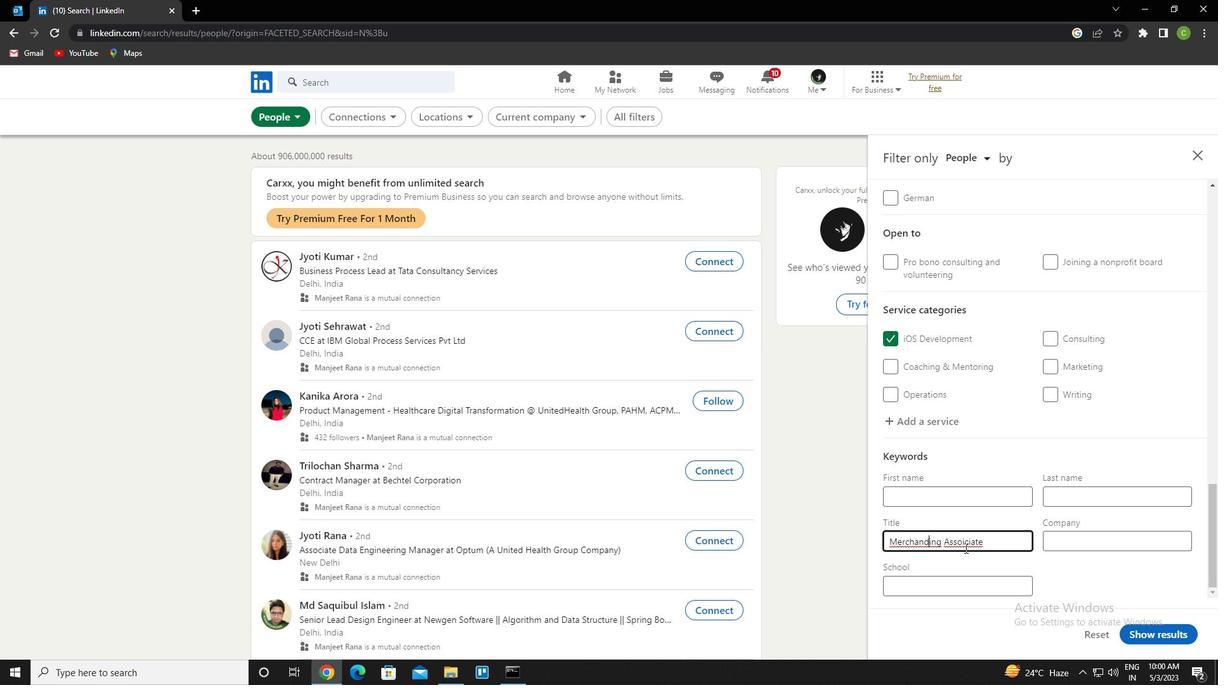 
Action: Key pressed <Key.right>SI
Screenshot: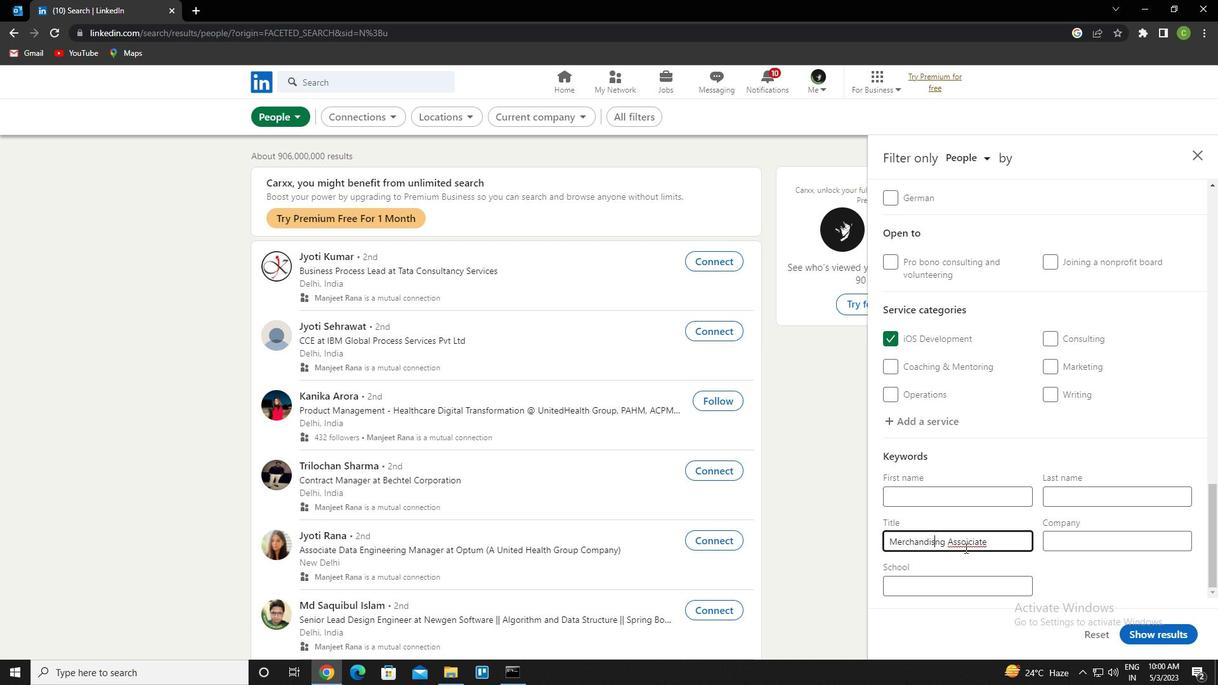 
Action: Mouse moved to (970, 542)
Screenshot: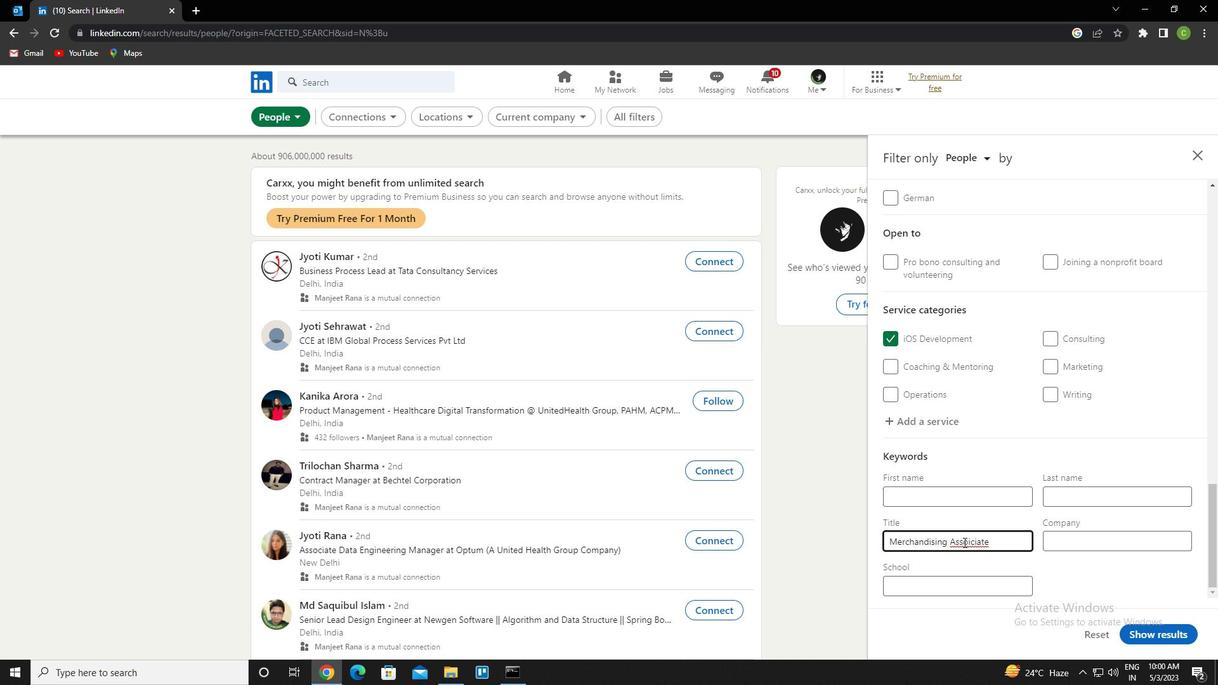 
Action: Mouse pressed left at (970, 542)
Screenshot: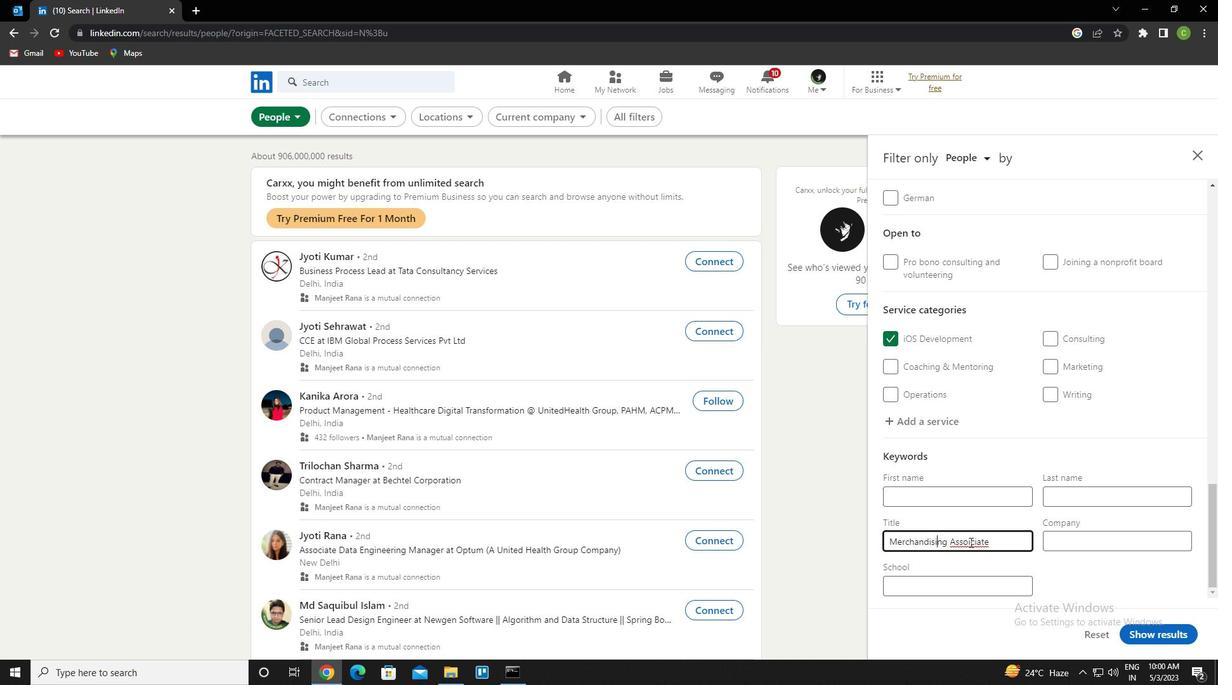 
Action: Mouse moved to (982, 548)
Screenshot: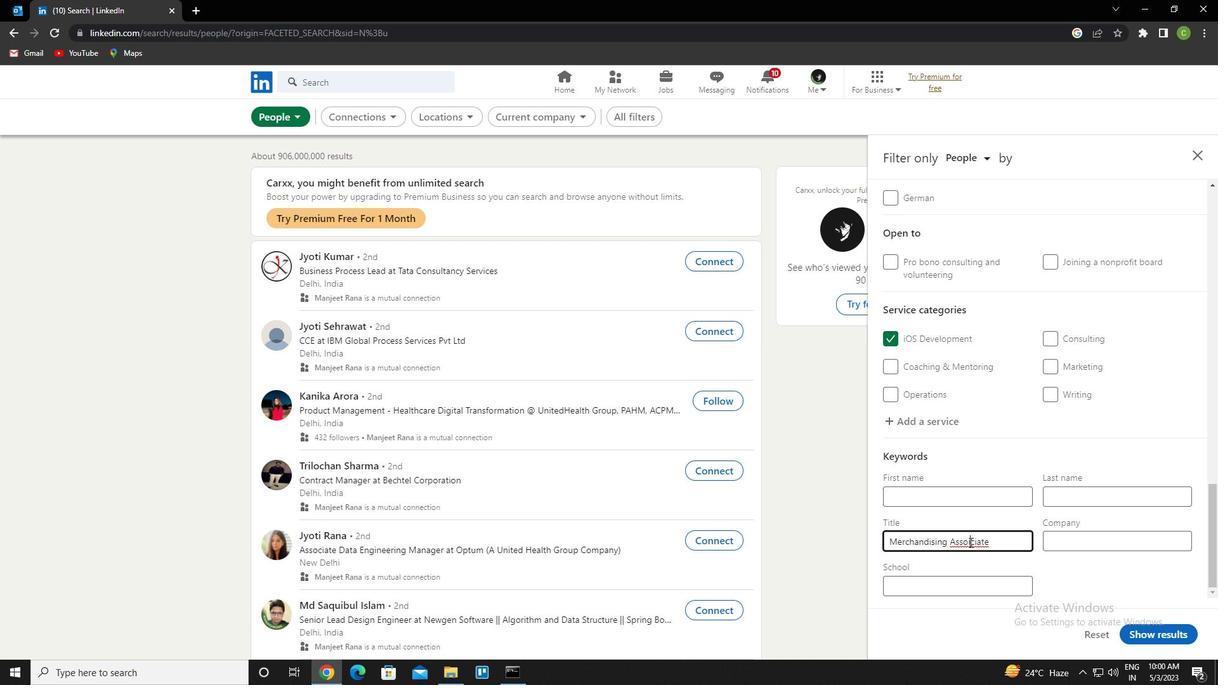 
Action: Key pressed <Key.backspace>
Screenshot: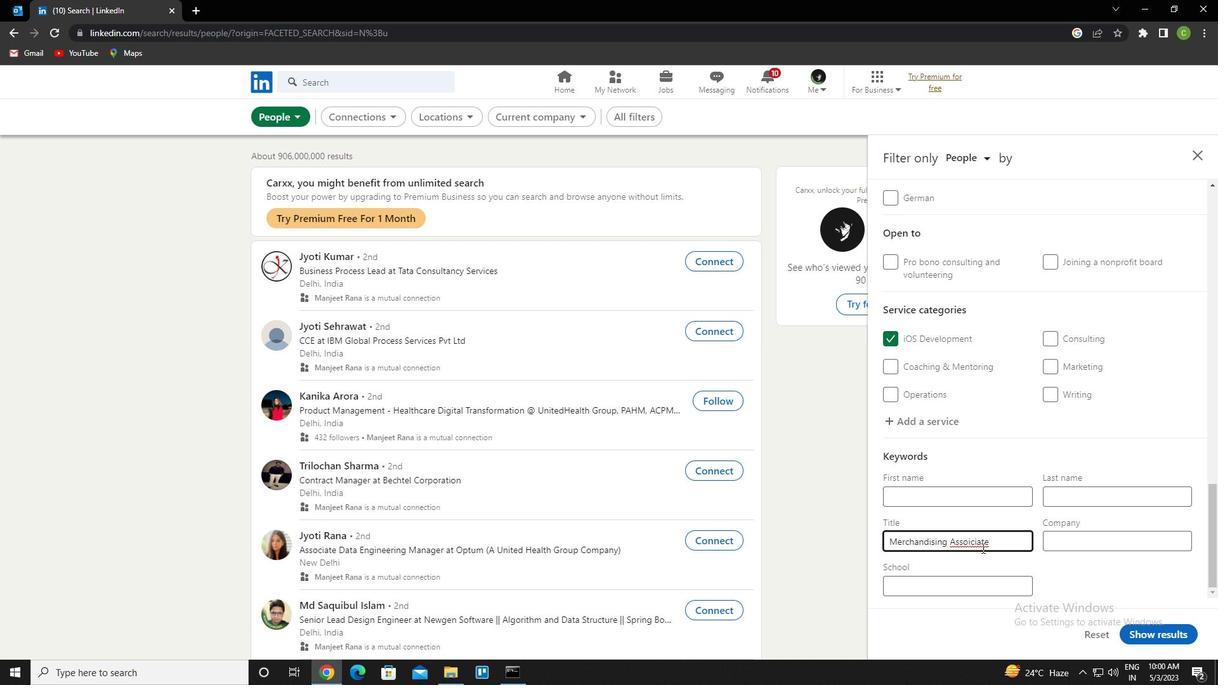 
Action: Mouse moved to (1217, 686)
Screenshot: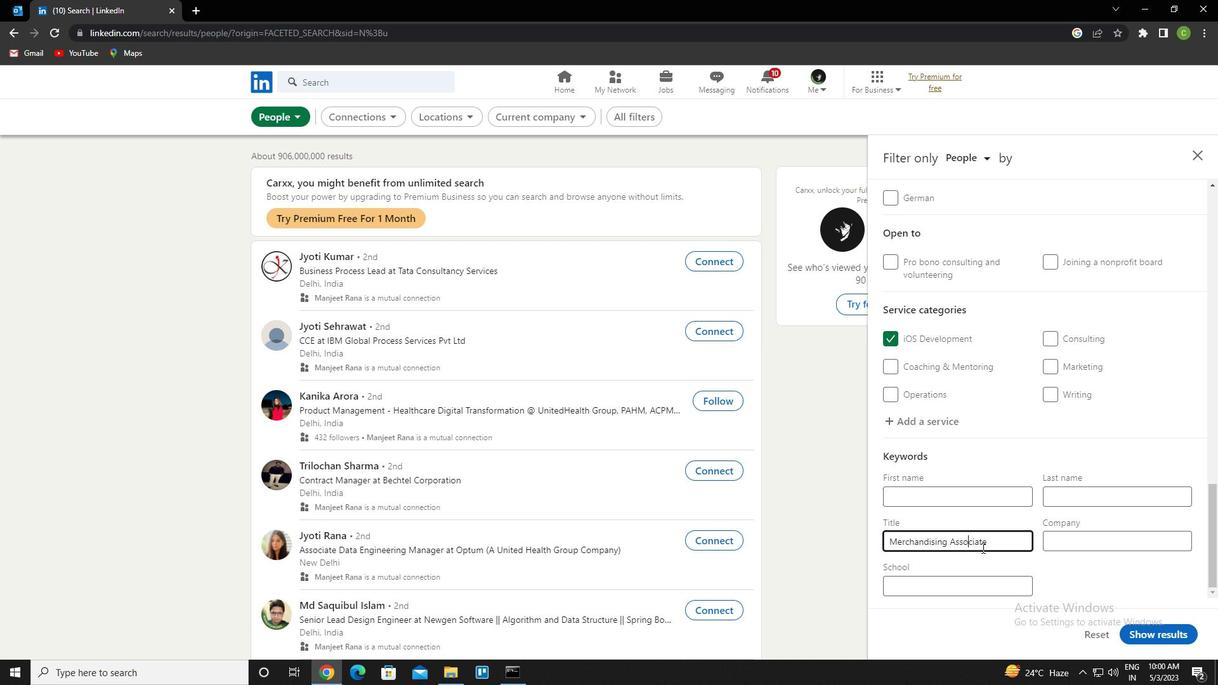 
Action: Mouse scrolled (1217, 683) with delta (0, 0)
Screenshot: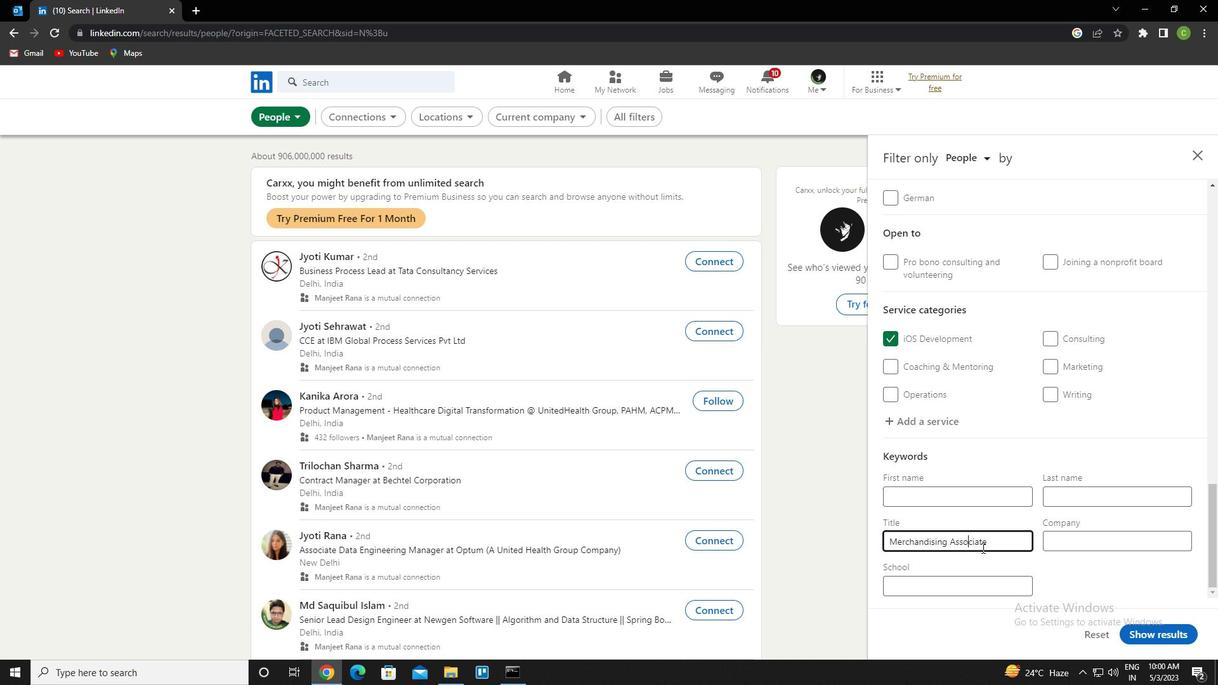 
Action: Mouse moved to (1177, 638)
Screenshot: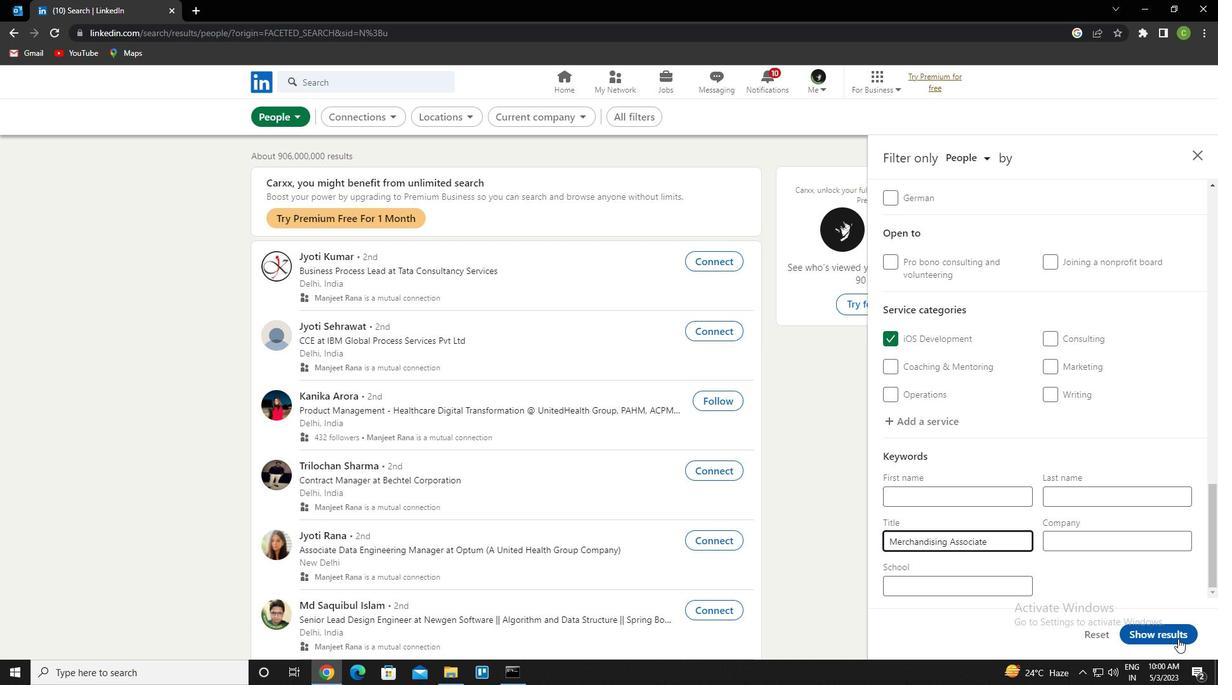 
Action: Mouse pressed left at (1177, 638)
Screenshot: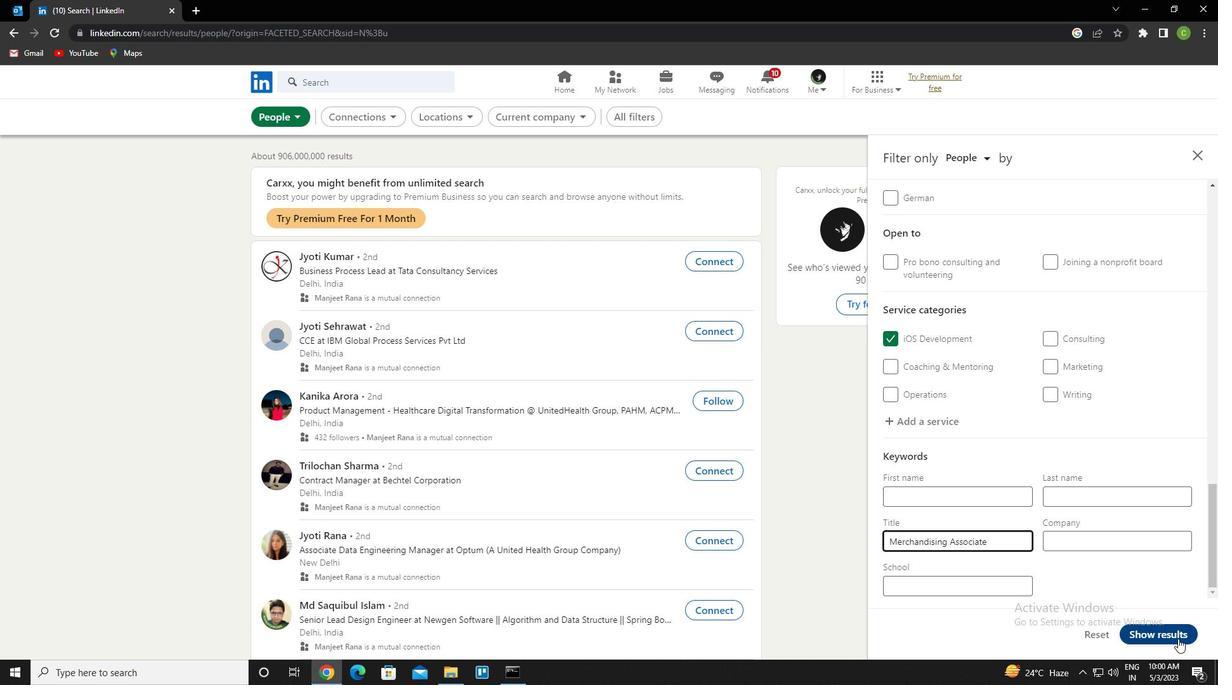 
Action: Mouse moved to (471, 654)
Screenshot: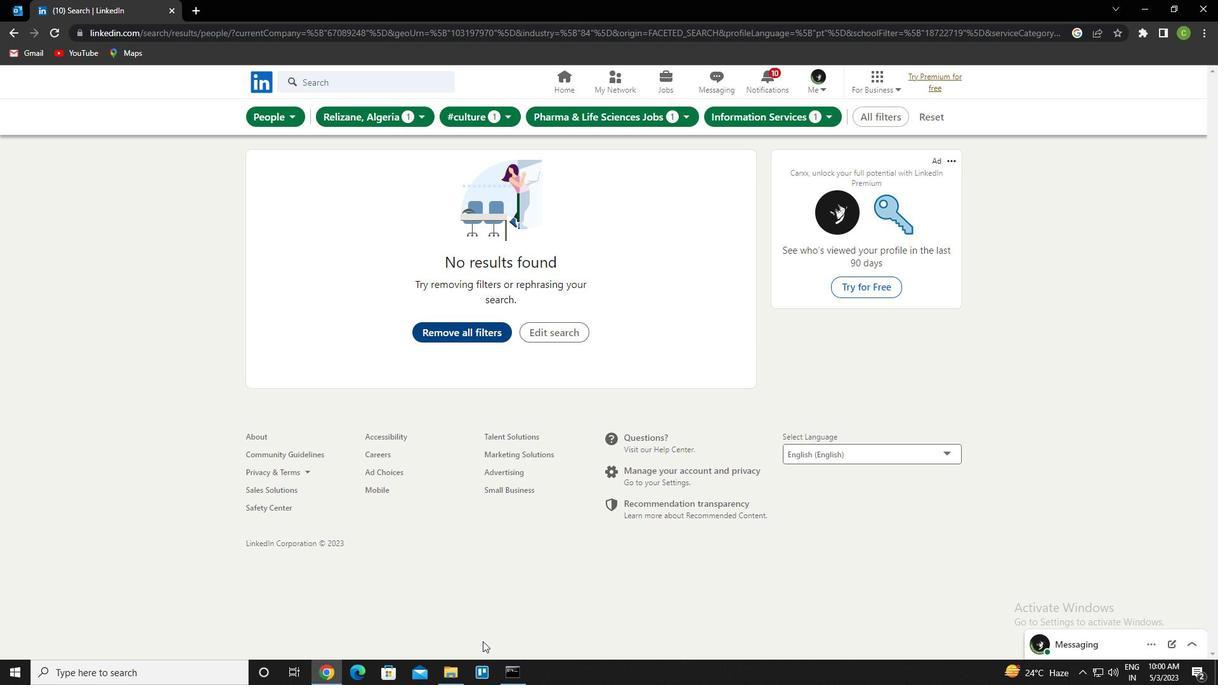 
